 Task: Search one way flight ticket for 2 adults, 4 children and 1 infant on lap in business from Gunnison: Gunnison-crested Butte Regional Airport to Wilmington: Wilmington International Airport on 8-6-2023. Choice of flights is American. Price is upto 88000. Outbound departure time preference is 22:00.
Action: Mouse moved to (329, 390)
Screenshot: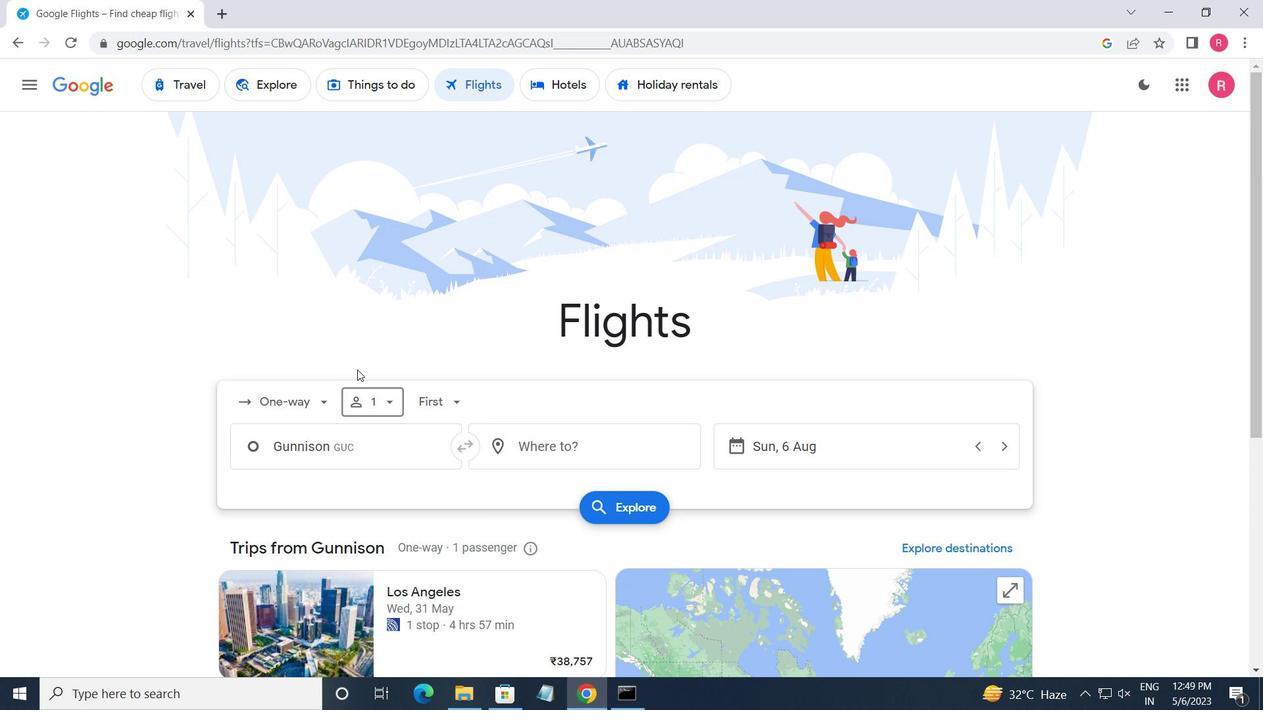 
Action: Mouse pressed left at (329, 390)
Screenshot: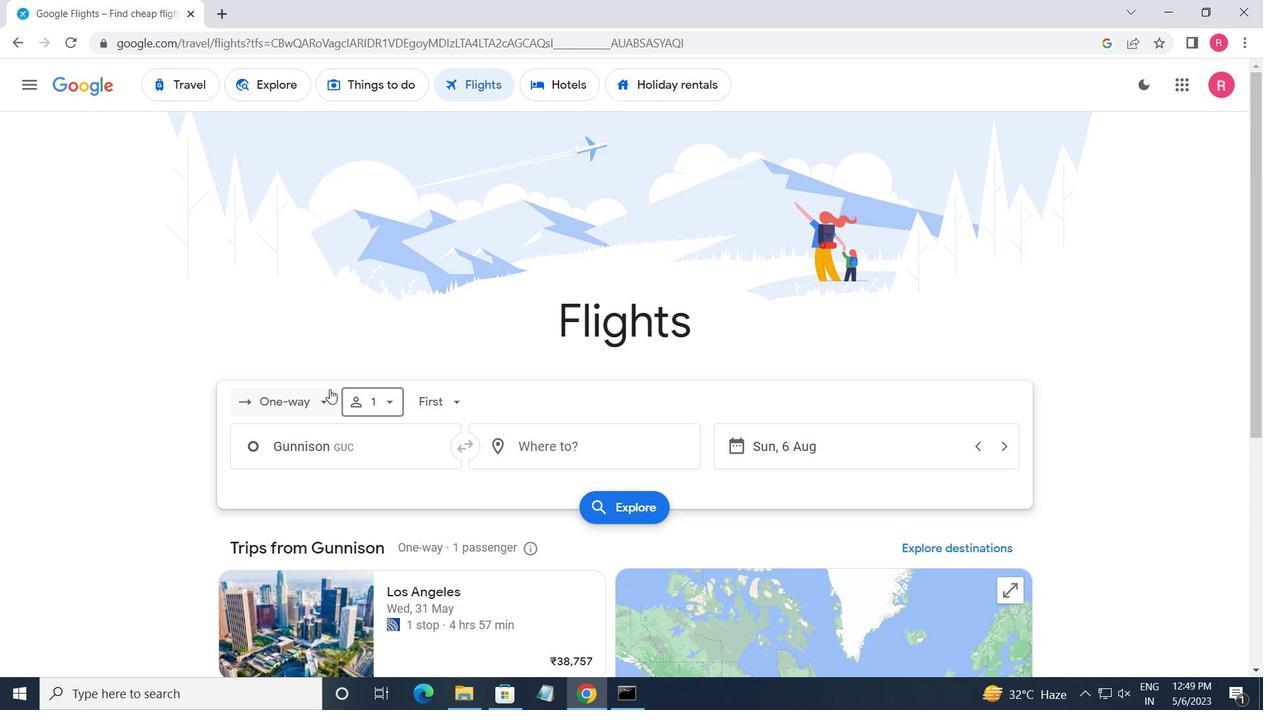 
Action: Mouse moved to (342, 483)
Screenshot: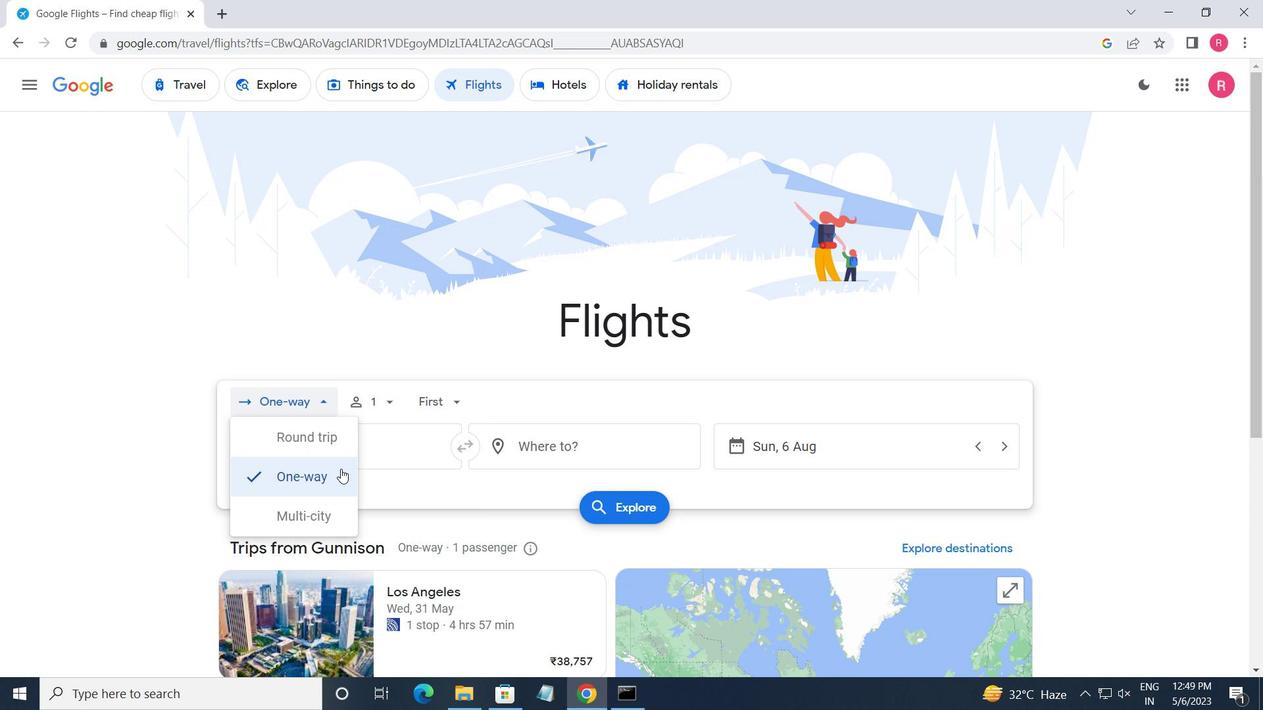 
Action: Mouse pressed left at (342, 483)
Screenshot: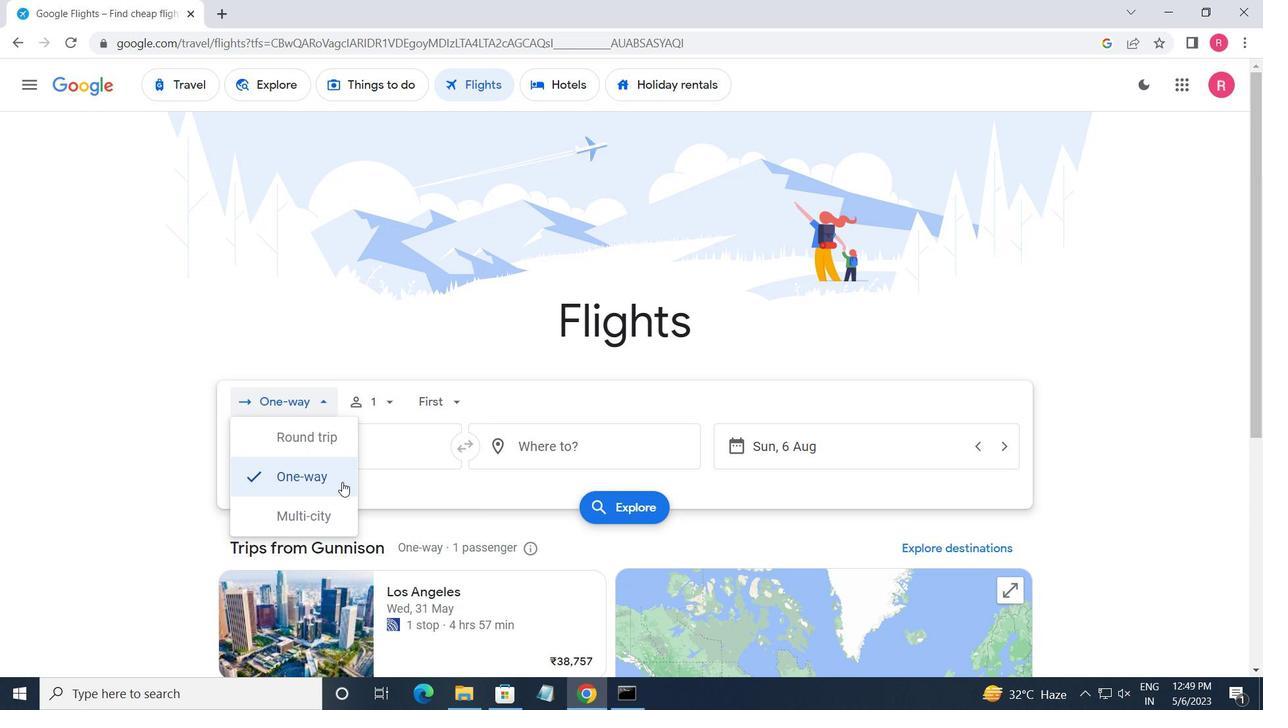 
Action: Mouse moved to (382, 412)
Screenshot: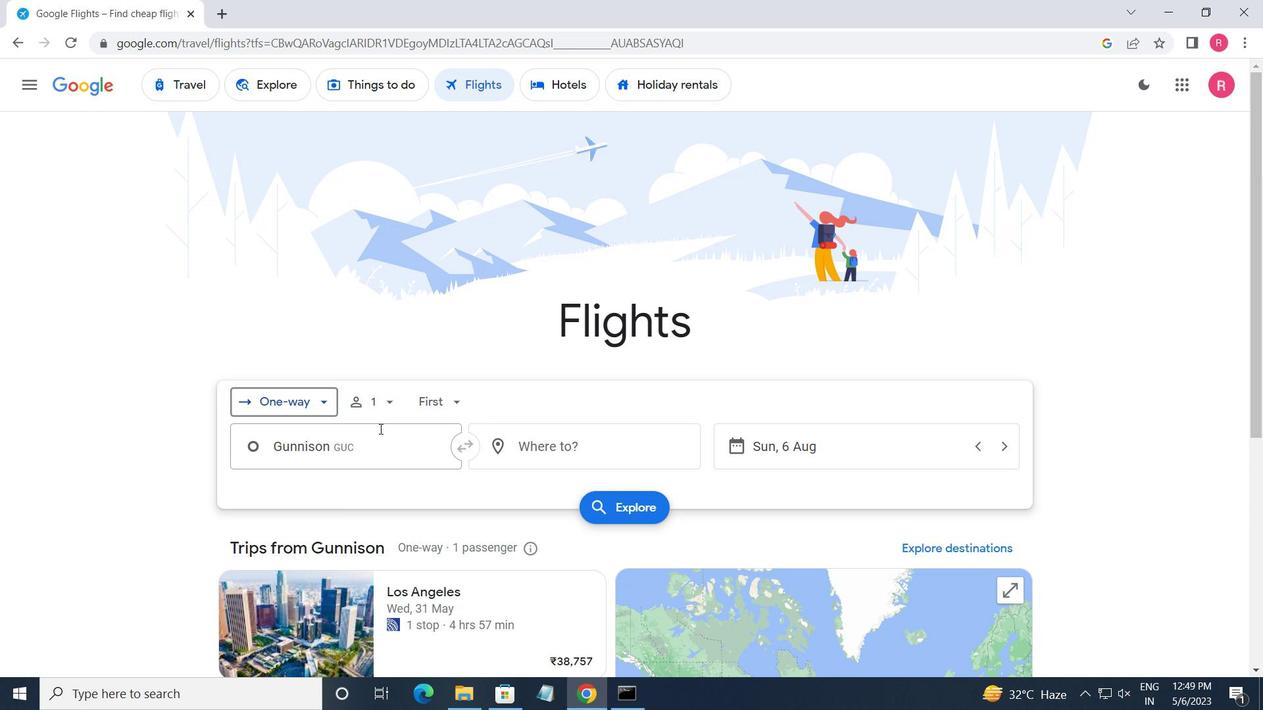 
Action: Mouse pressed left at (382, 412)
Screenshot: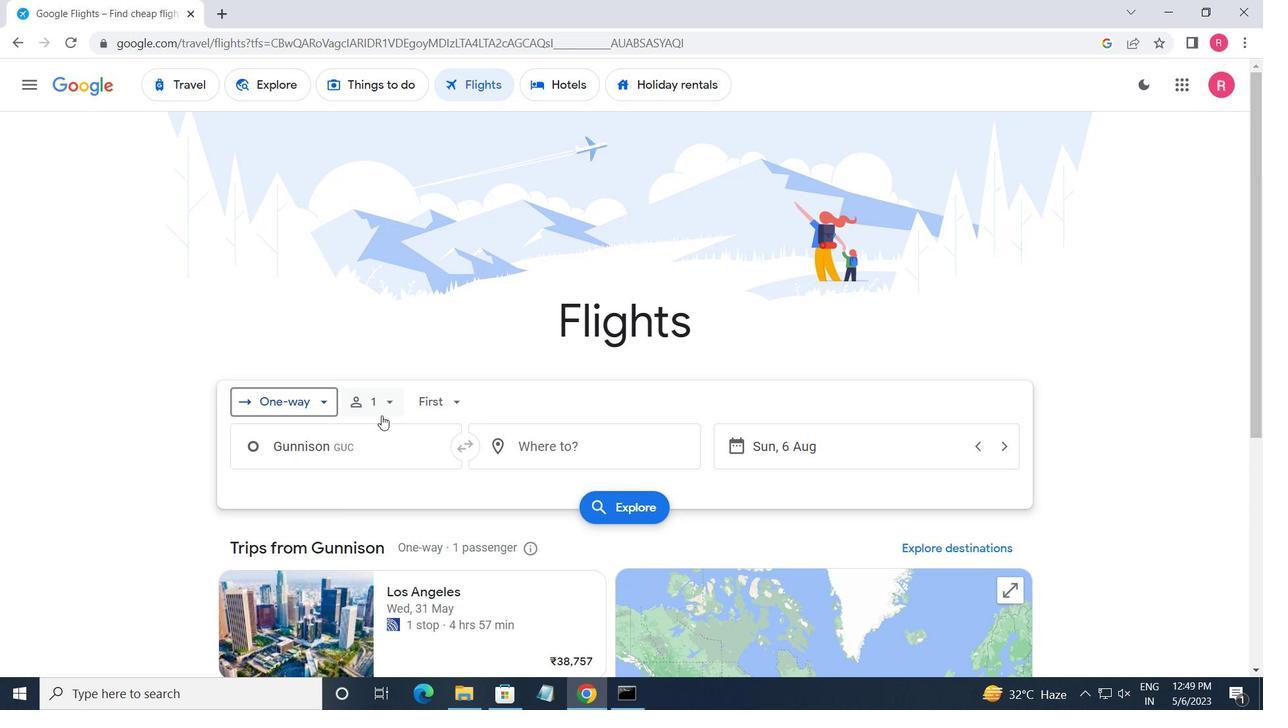 
Action: Mouse moved to (520, 444)
Screenshot: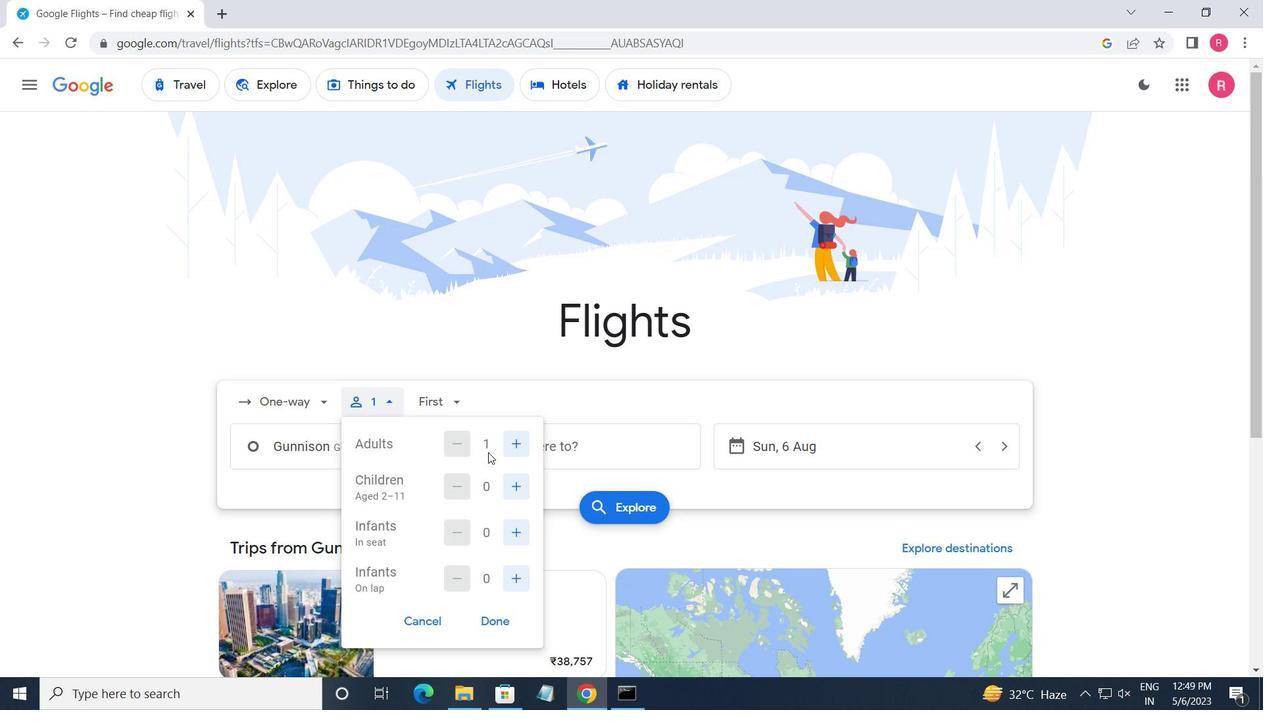 
Action: Mouse pressed left at (520, 444)
Screenshot: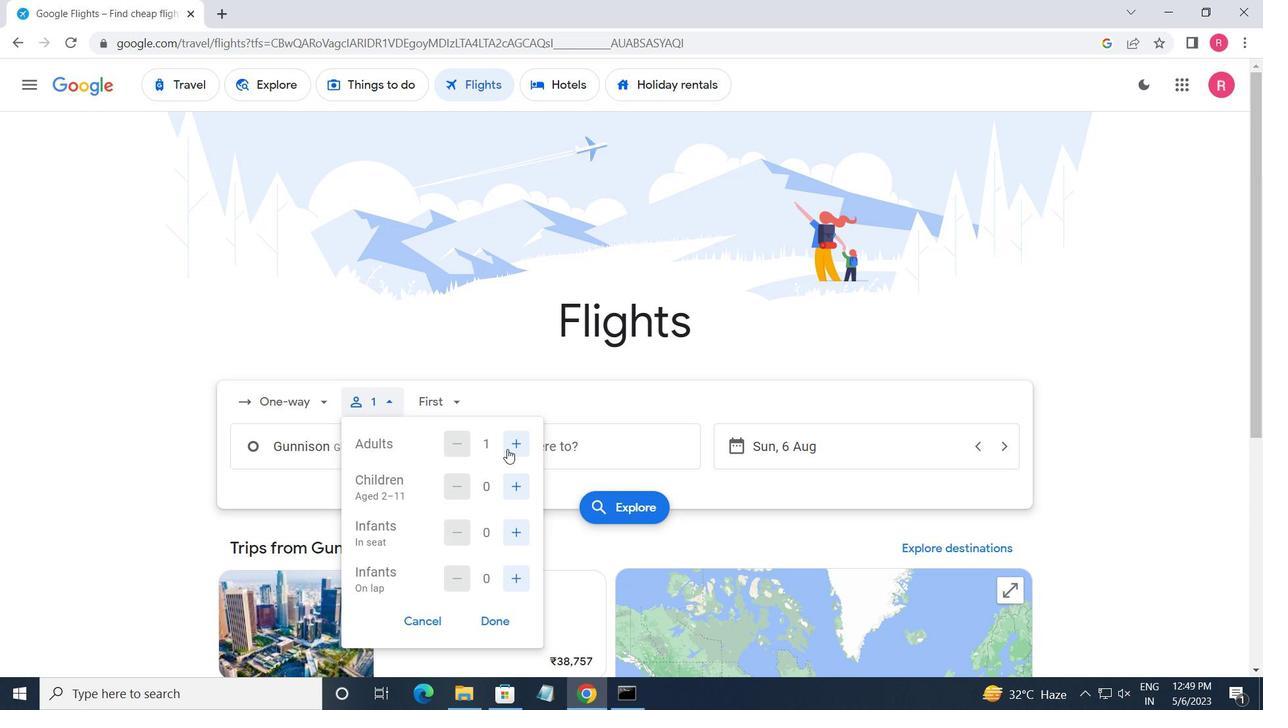 
Action: Mouse moved to (524, 486)
Screenshot: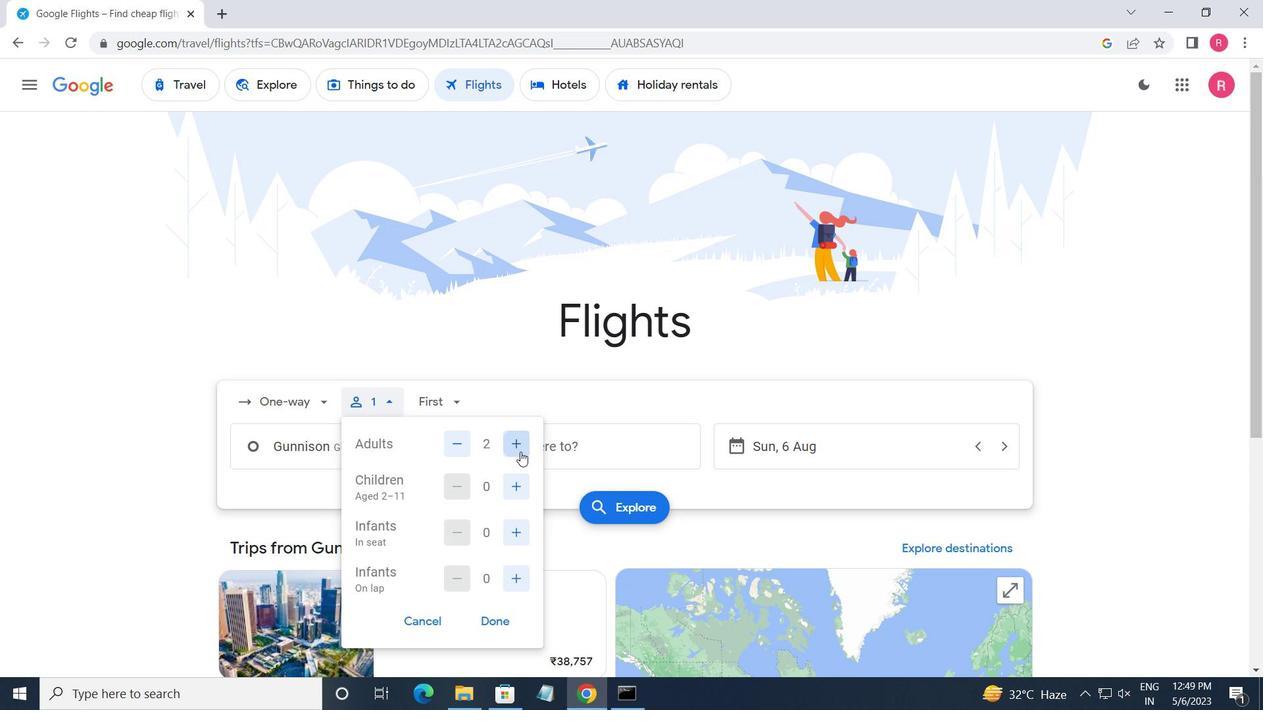 
Action: Mouse pressed left at (524, 486)
Screenshot: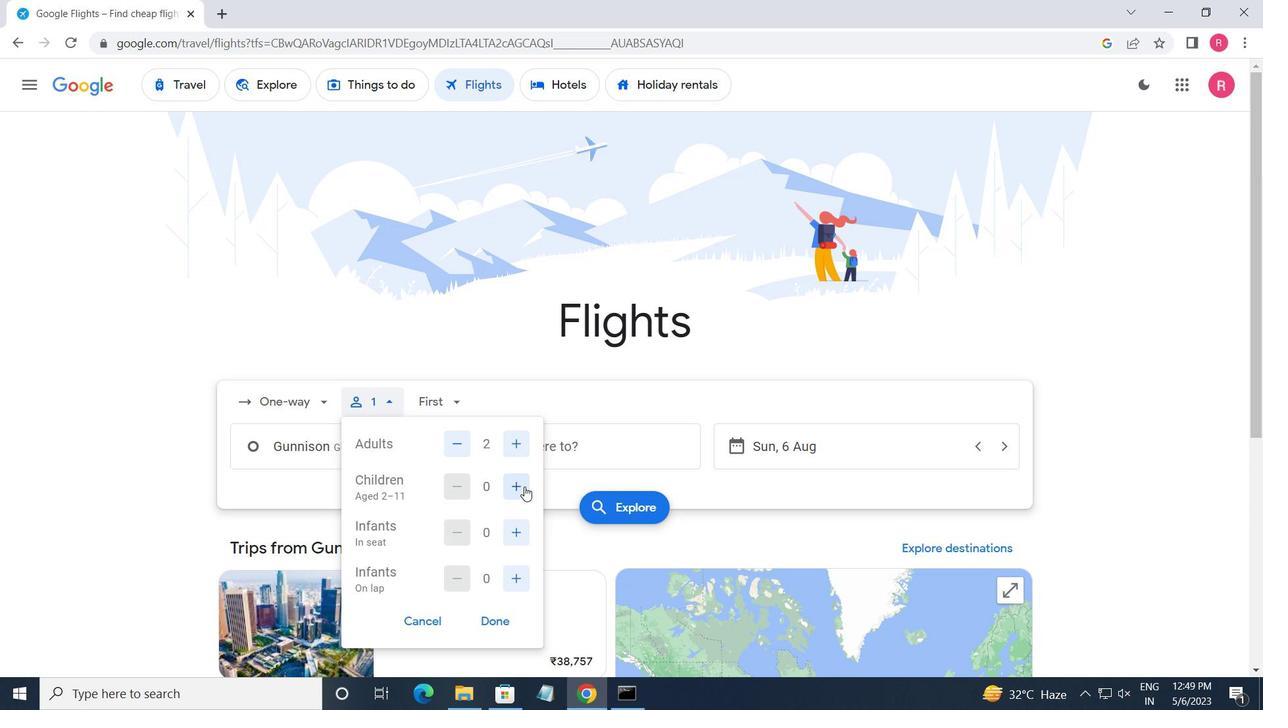 
Action: Mouse pressed left at (524, 486)
Screenshot: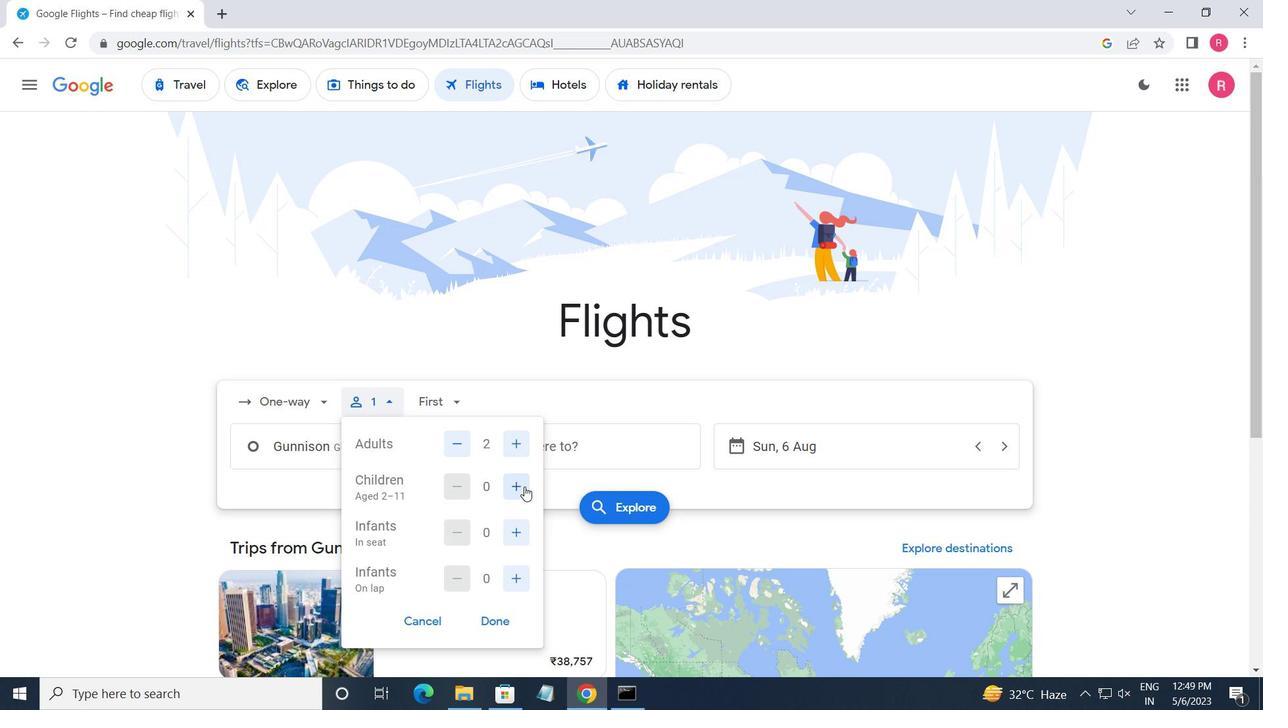 
Action: Mouse moved to (524, 486)
Screenshot: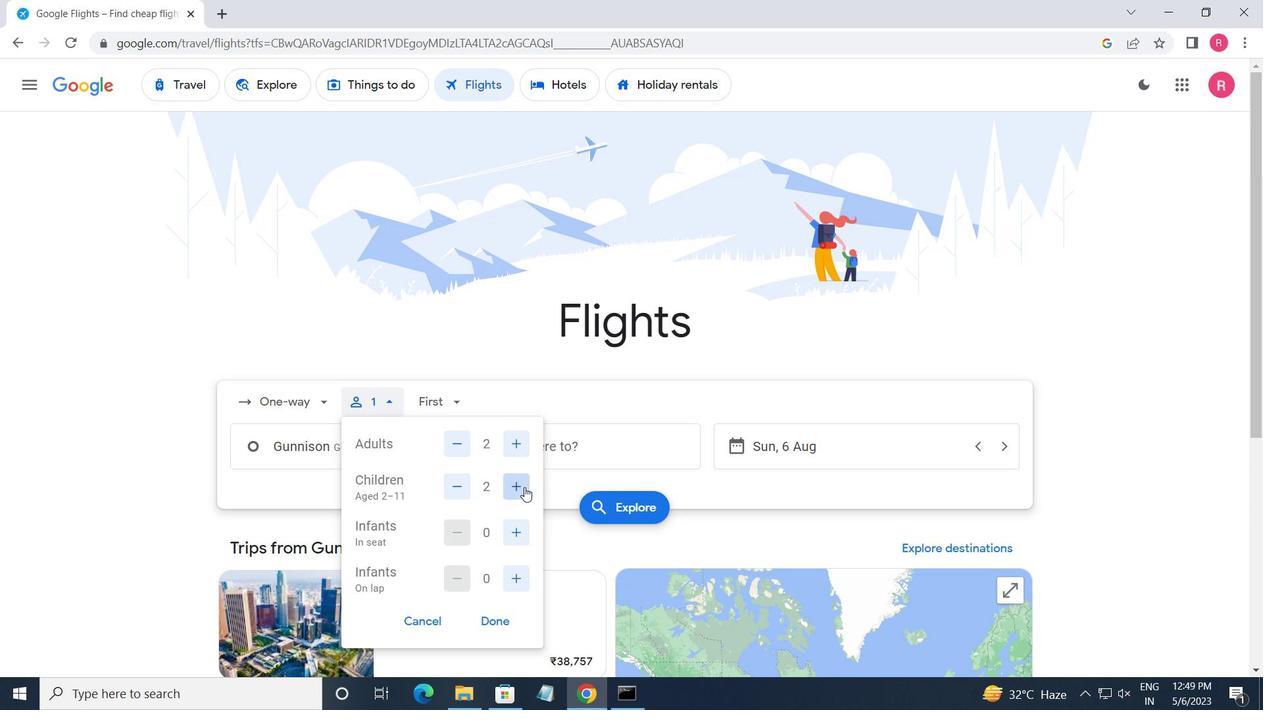 
Action: Mouse pressed left at (524, 486)
Screenshot: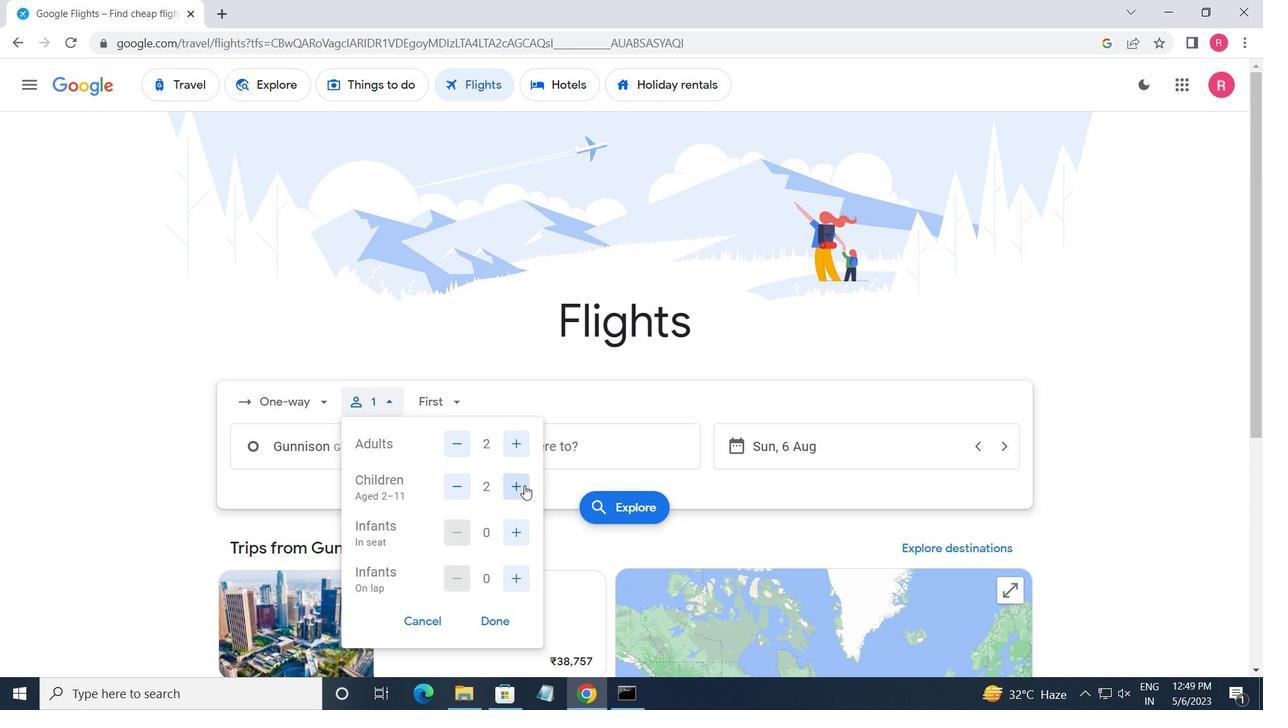 
Action: Mouse moved to (524, 484)
Screenshot: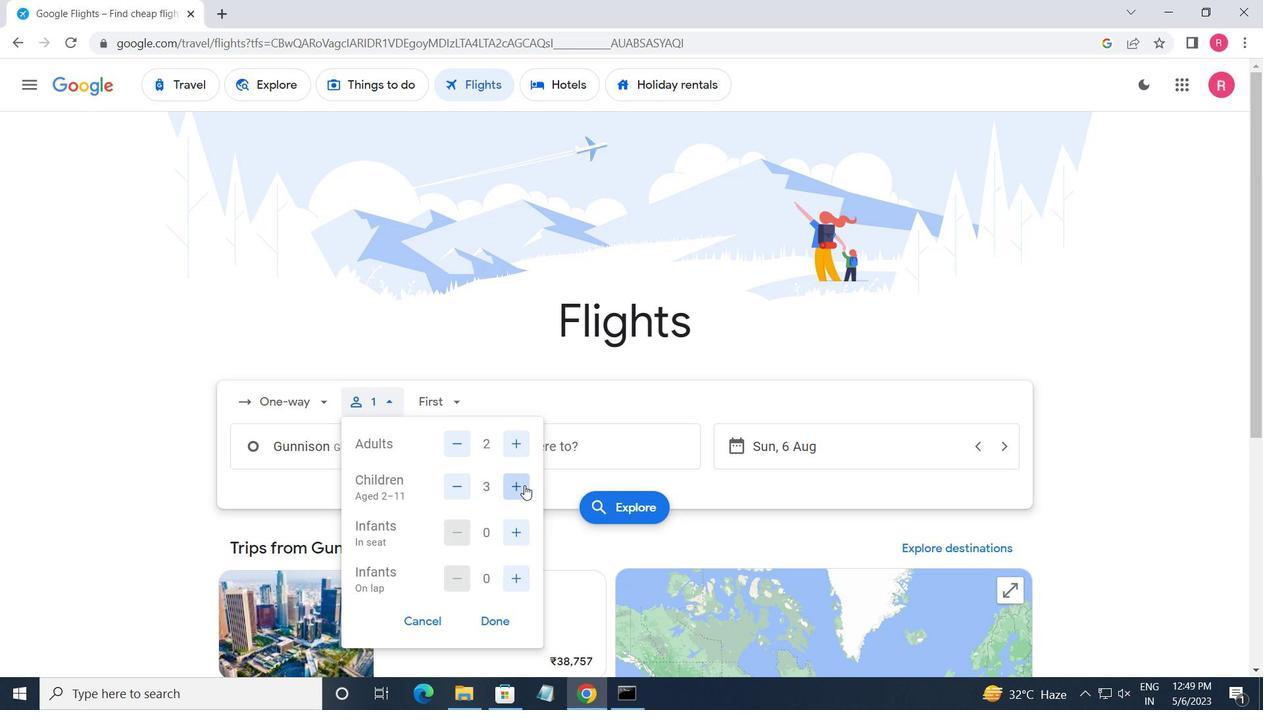 
Action: Mouse pressed left at (524, 484)
Screenshot: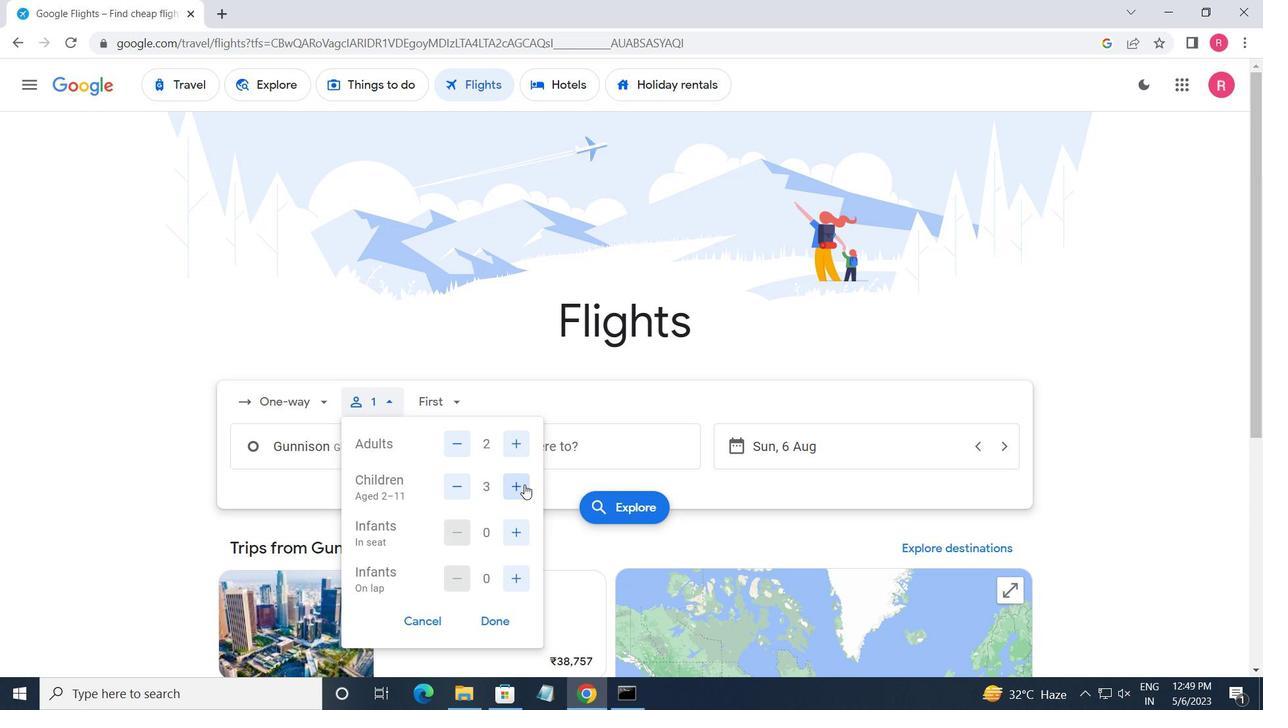 
Action: Mouse moved to (513, 527)
Screenshot: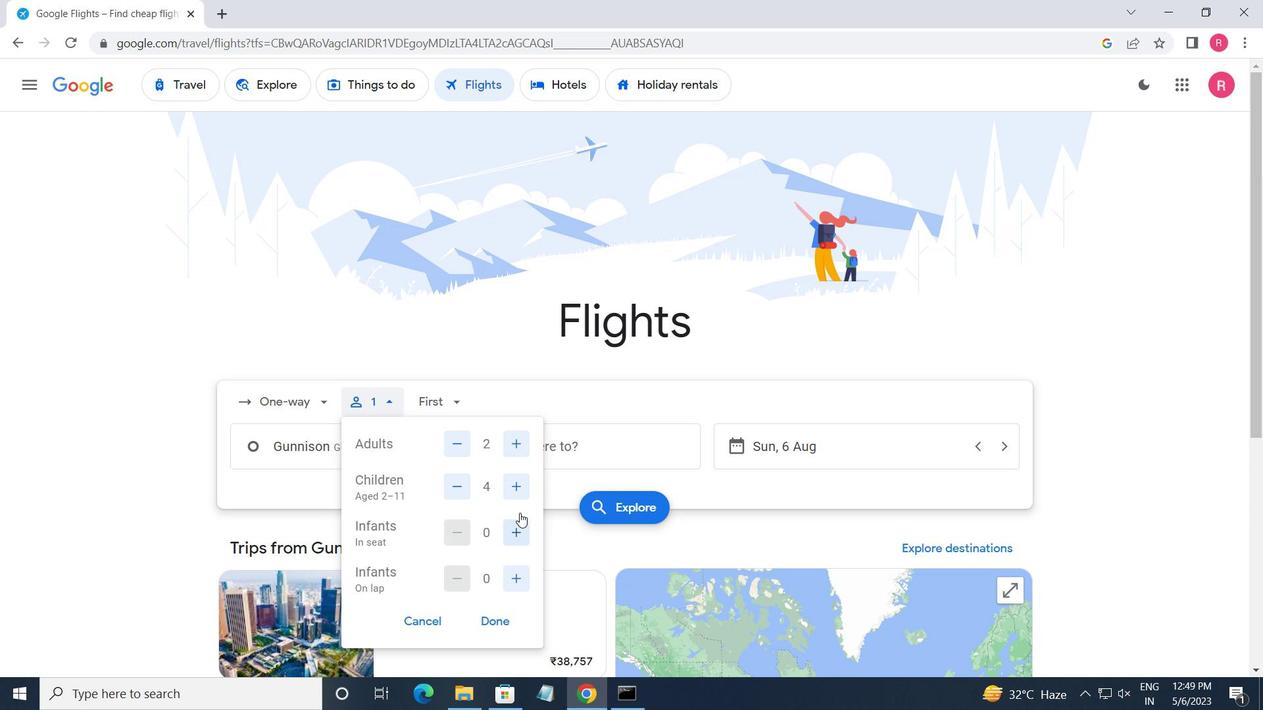
Action: Mouse pressed left at (513, 527)
Screenshot: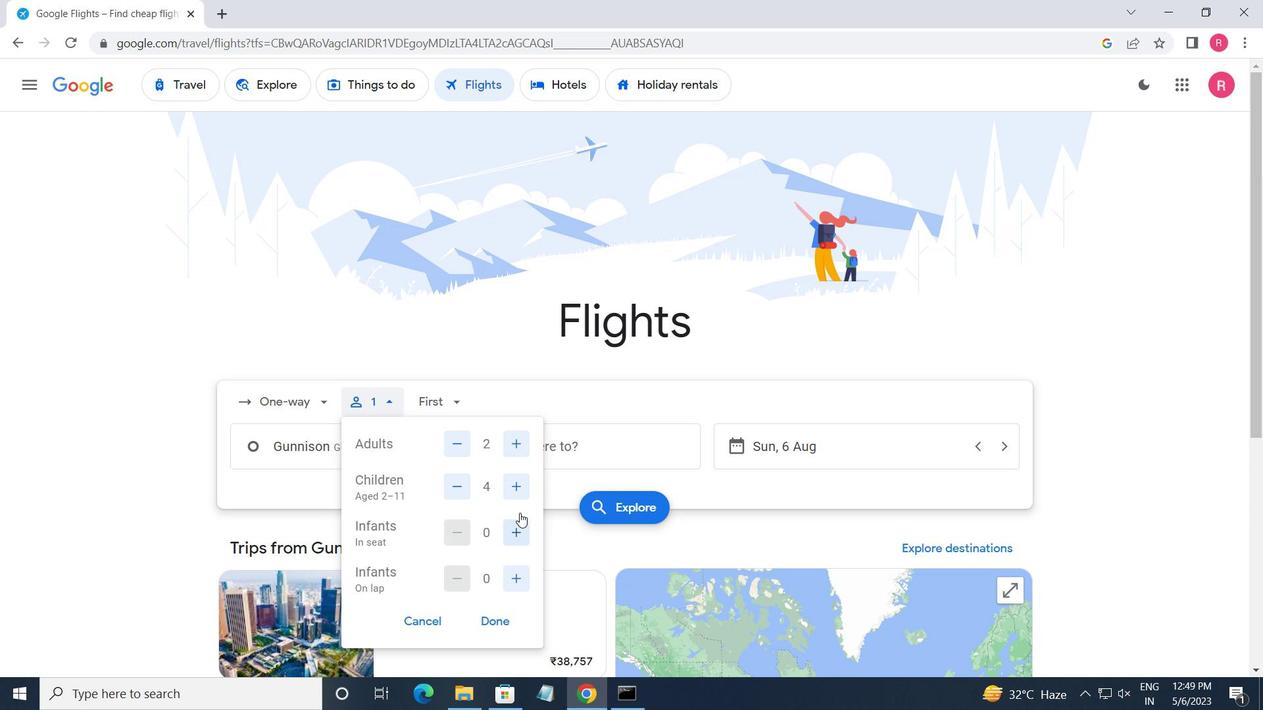 
Action: Mouse moved to (499, 626)
Screenshot: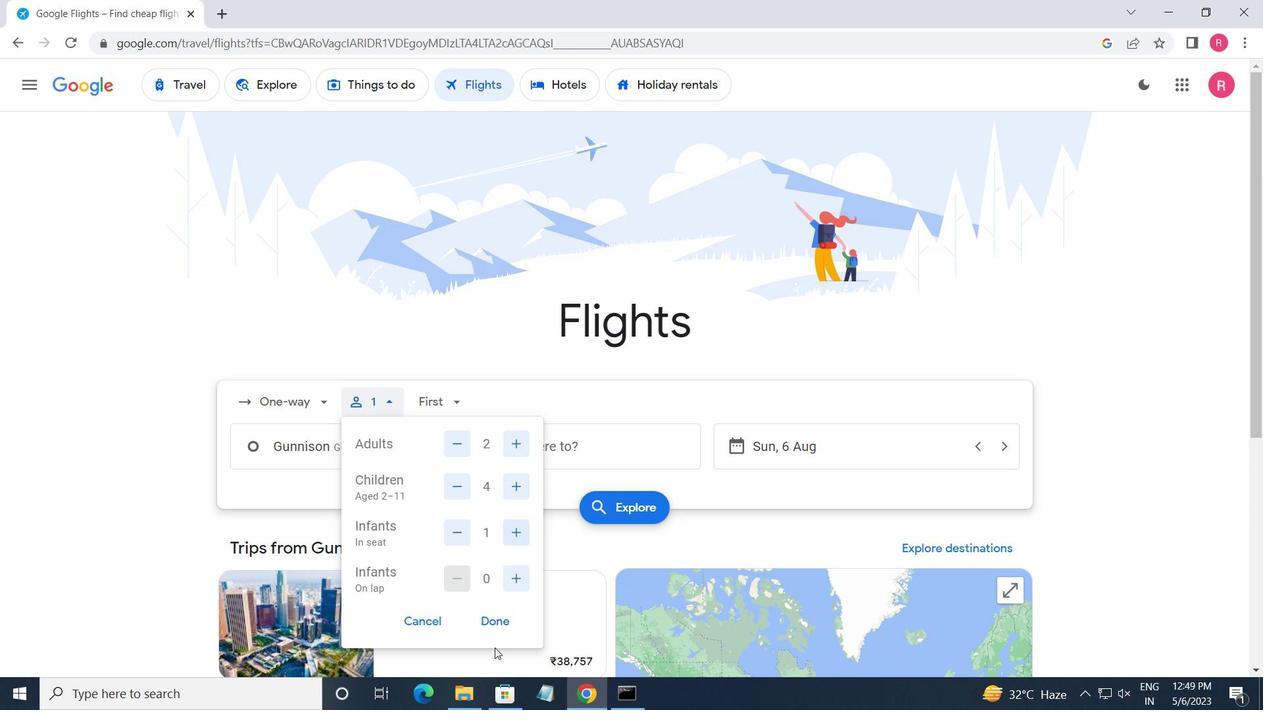 
Action: Mouse pressed left at (499, 626)
Screenshot: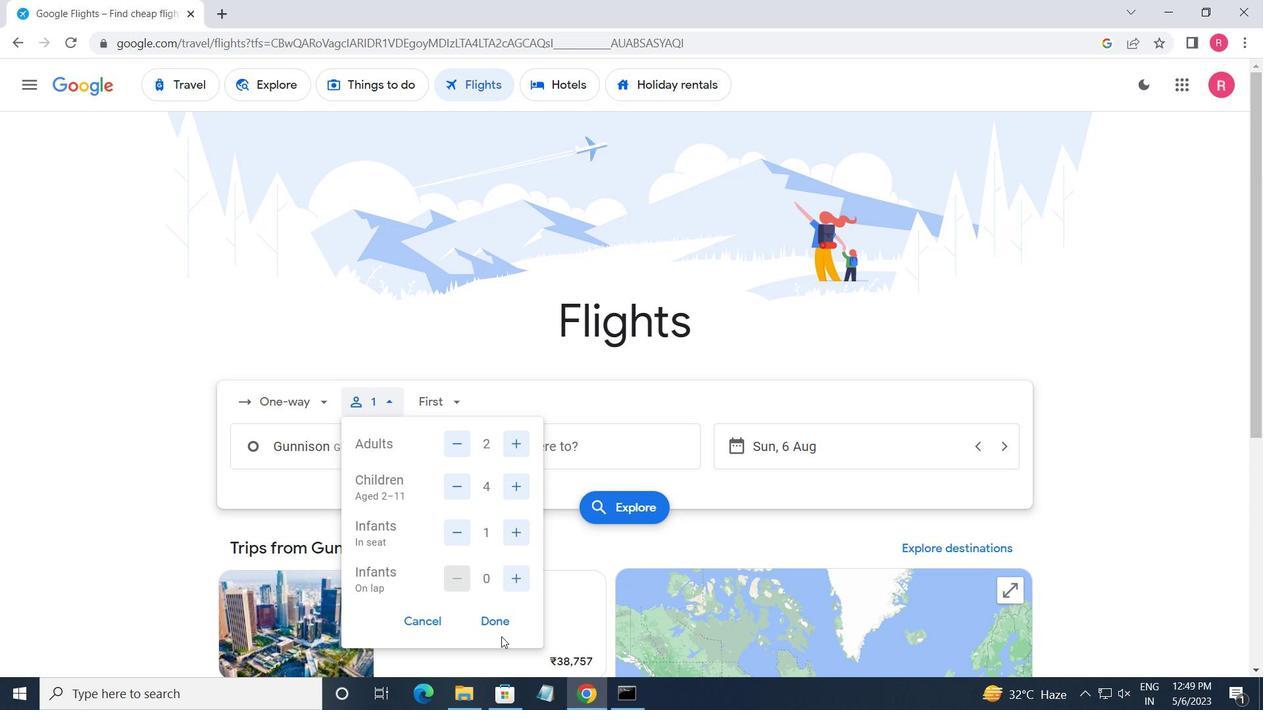 
Action: Mouse moved to (428, 400)
Screenshot: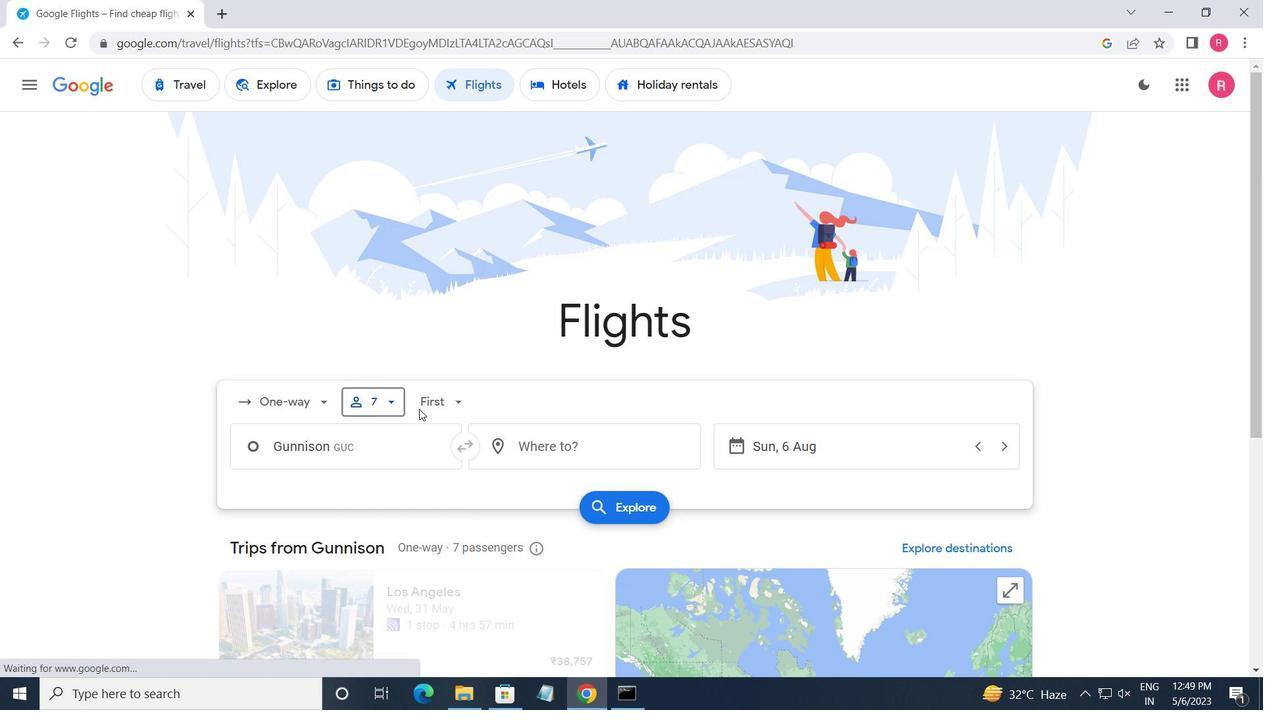 
Action: Mouse pressed left at (428, 400)
Screenshot: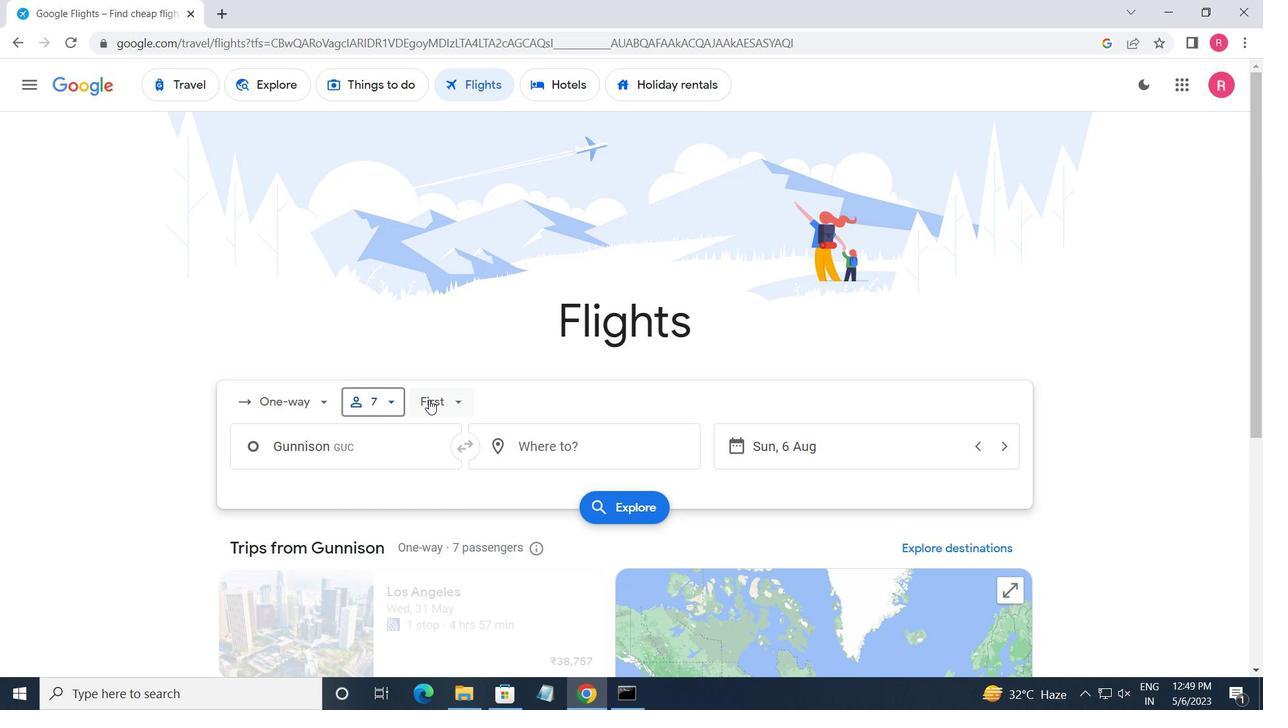 
Action: Mouse moved to (476, 517)
Screenshot: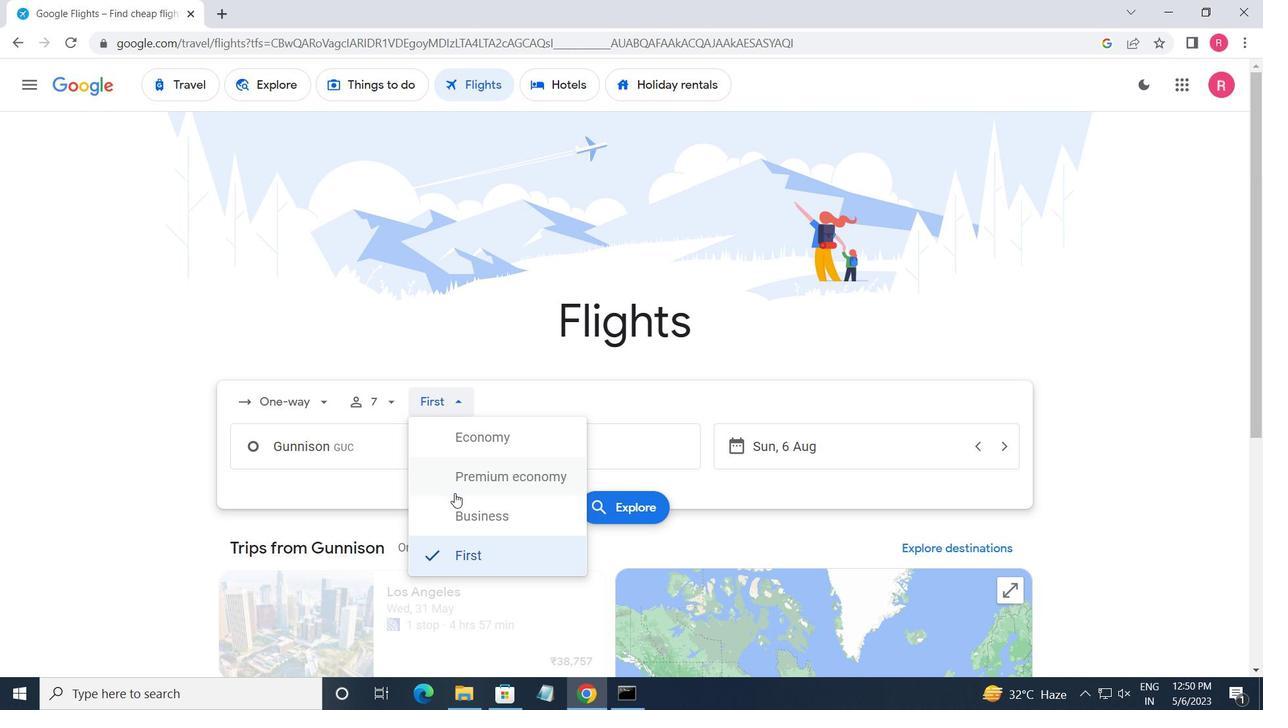 
Action: Mouse pressed left at (476, 517)
Screenshot: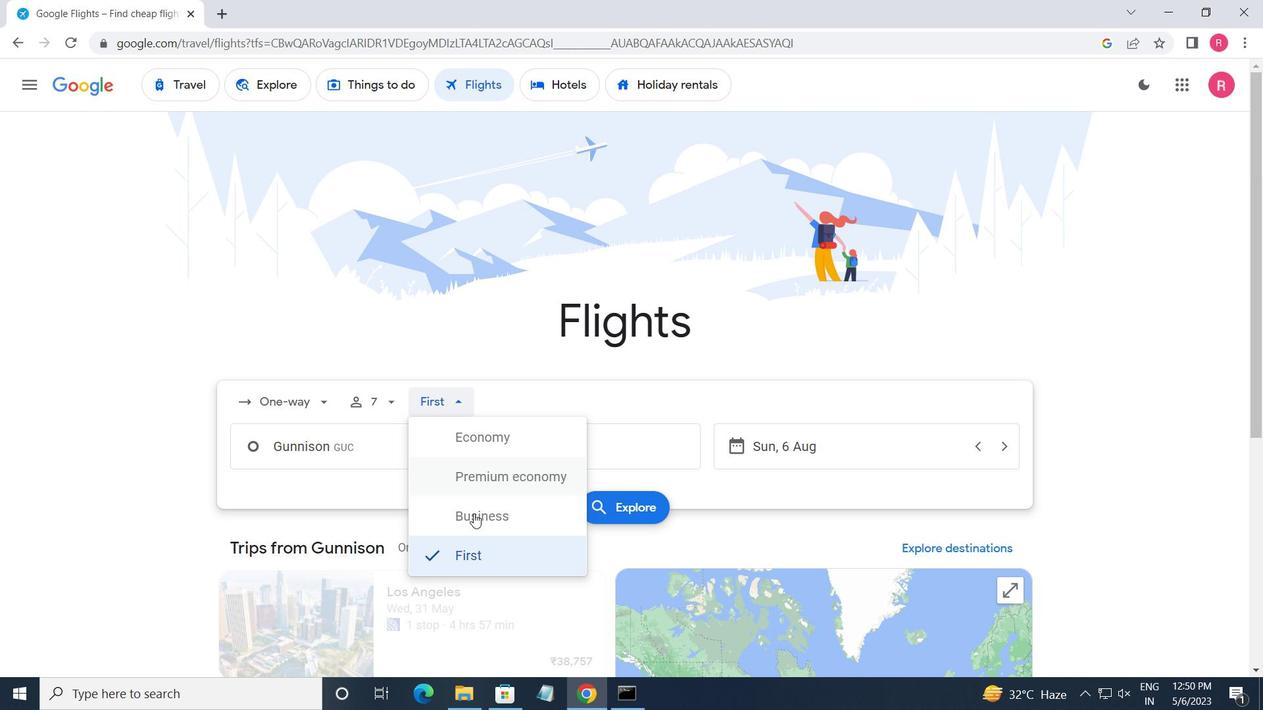 
Action: Mouse moved to (407, 458)
Screenshot: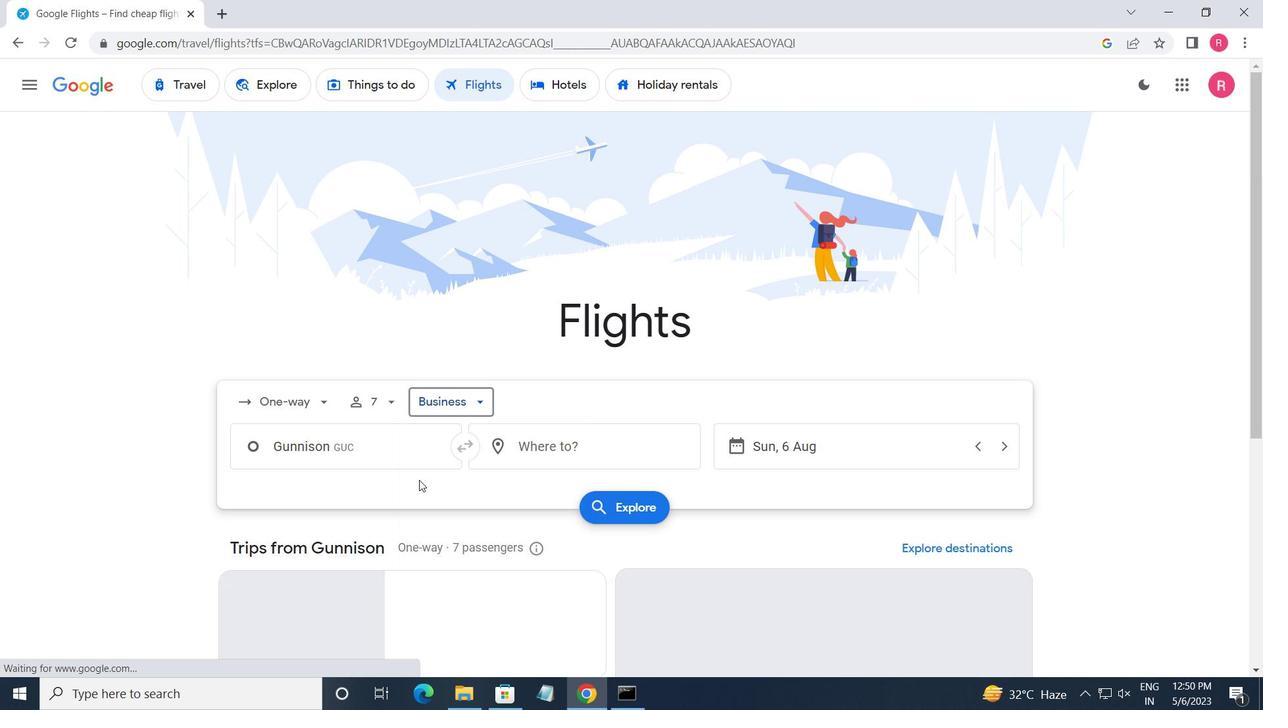
Action: Mouse pressed left at (407, 458)
Screenshot: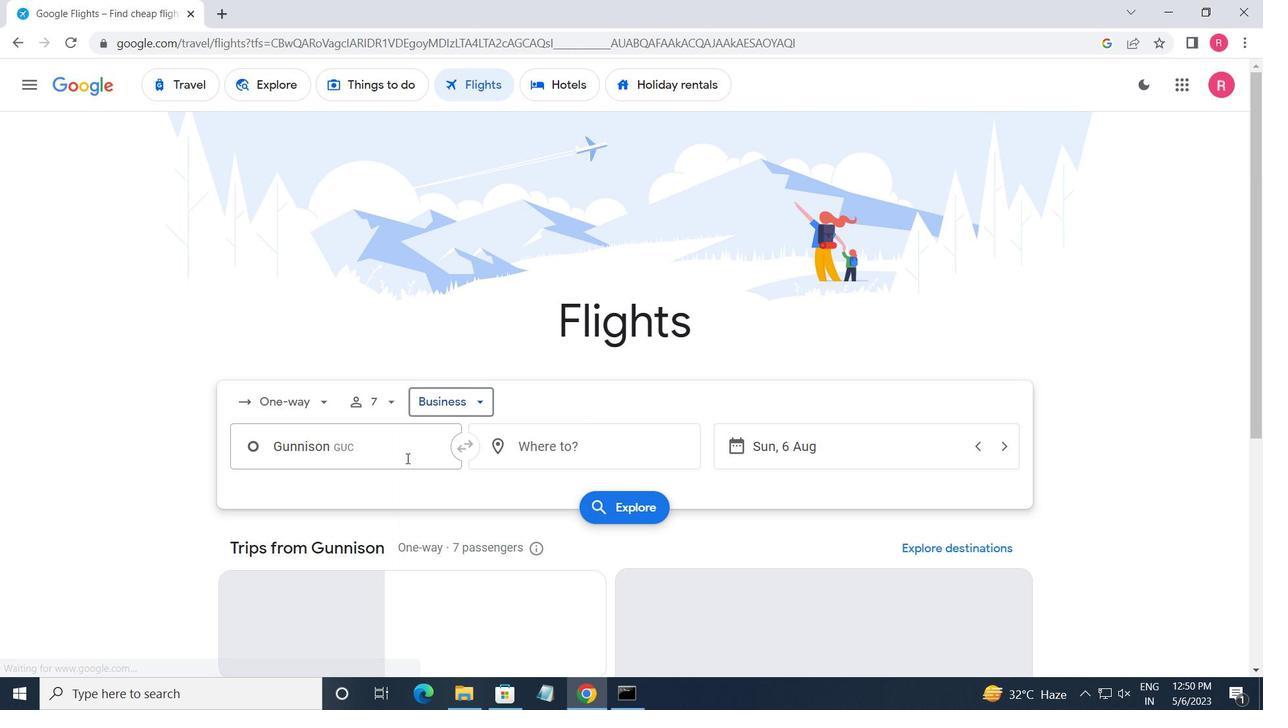 
Action: Mouse moved to (407, 457)
Screenshot: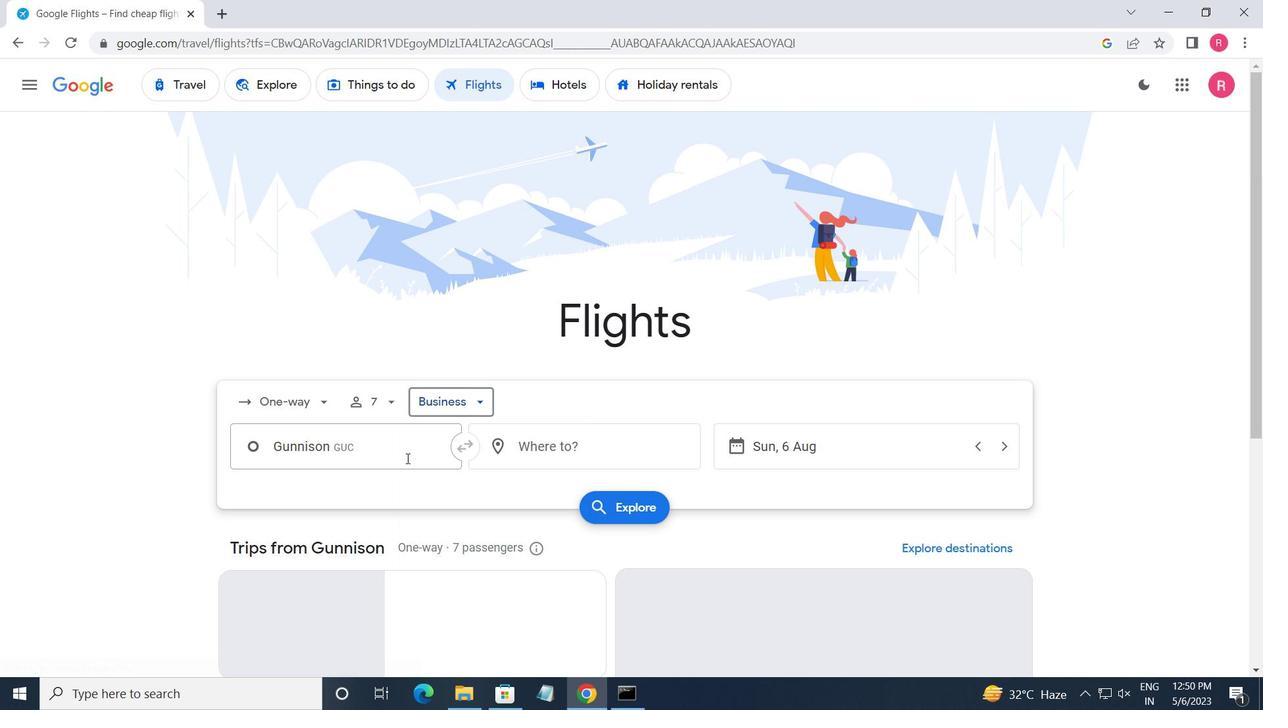 
Action: Key pressed <Key.shift>GUNNU<Key.backspace>ISON
Screenshot: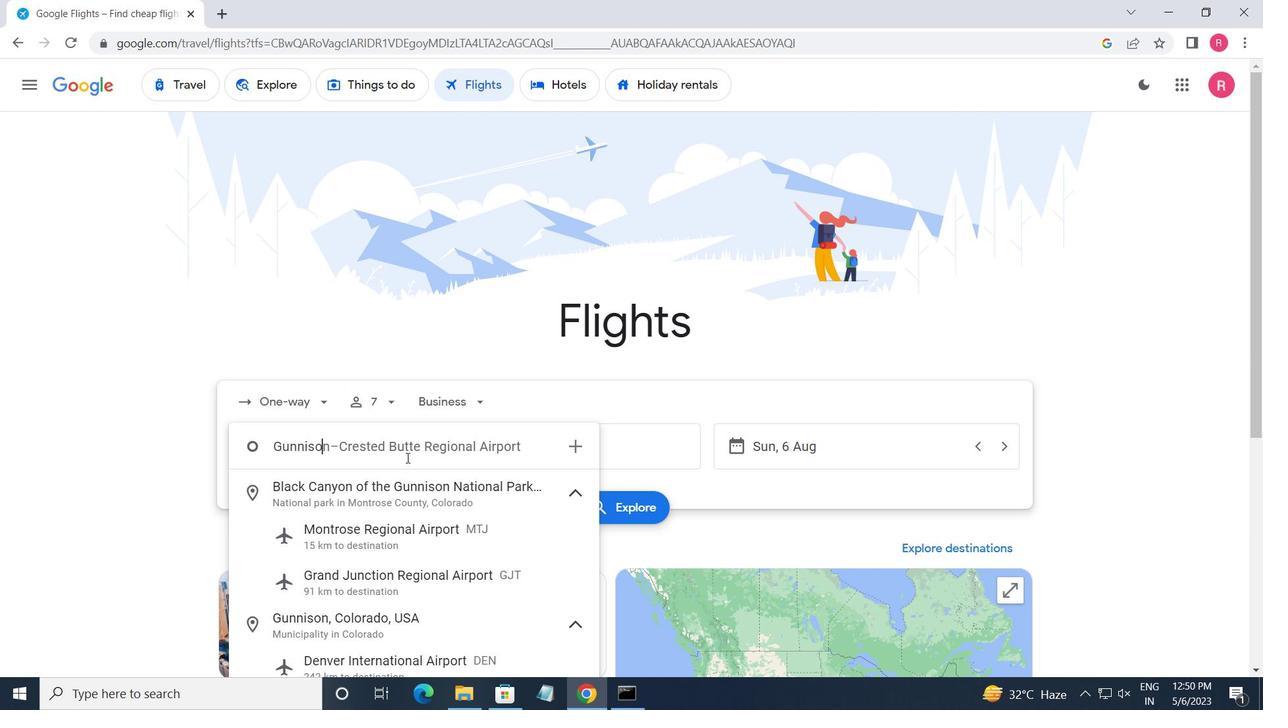
Action: Mouse moved to (417, 534)
Screenshot: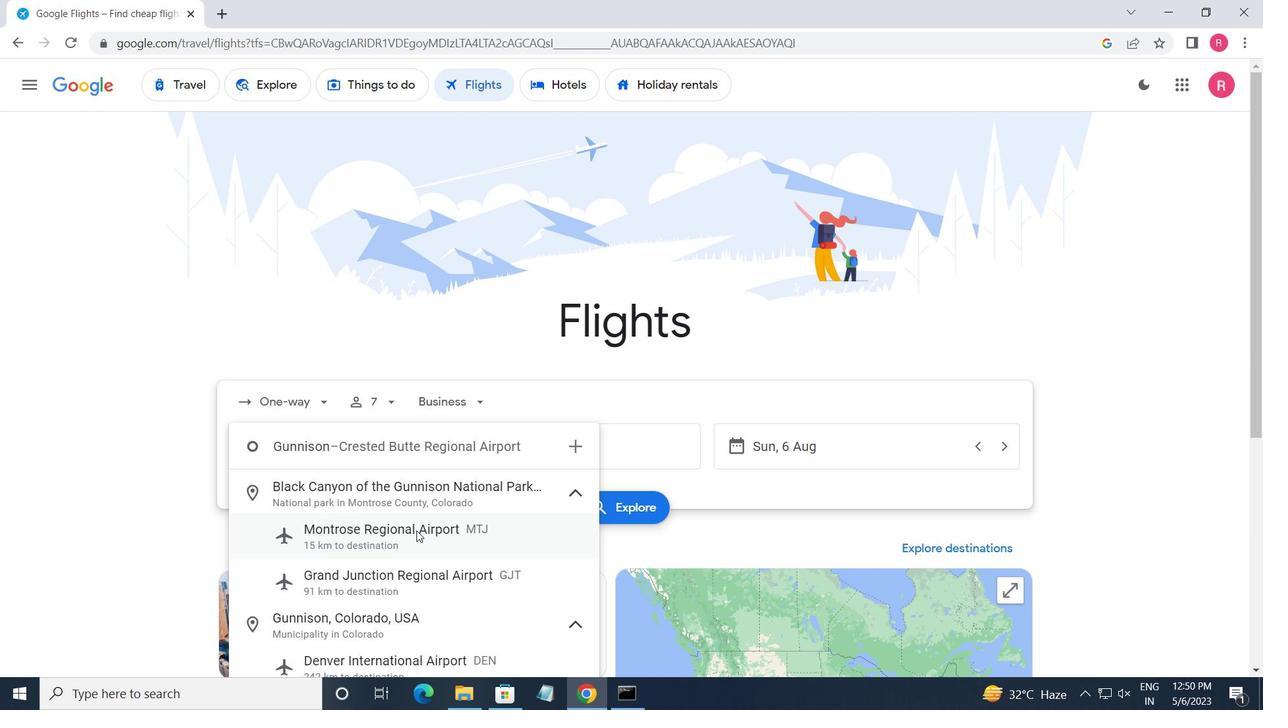 
Action: Mouse scrolled (417, 533) with delta (0, 0)
Screenshot: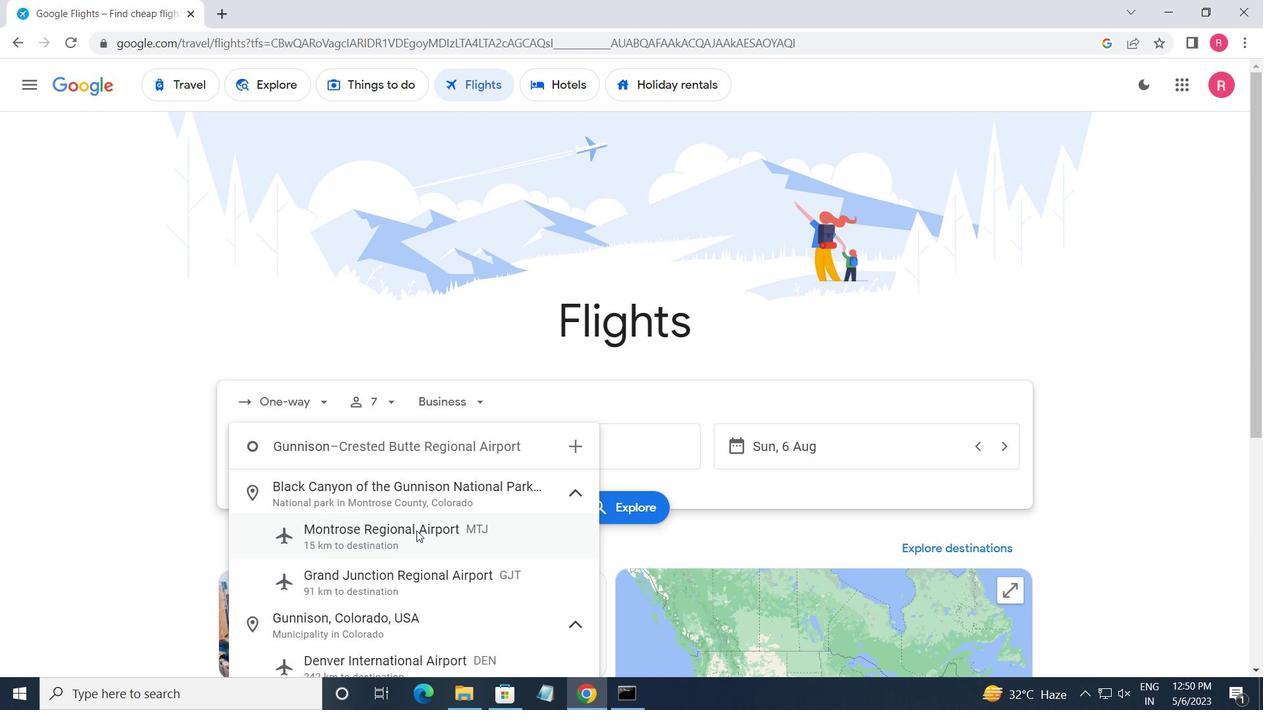 
Action: Mouse moved to (425, 667)
Screenshot: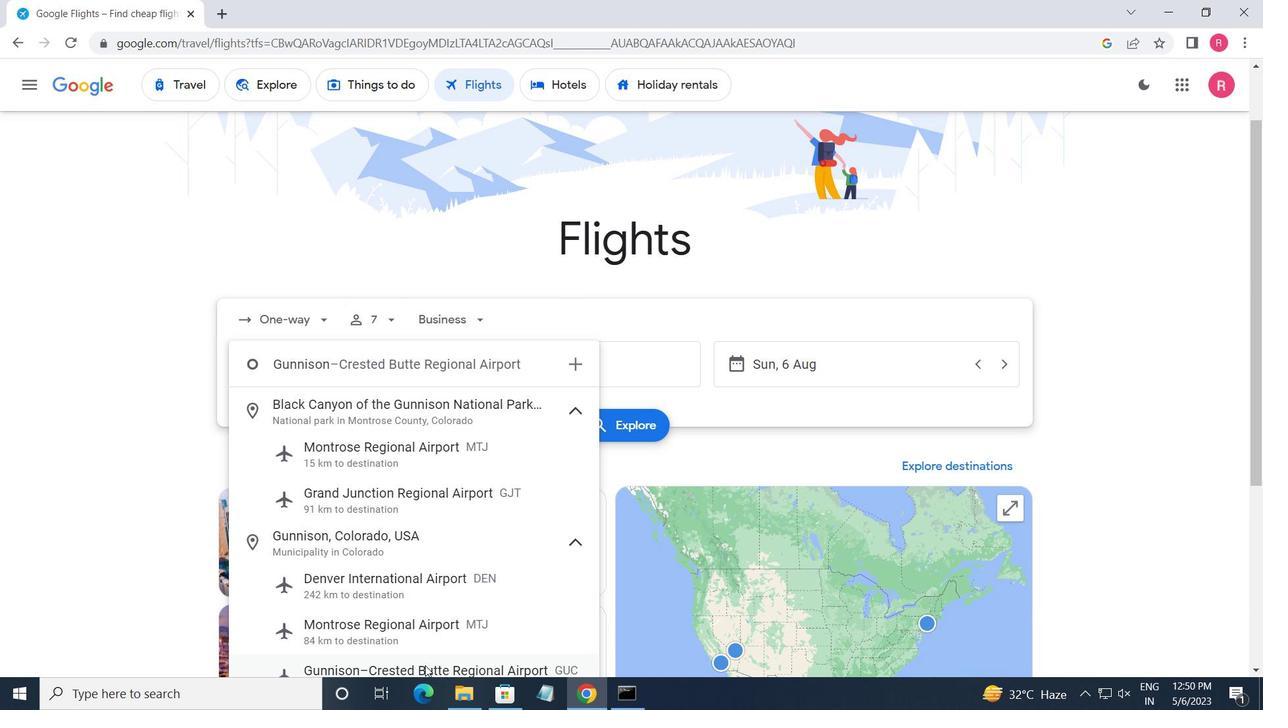 
Action: Mouse pressed left at (425, 667)
Screenshot: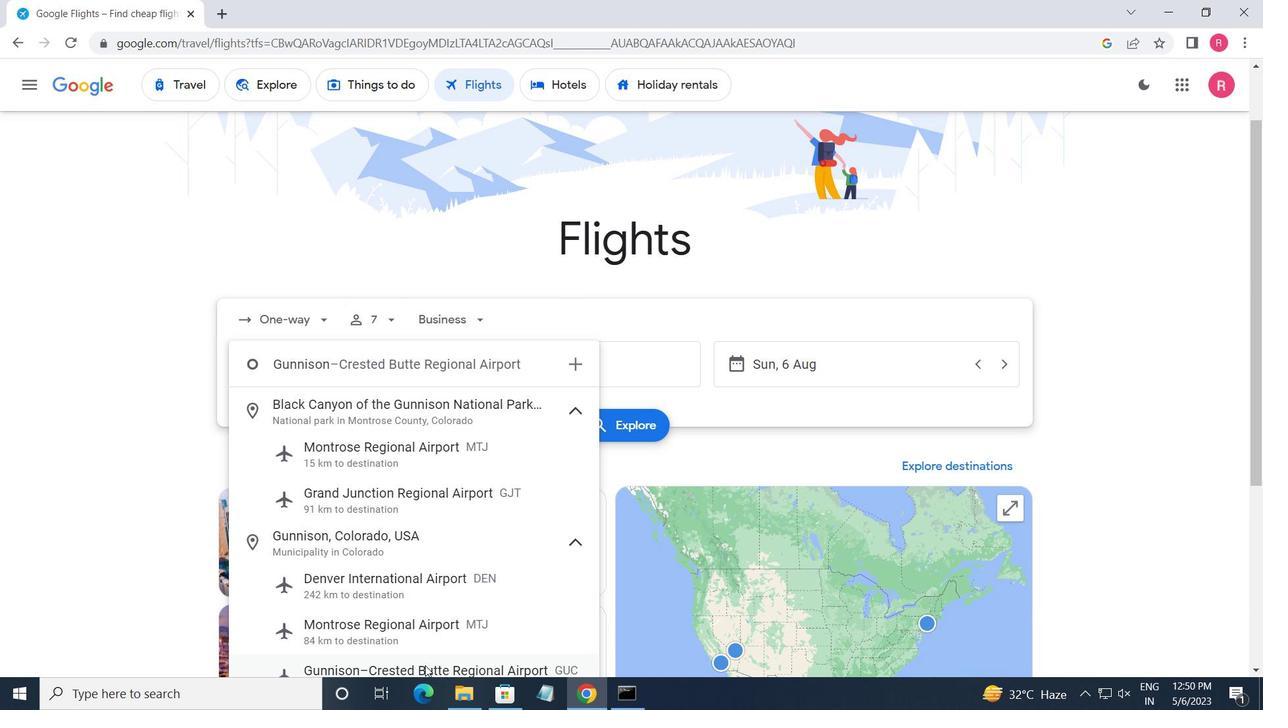 
Action: Mouse moved to (547, 378)
Screenshot: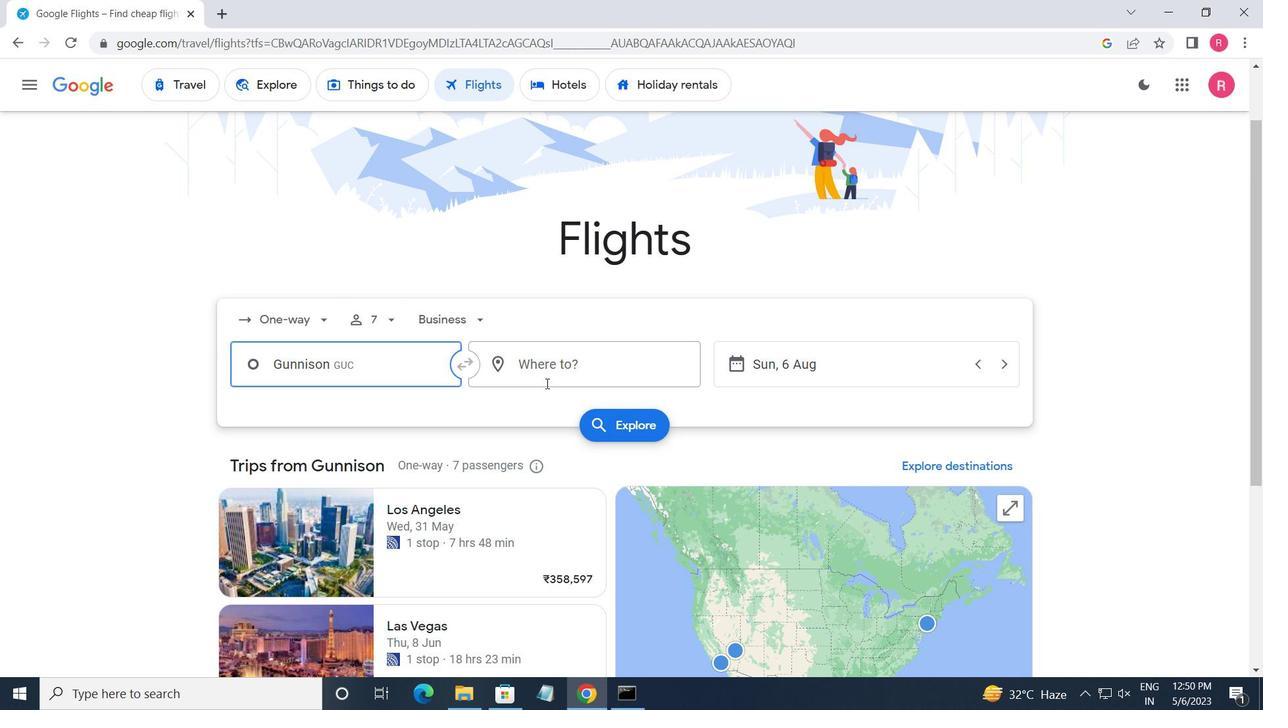 
Action: Mouse pressed left at (547, 378)
Screenshot: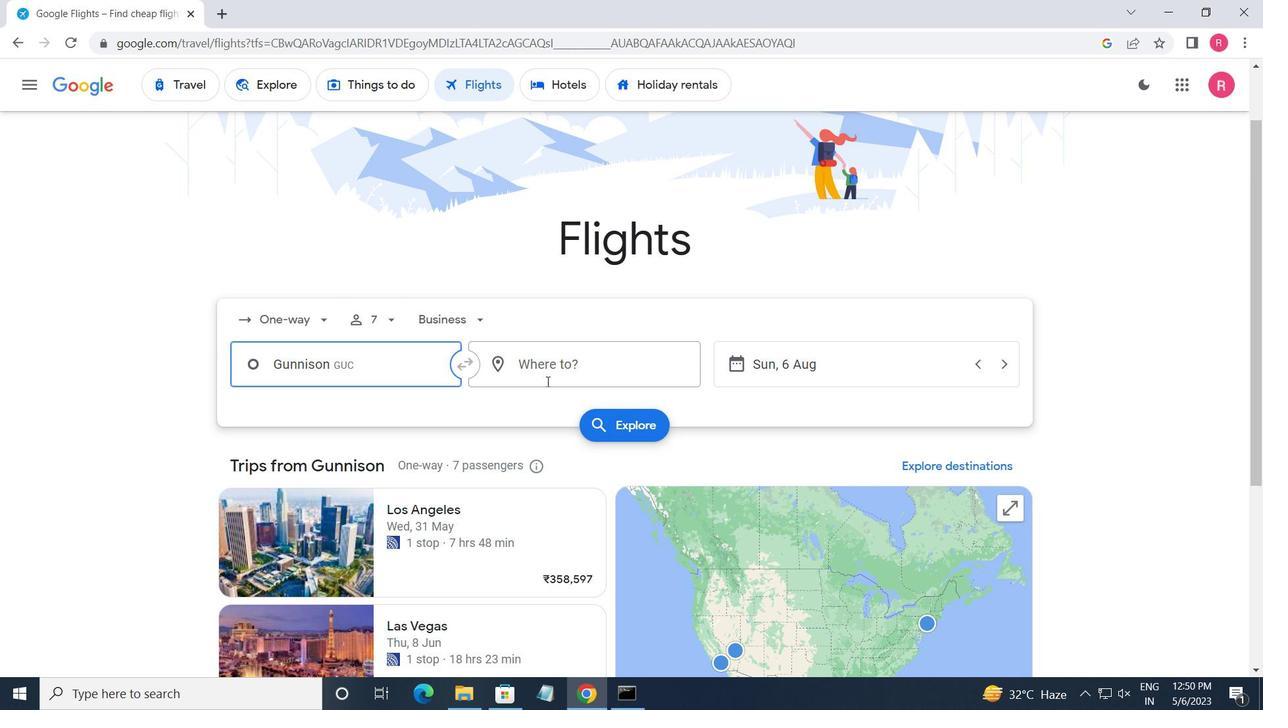 
Action: Mouse moved to (548, 376)
Screenshot: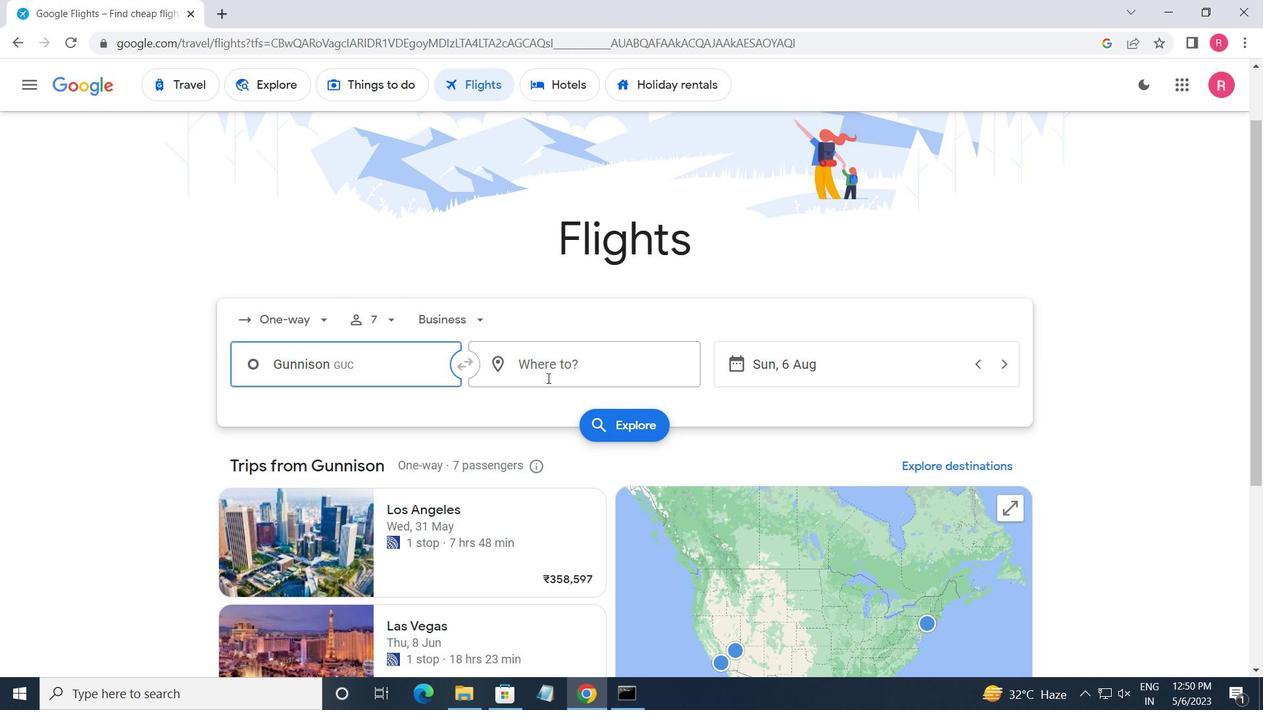
Action: Key pressed <Key.shift>WILMINGTON
Screenshot: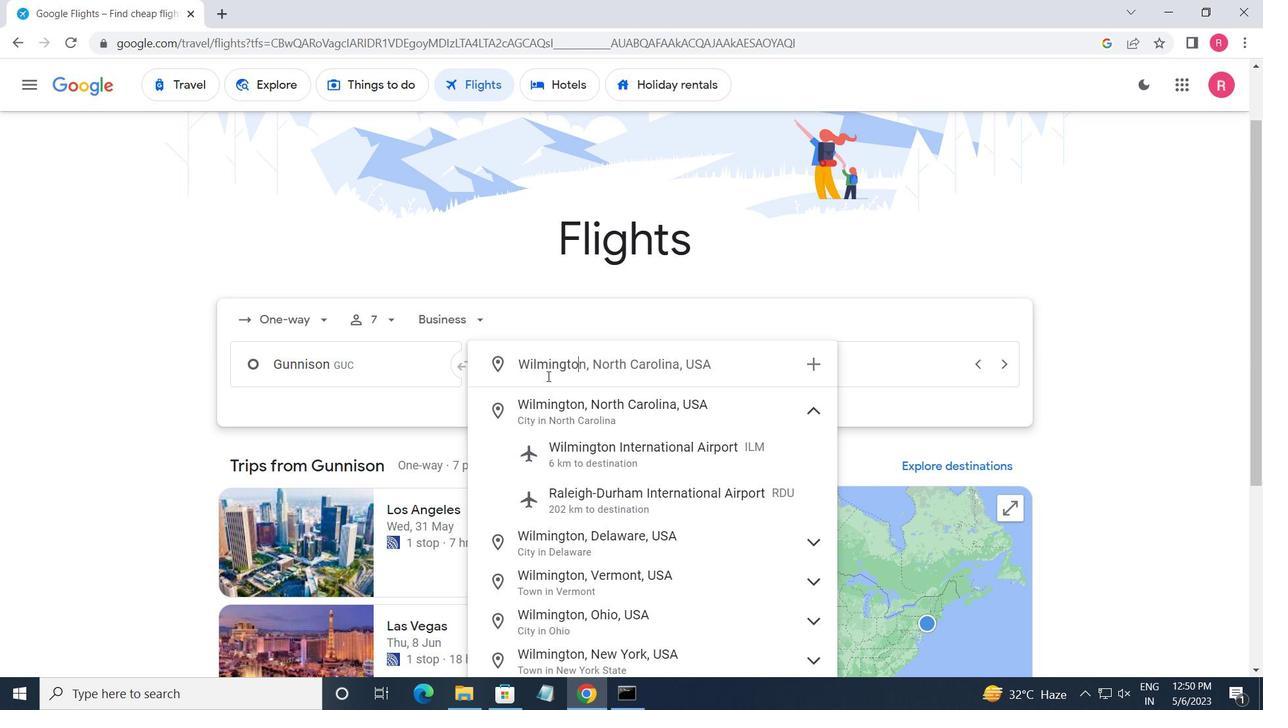 
Action: Mouse moved to (626, 463)
Screenshot: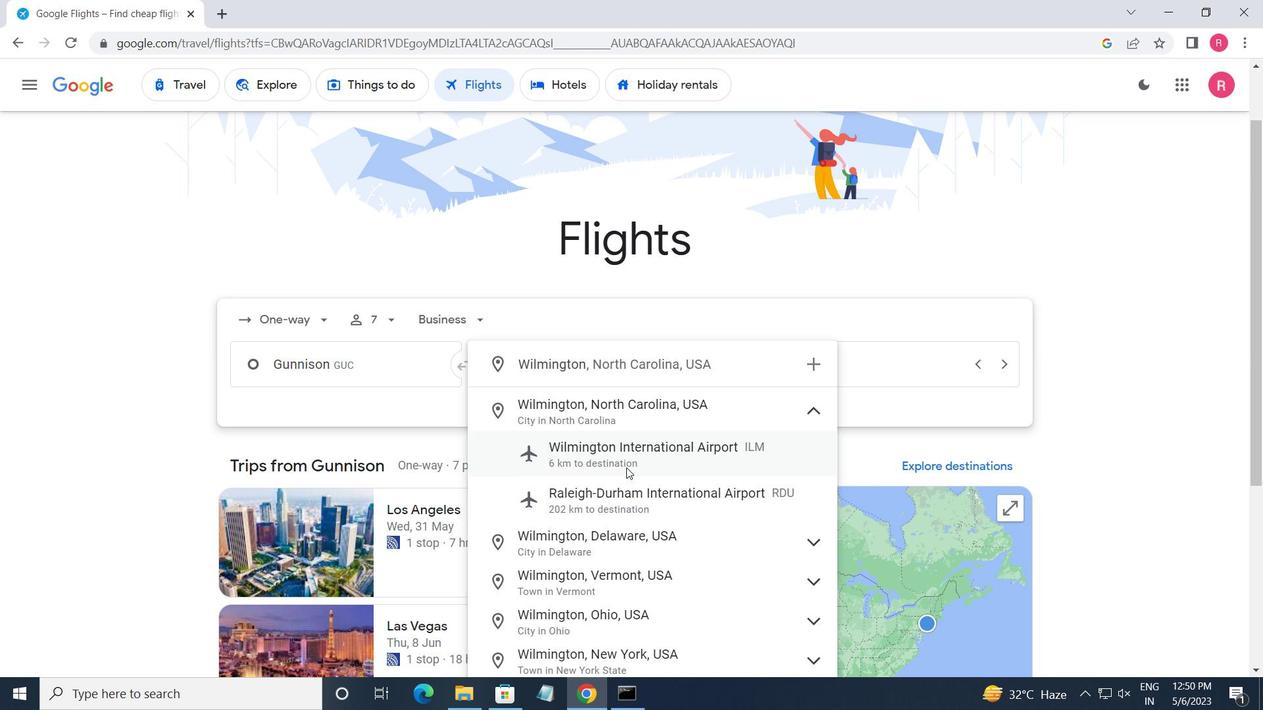 
Action: Mouse pressed left at (626, 463)
Screenshot: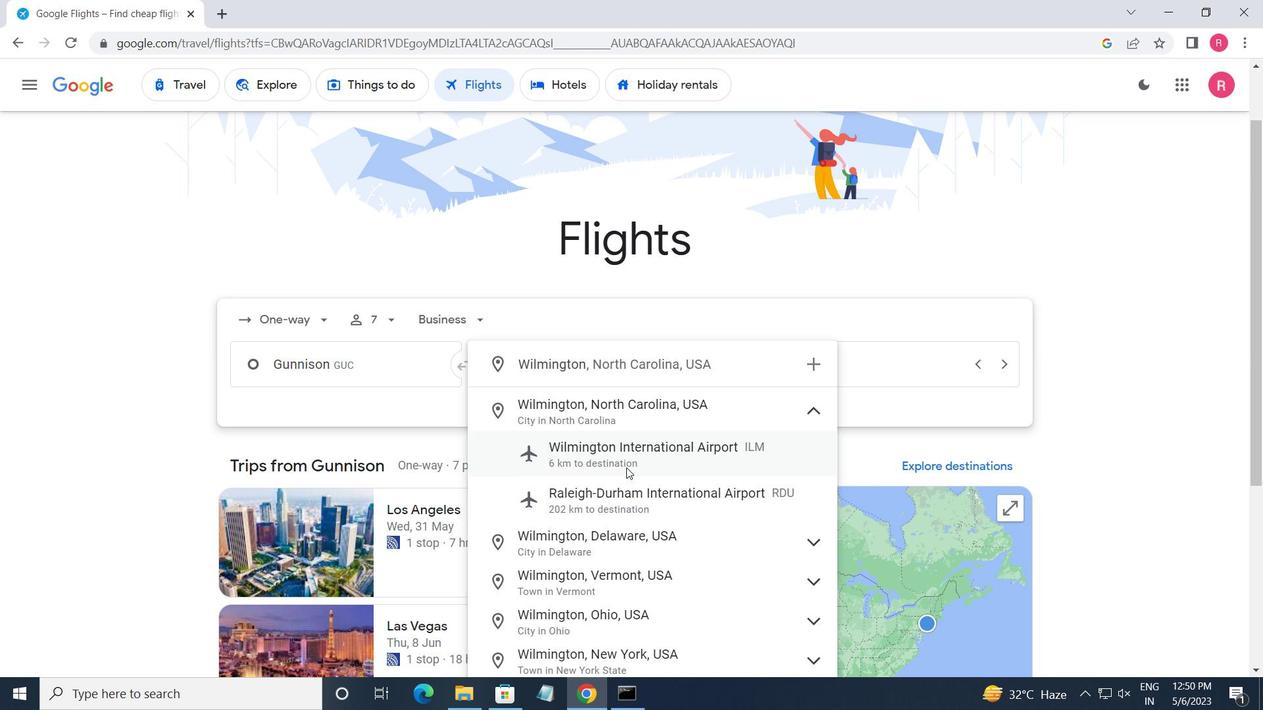 
Action: Mouse moved to (882, 369)
Screenshot: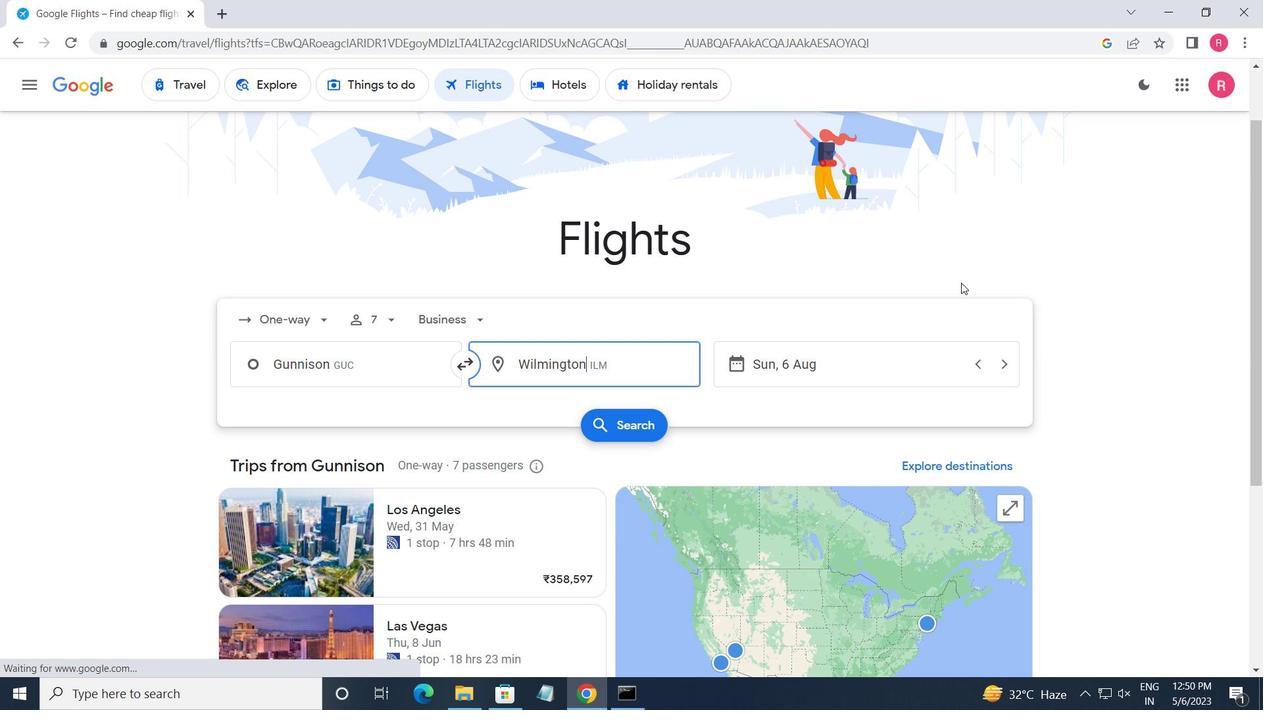 
Action: Mouse pressed left at (882, 369)
Screenshot: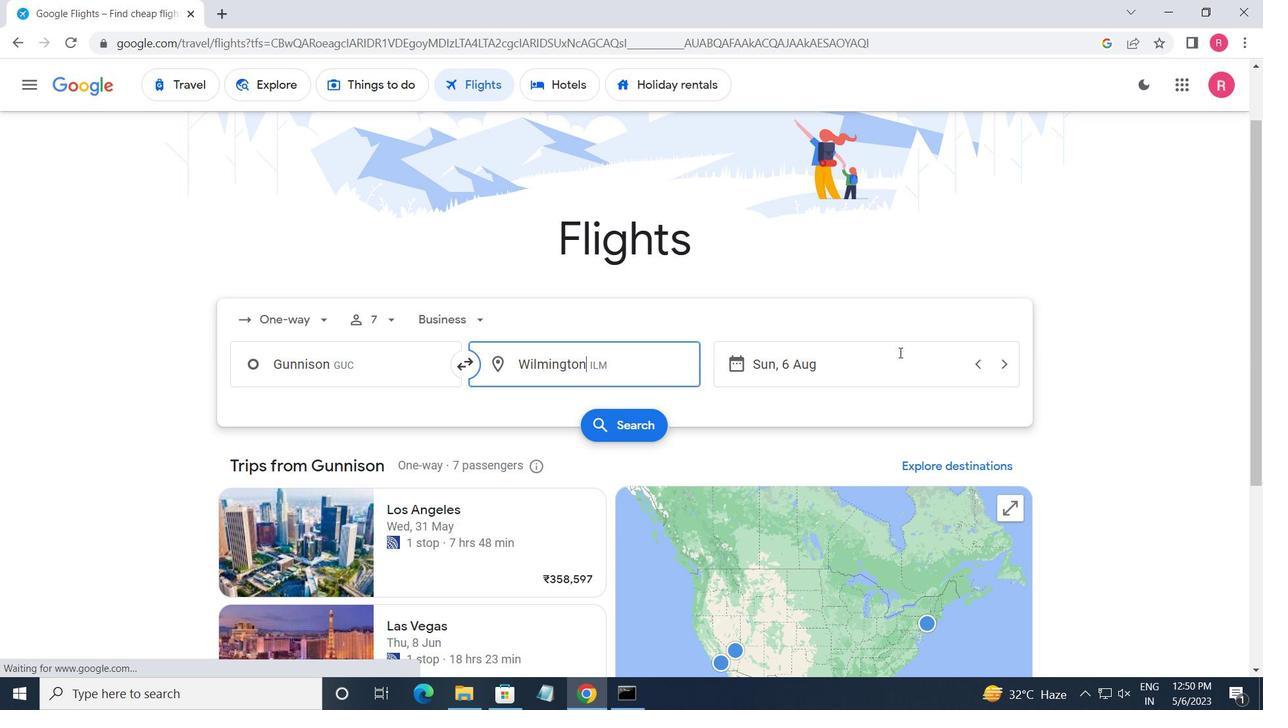 
Action: Mouse moved to (426, 432)
Screenshot: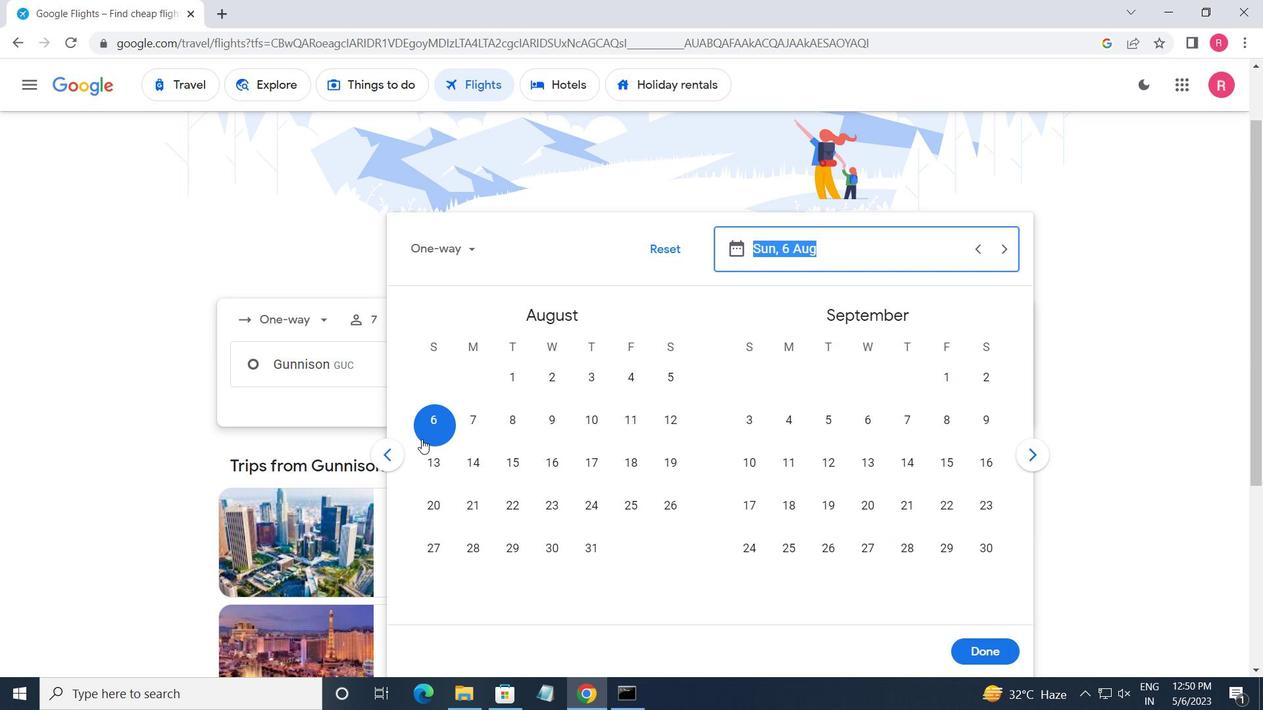 
Action: Mouse pressed left at (426, 432)
Screenshot: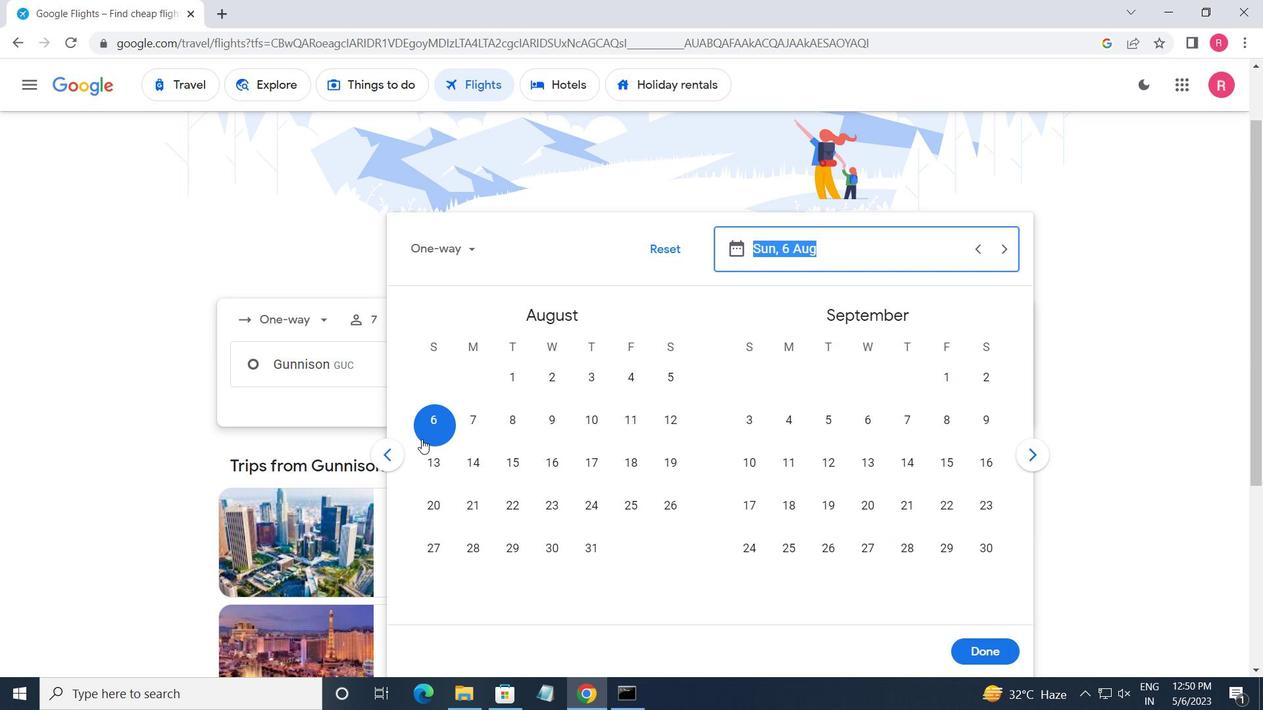 
Action: Mouse moved to (988, 644)
Screenshot: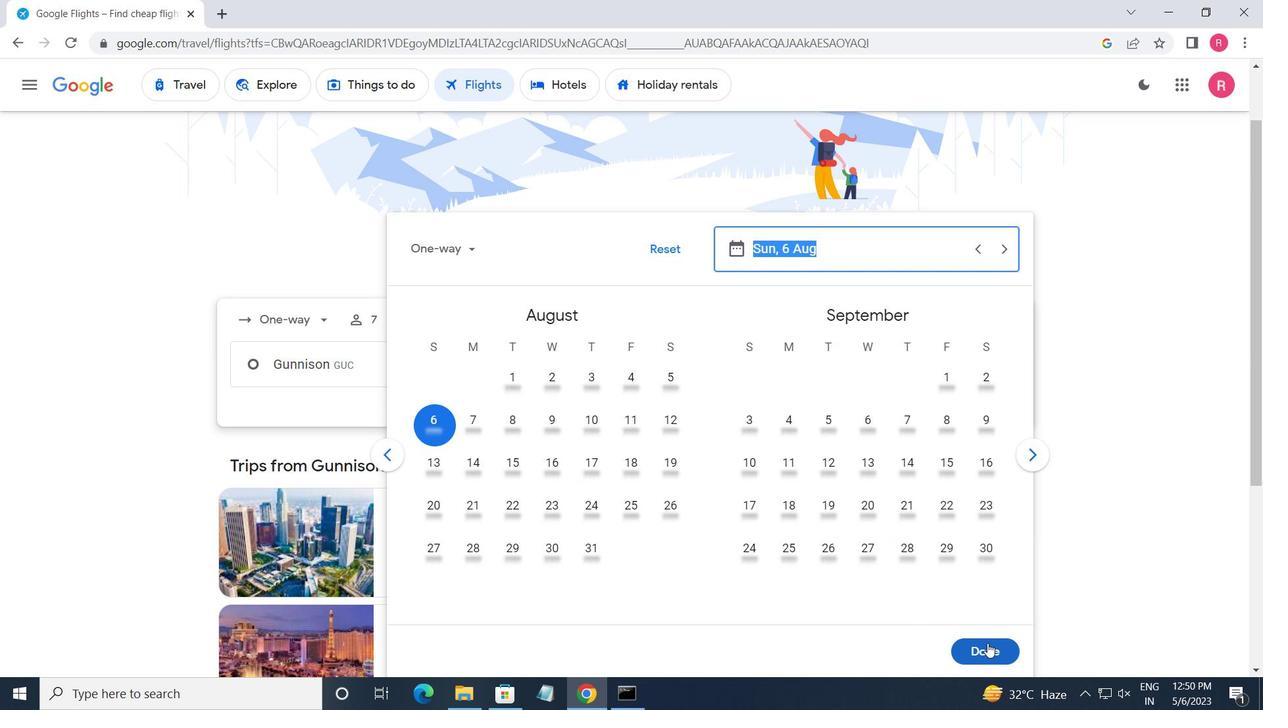 
Action: Mouse pressed left at (988, 644)
Screenshot: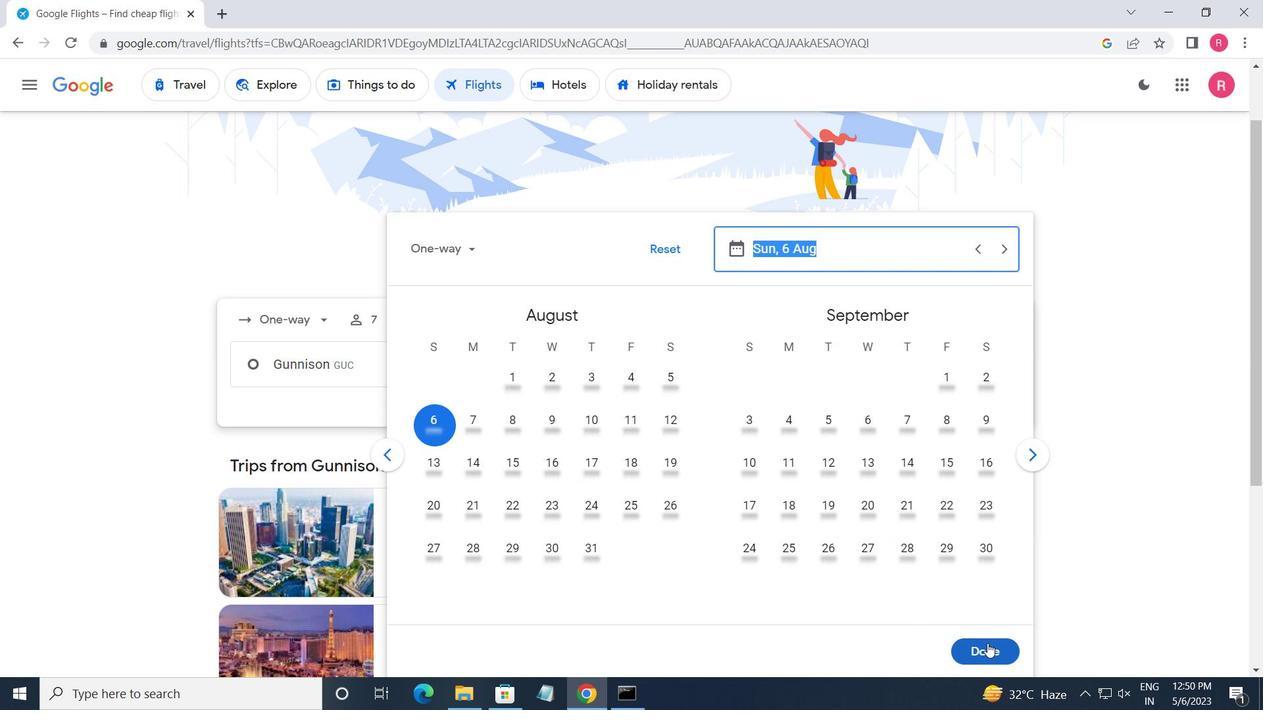 
Action: Mouse moved to (633, 429)
Screenshot: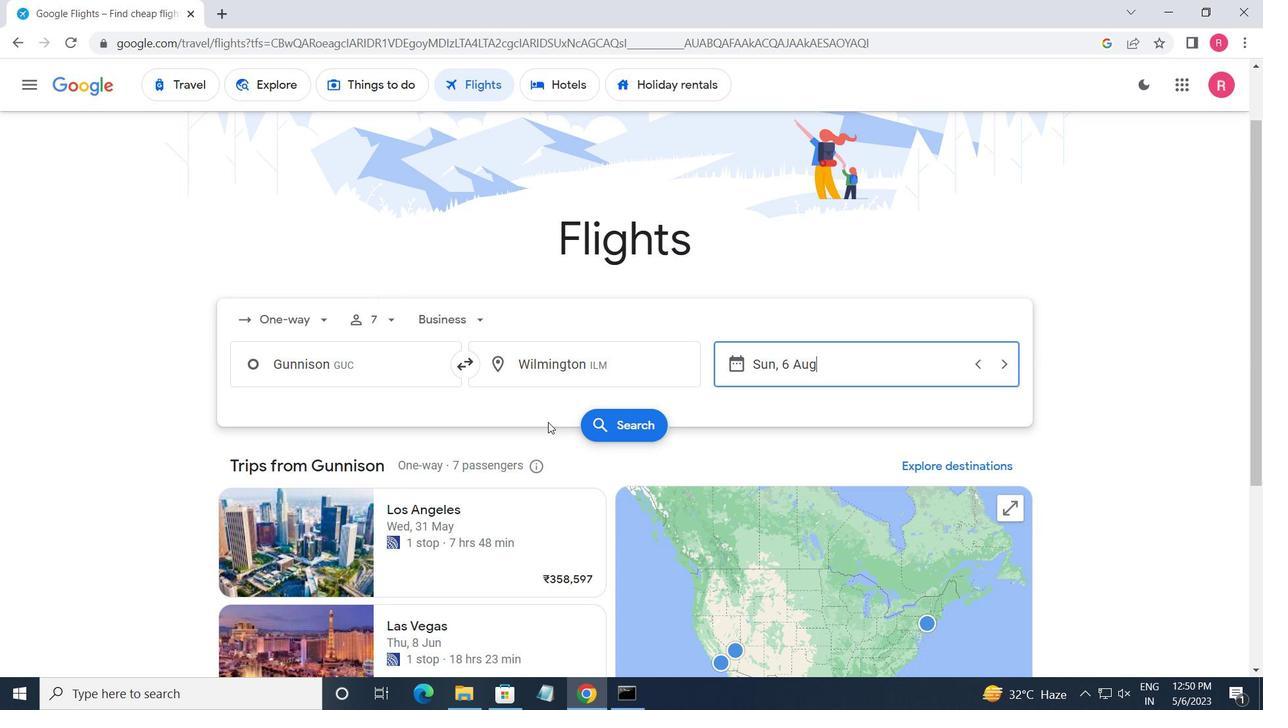
Action: Mouse pressed left at (633, 429)
Screenshot: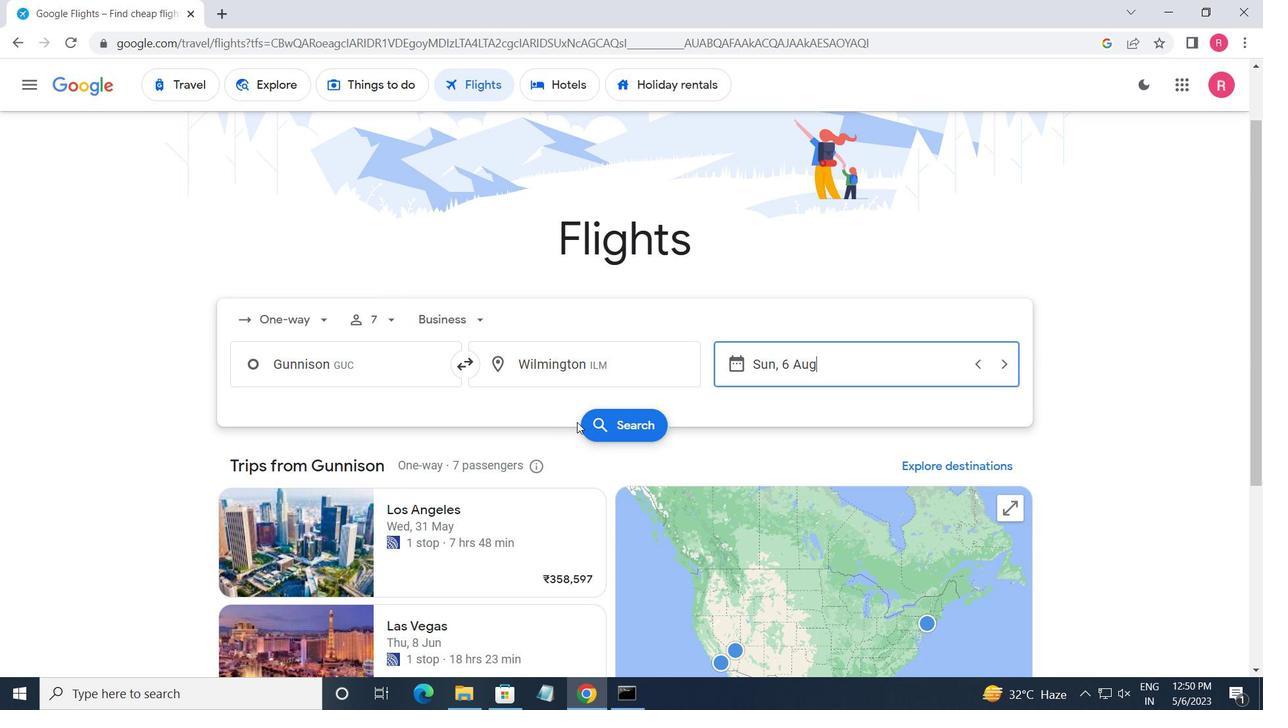 
Action: Mouse moved to (240, 249)
Screenshot: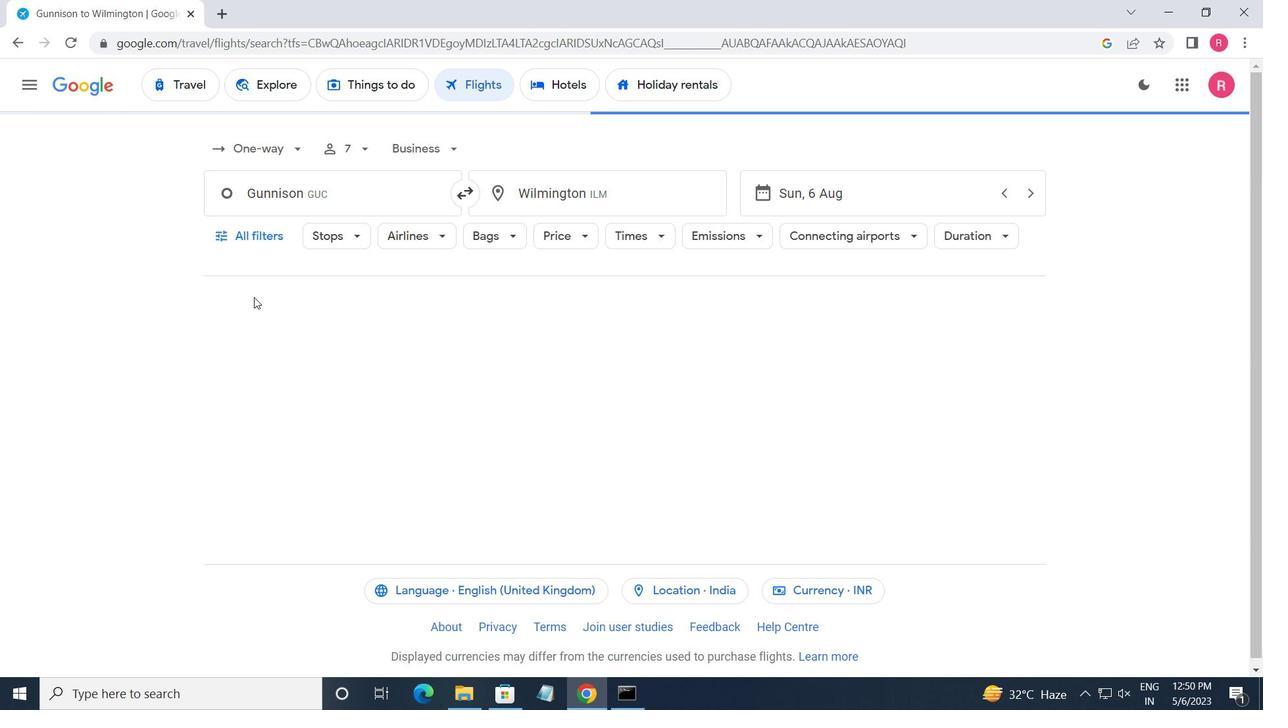 
Action: Mouse pressed left at (240, 249)
Screenshot: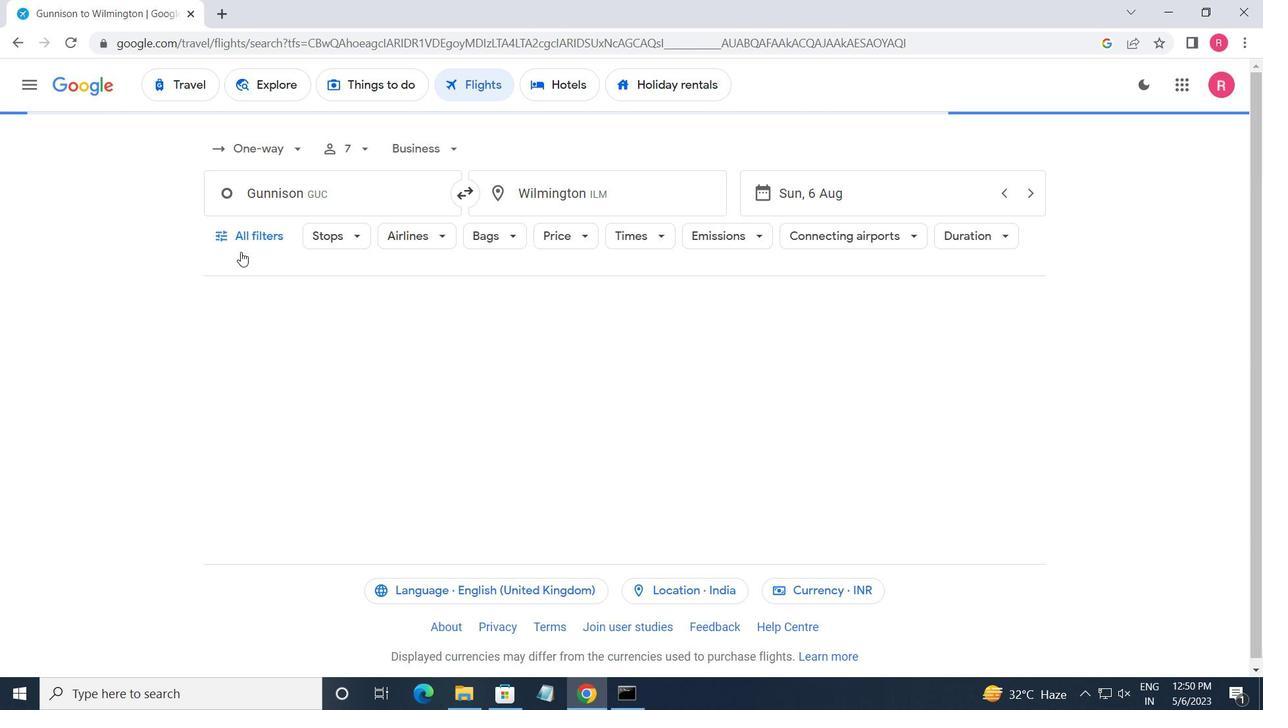 
Action: Mouse moved to (865, 199)
Screenshot: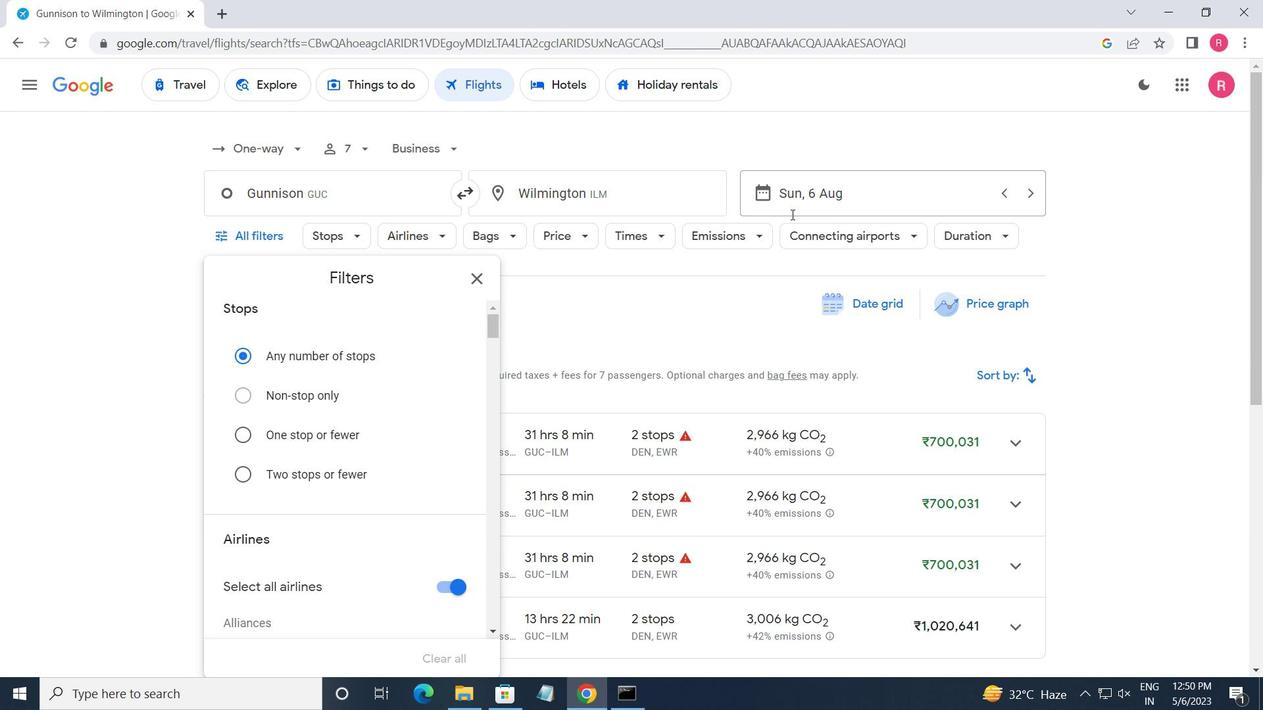 
Action: Mouse pressed left at (865, 199)
Screenshot: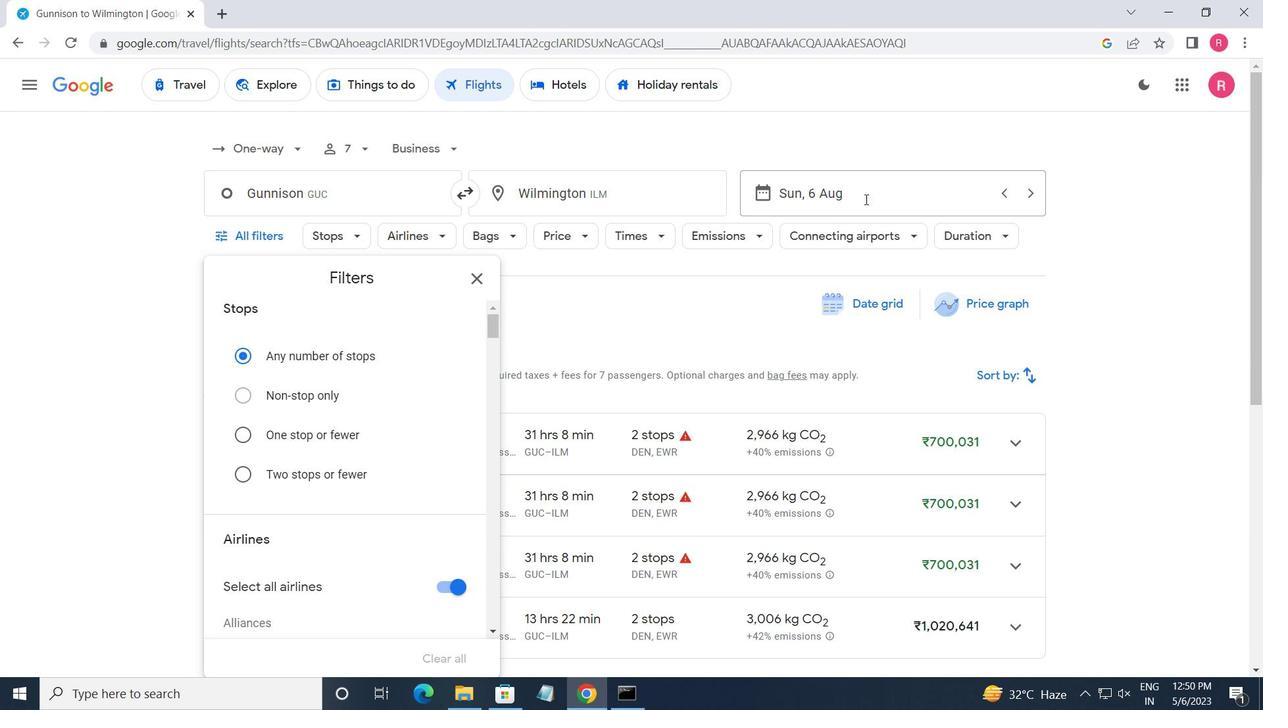 
Action: Mouse moved to (467, 374)
Screenshot: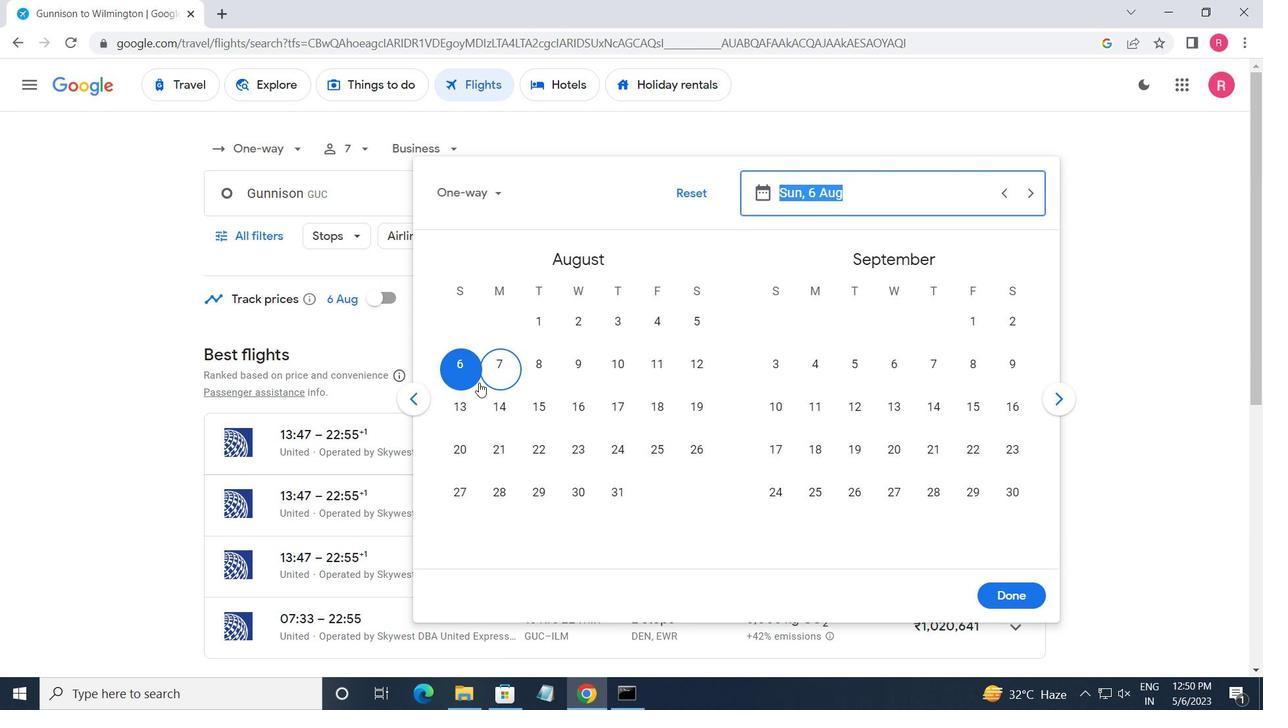 
Action: Mouse pressed left at (467, 374)
Screenshot: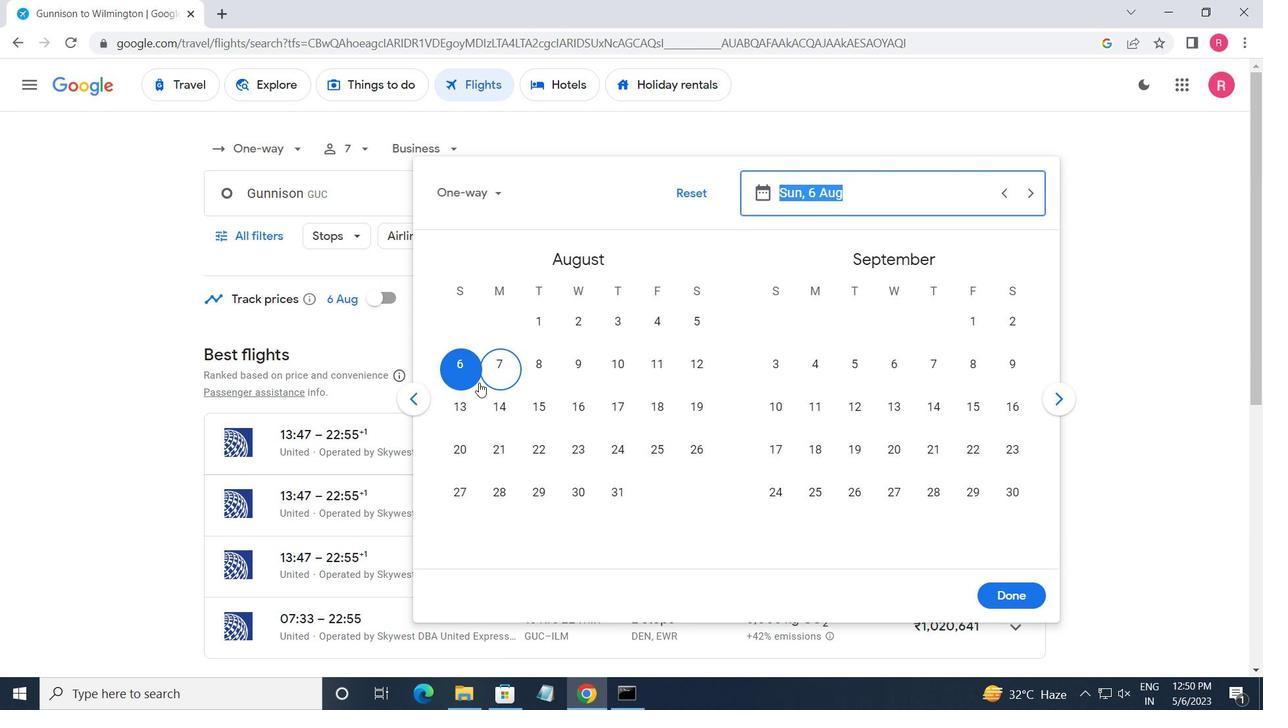 
Action: Mouse moved to (994, 603)
Screenshot: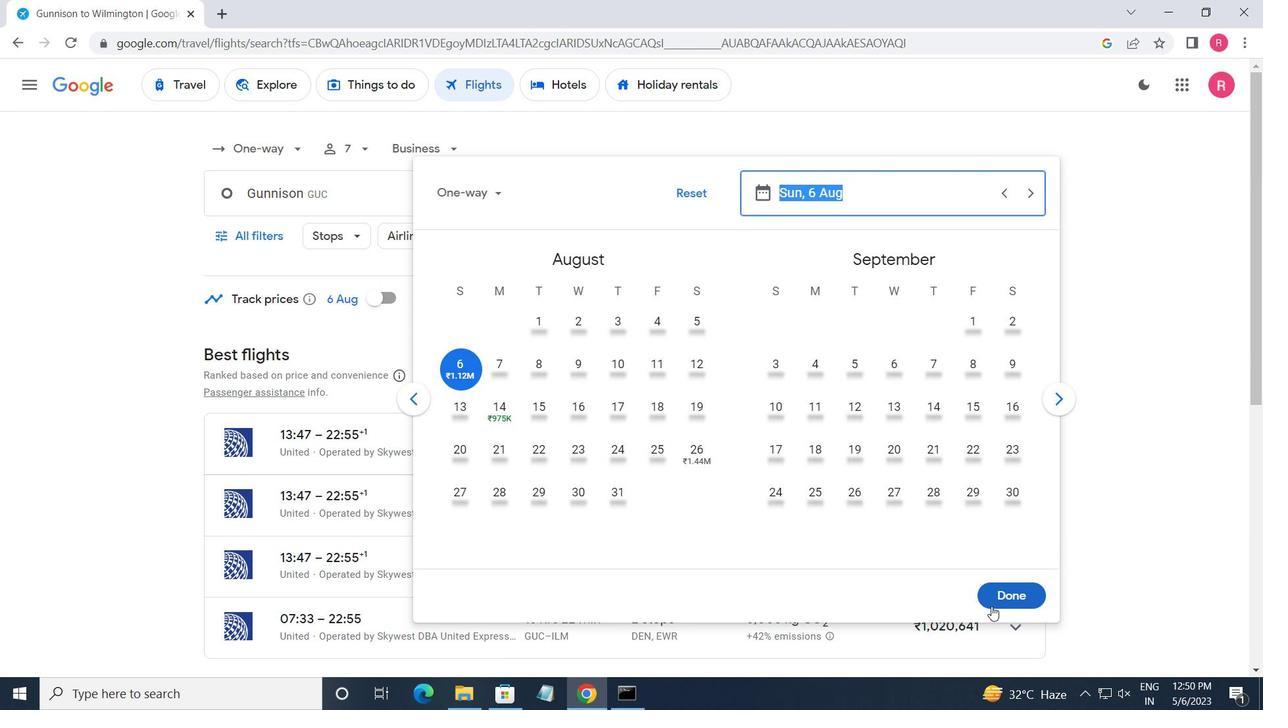 
Action: Mouse pressed left at (994, 603)
Screenshot: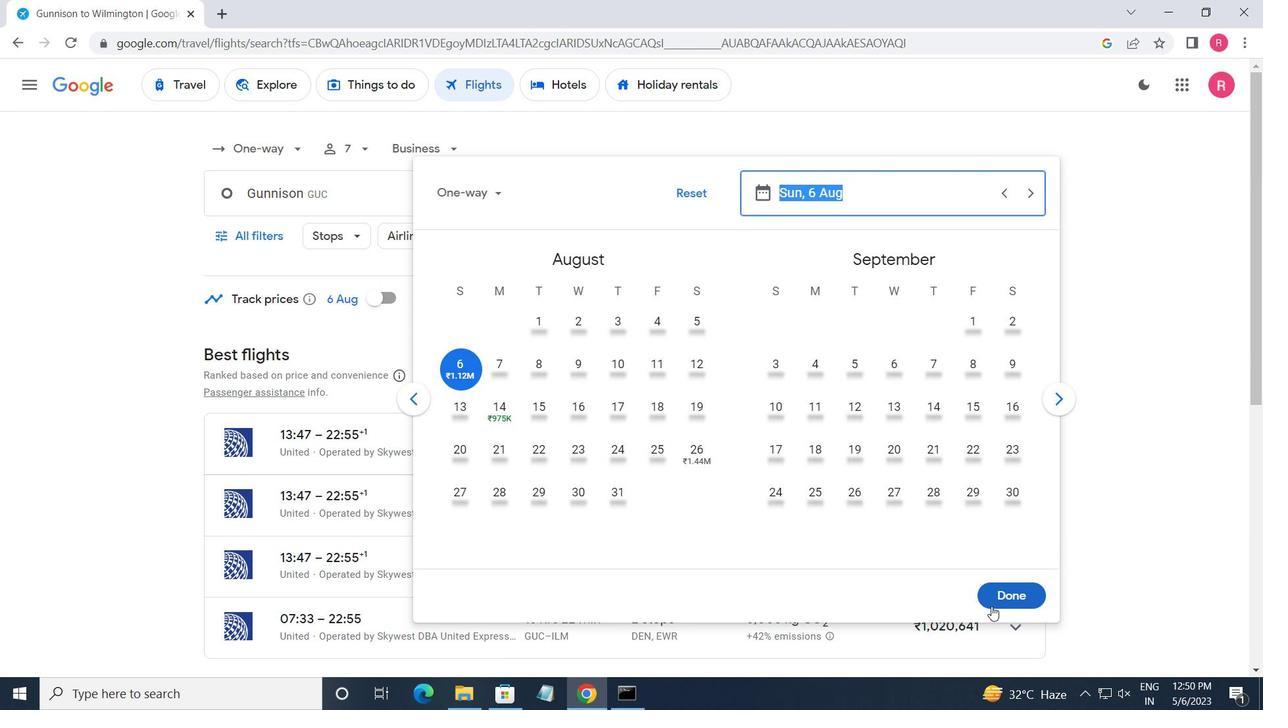 
Action: Mouse moved to (1011, 600)
Screenshot: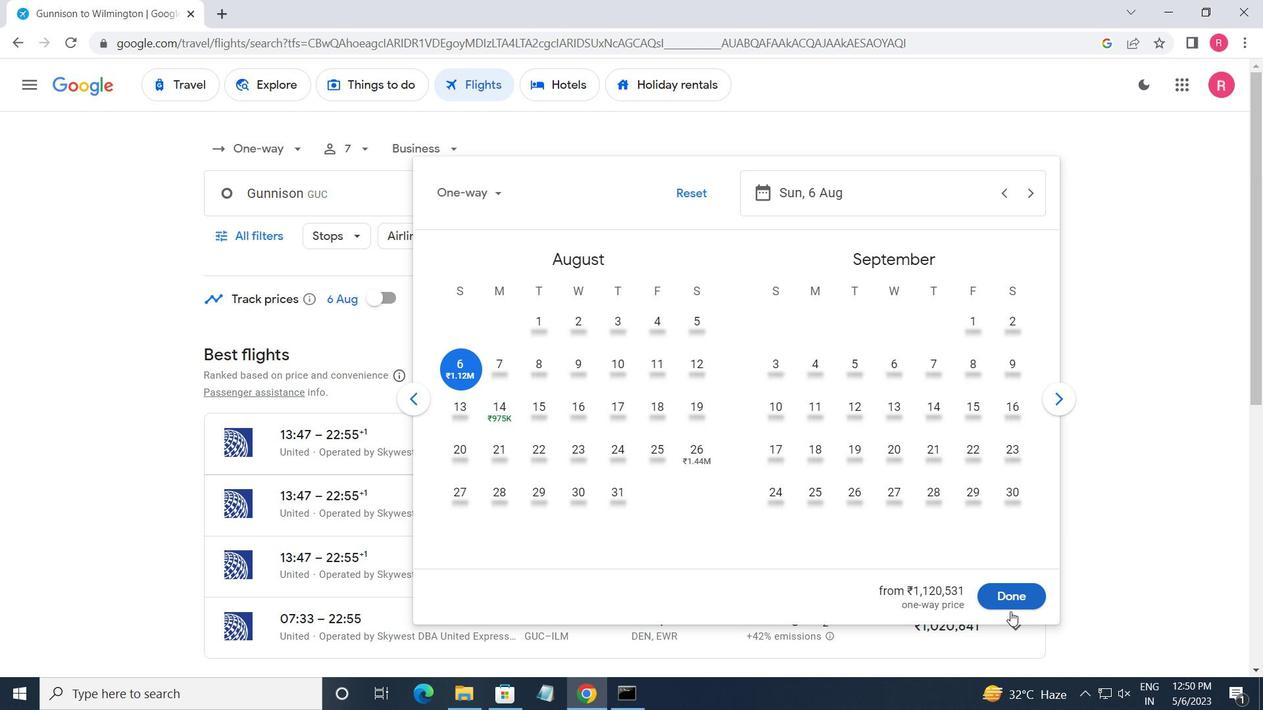 
Action: Mouse pressed left at (1011, 600)
Screenshot: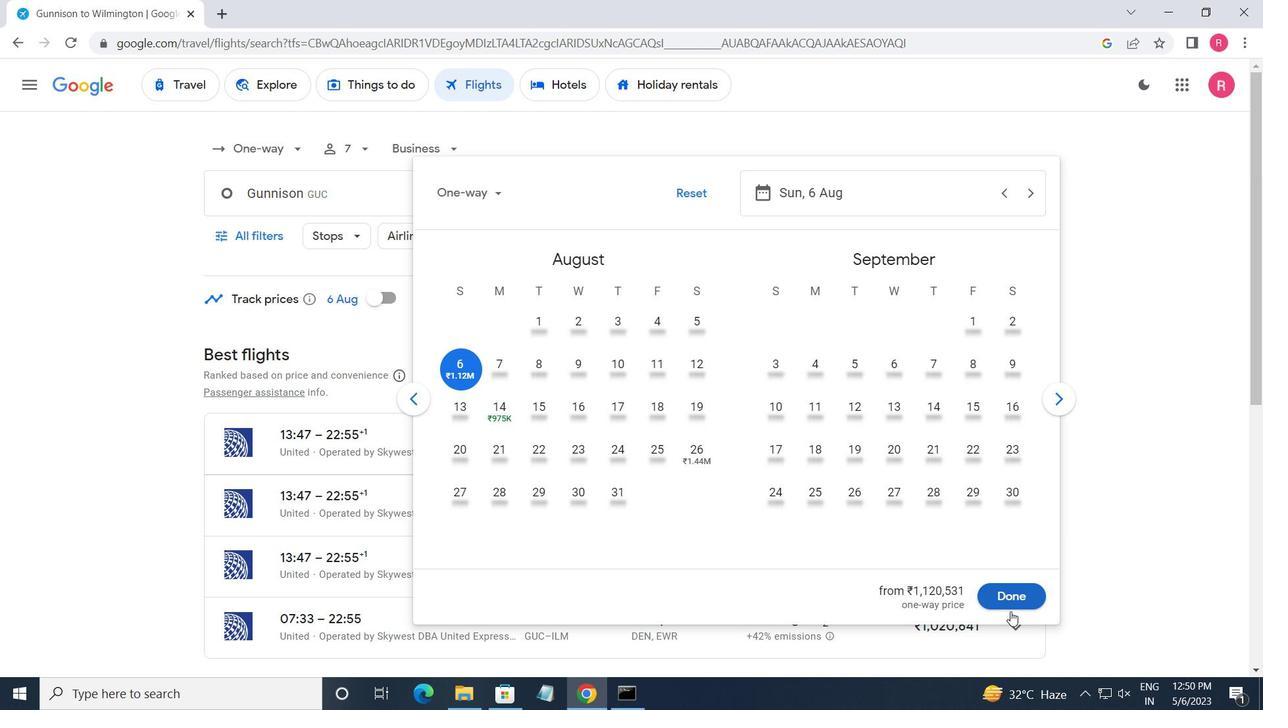 
Action: Mouse moved to (273, 236)
Screenshot: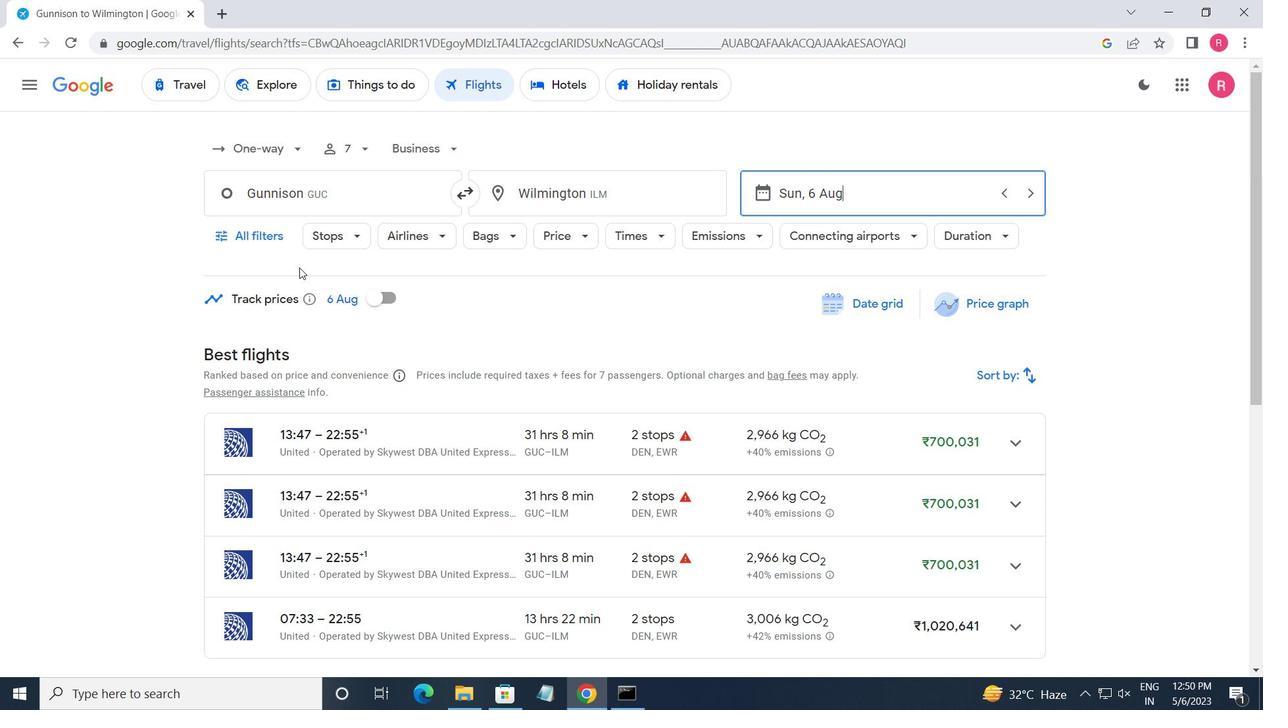 
Action: Mouse pressed left at (273, 236)
Screenshot: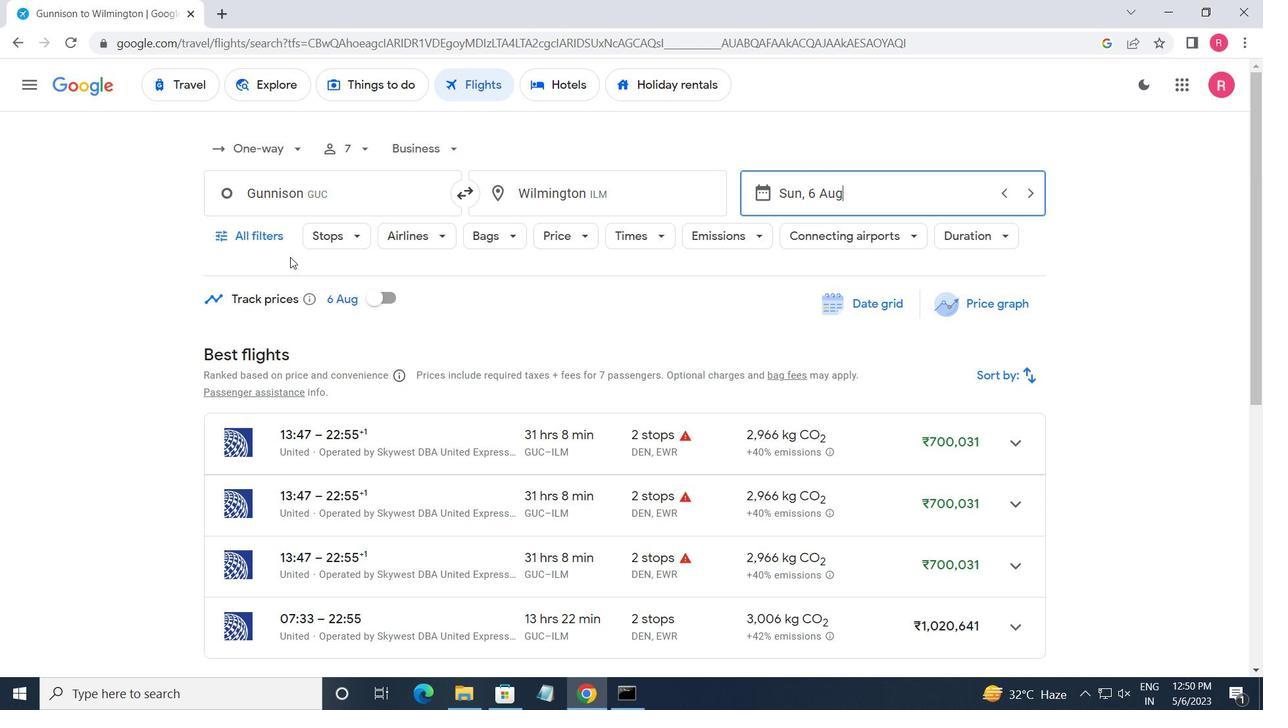 
Action: Mouse moved to (359, 404)
Screenshot: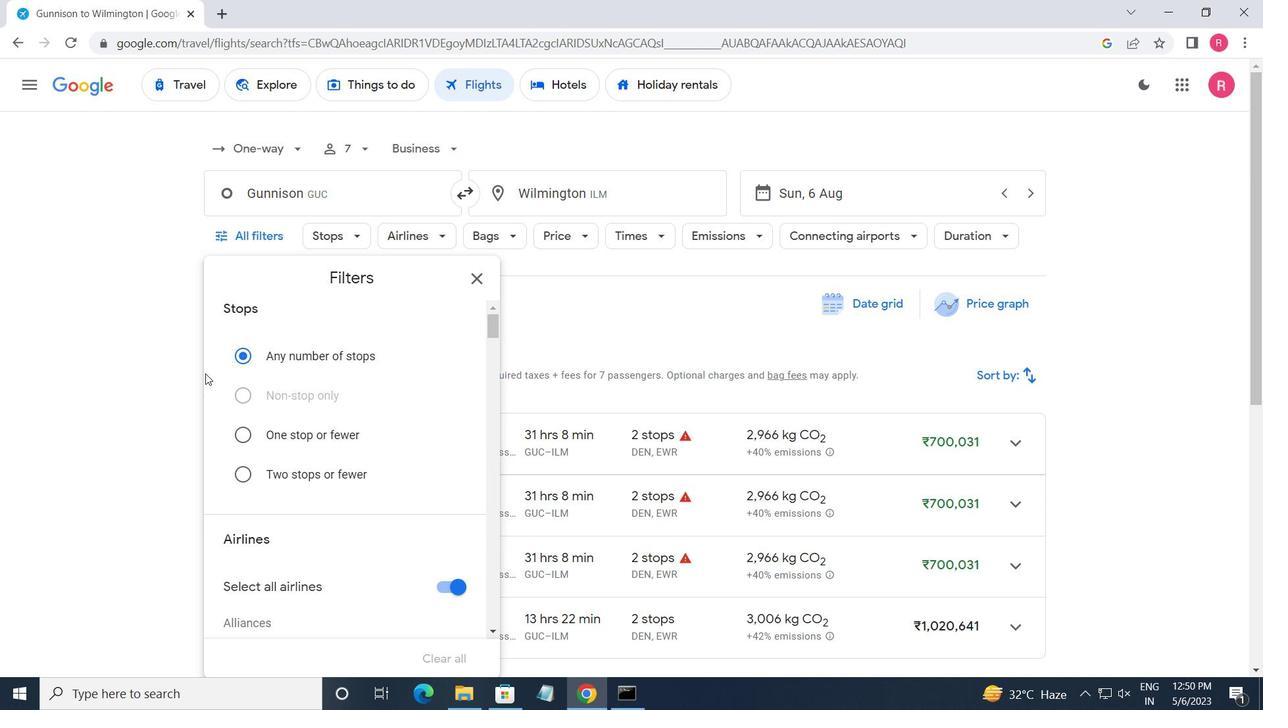 
Action: Mouse scrolled (359, 403) with delta (0, 0)
Screenshot: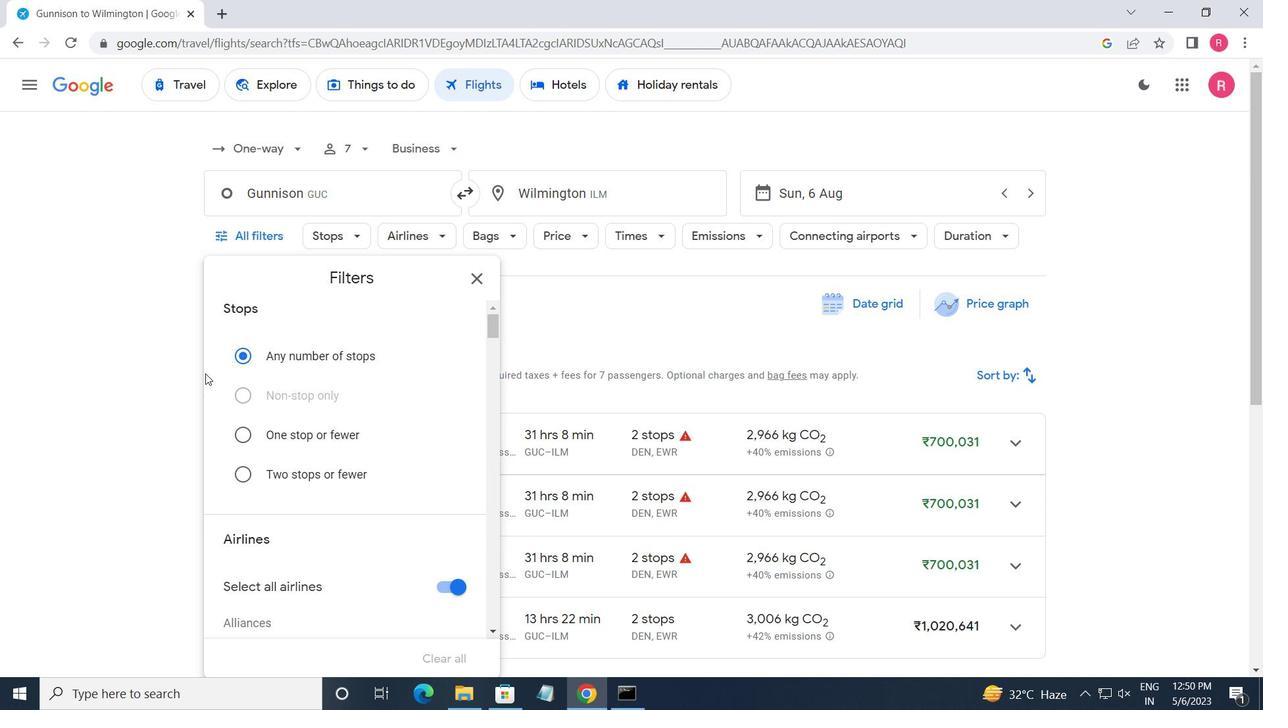 
Action: Mouse scrolled (359, 403) with delta (0, 0)
Screenshot: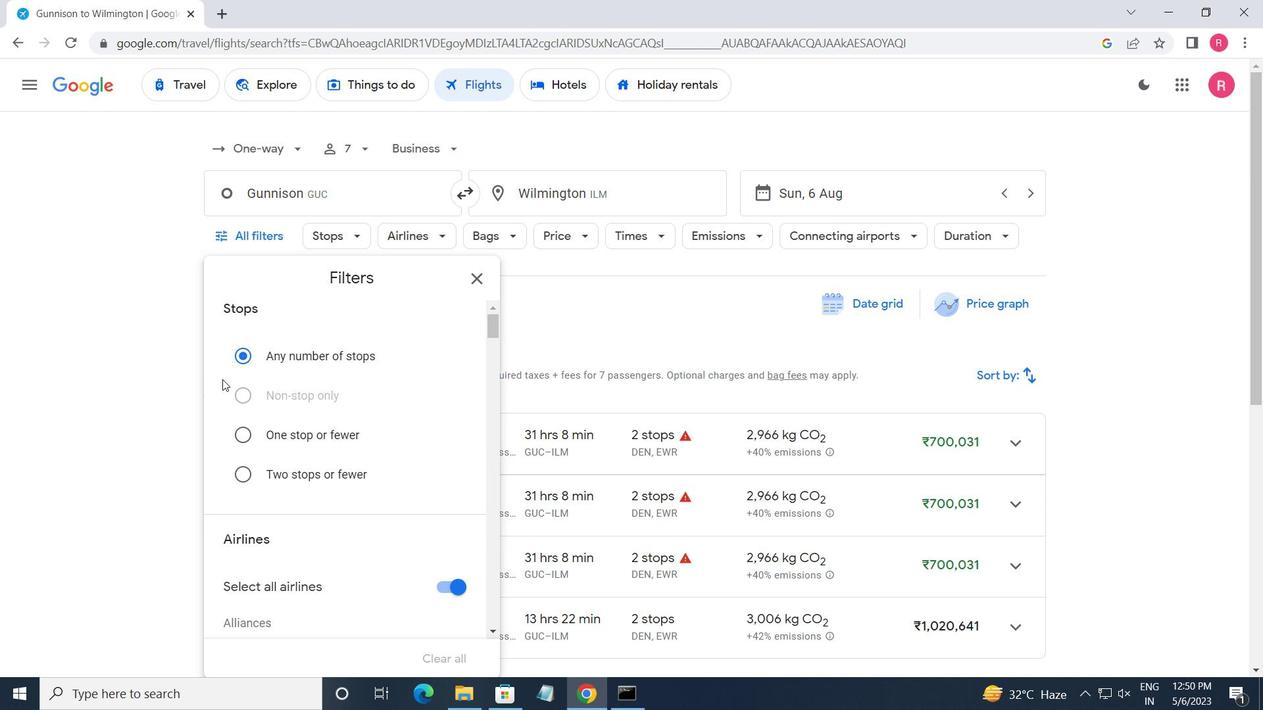 
Action: Mouse moved to (361, 405)
Screenshot: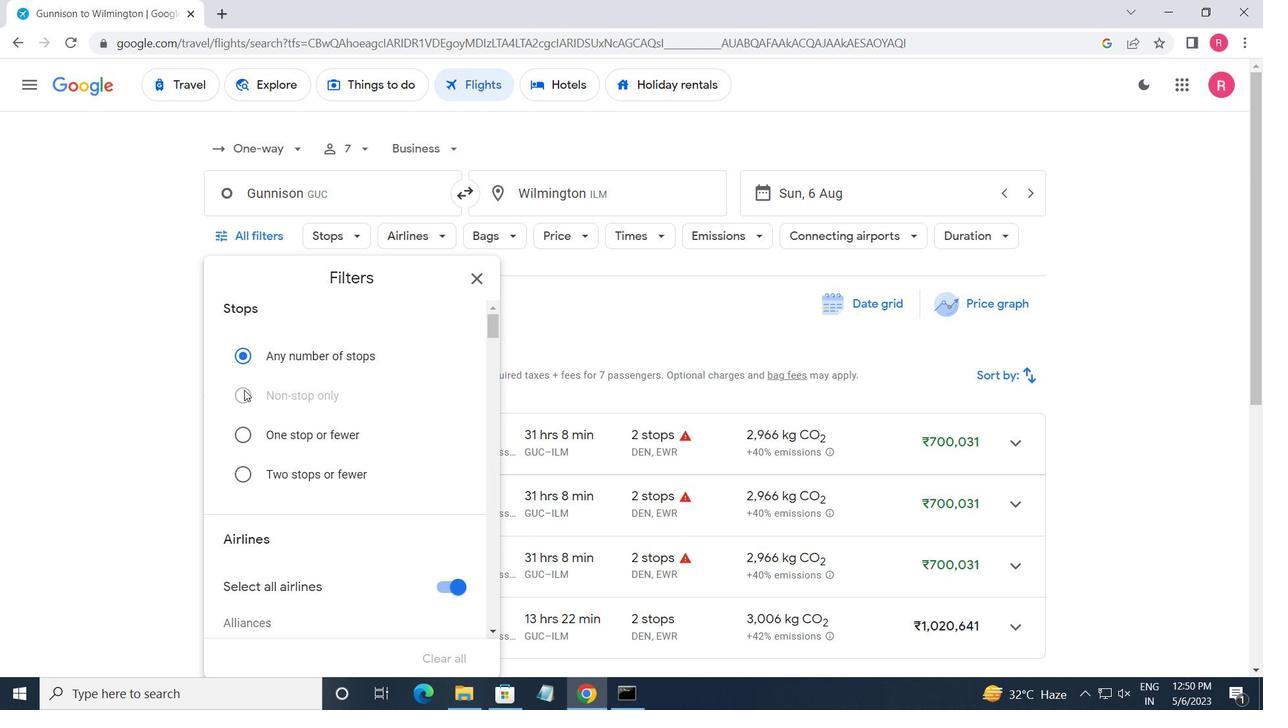 
Action: Mouse scrolled (361, 404) with delta (0, 0)
Screenshot: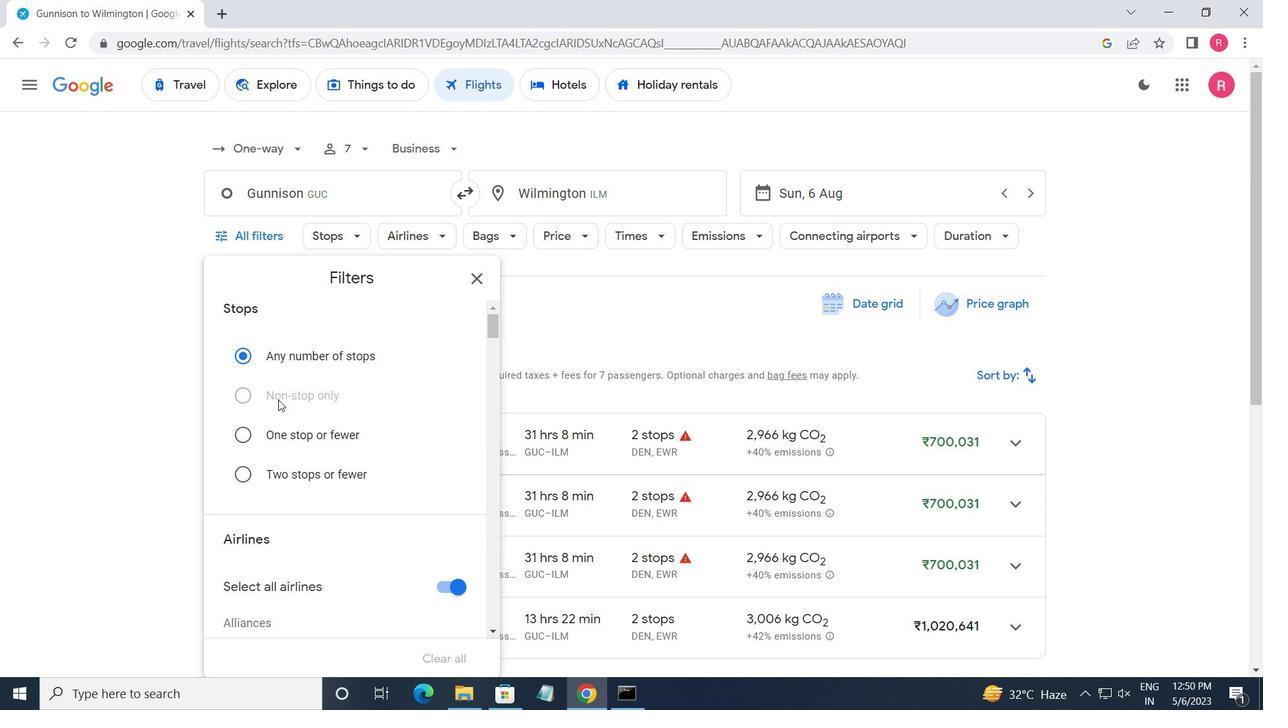 
Action: Mouse moved to (361, 405)
Screenshot: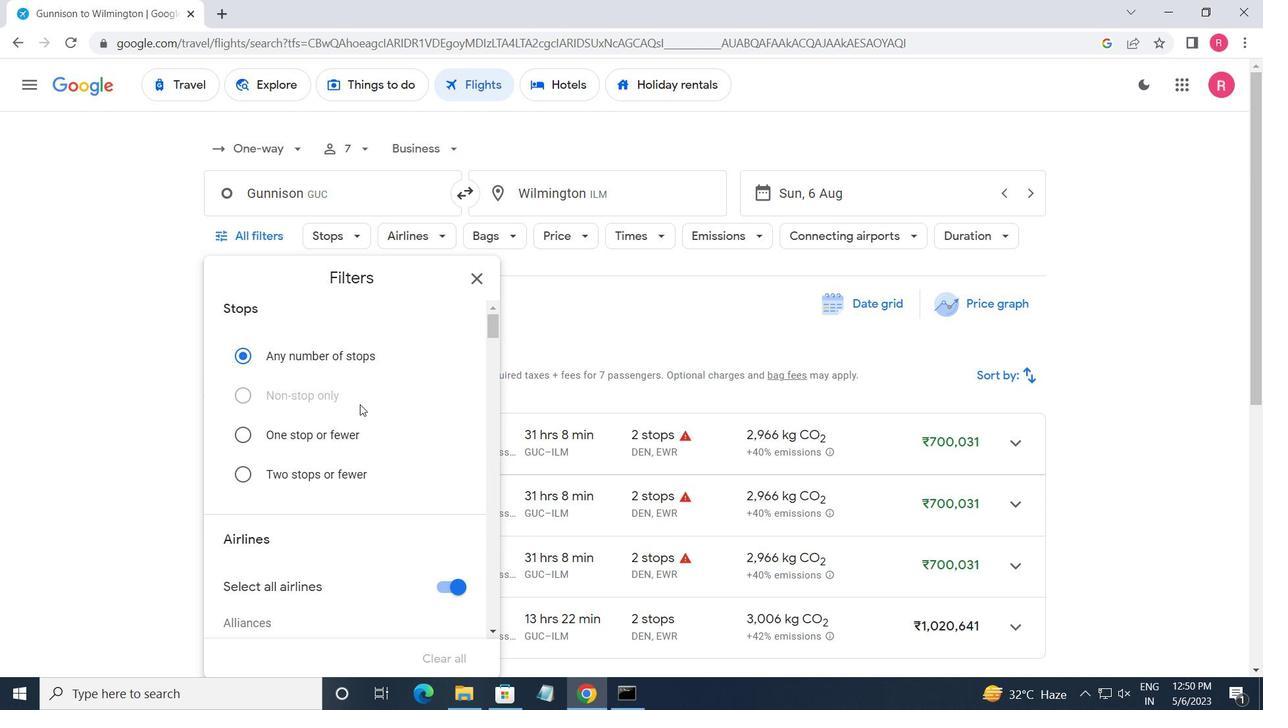 
Action: Mouse scrolled (361, 404) with delta (0, 0)
Screenshot: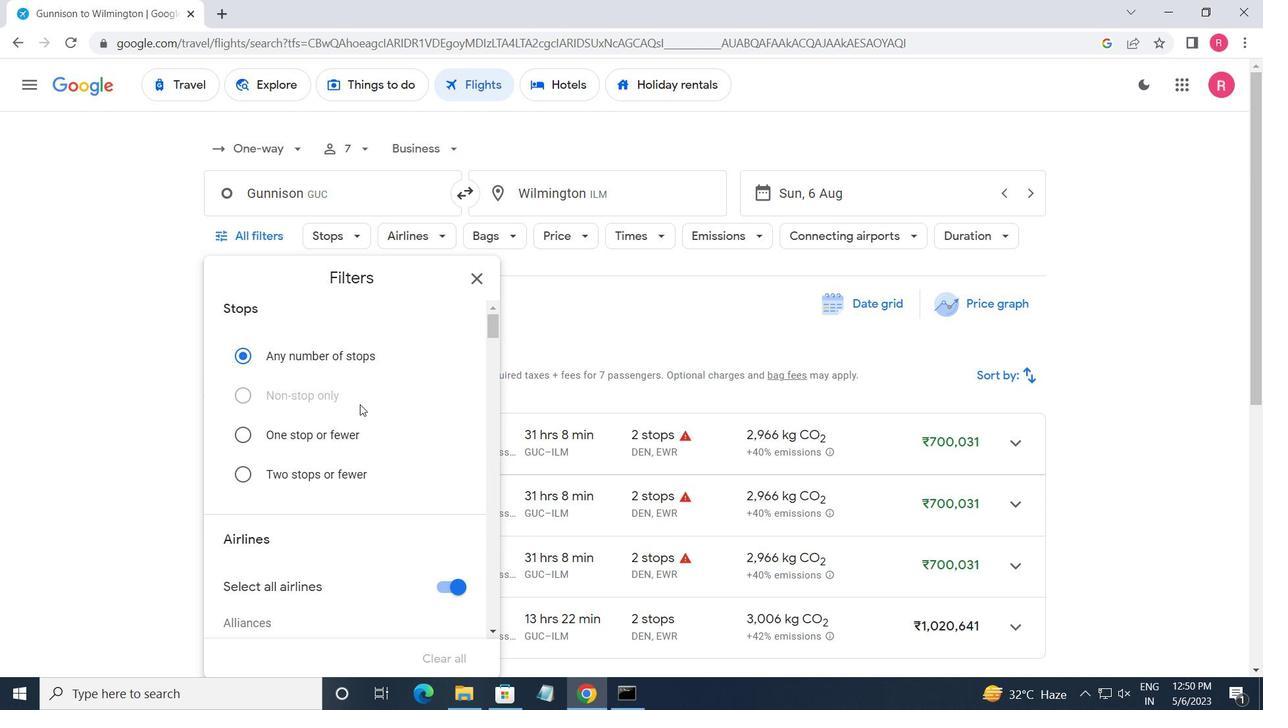 
Action: Mouse scrolled (361, 404) with delta (0, 0)
Screenshot: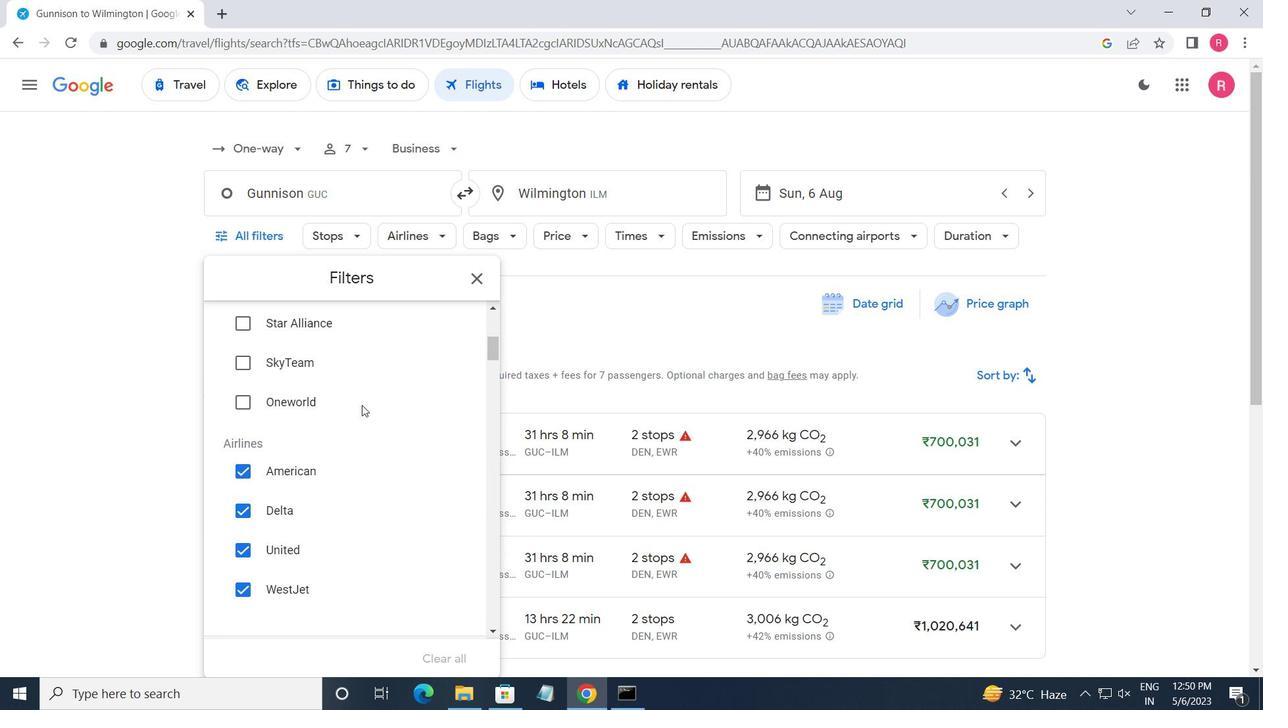 
Action: Mouse moved to (437, 392)
Screenshot: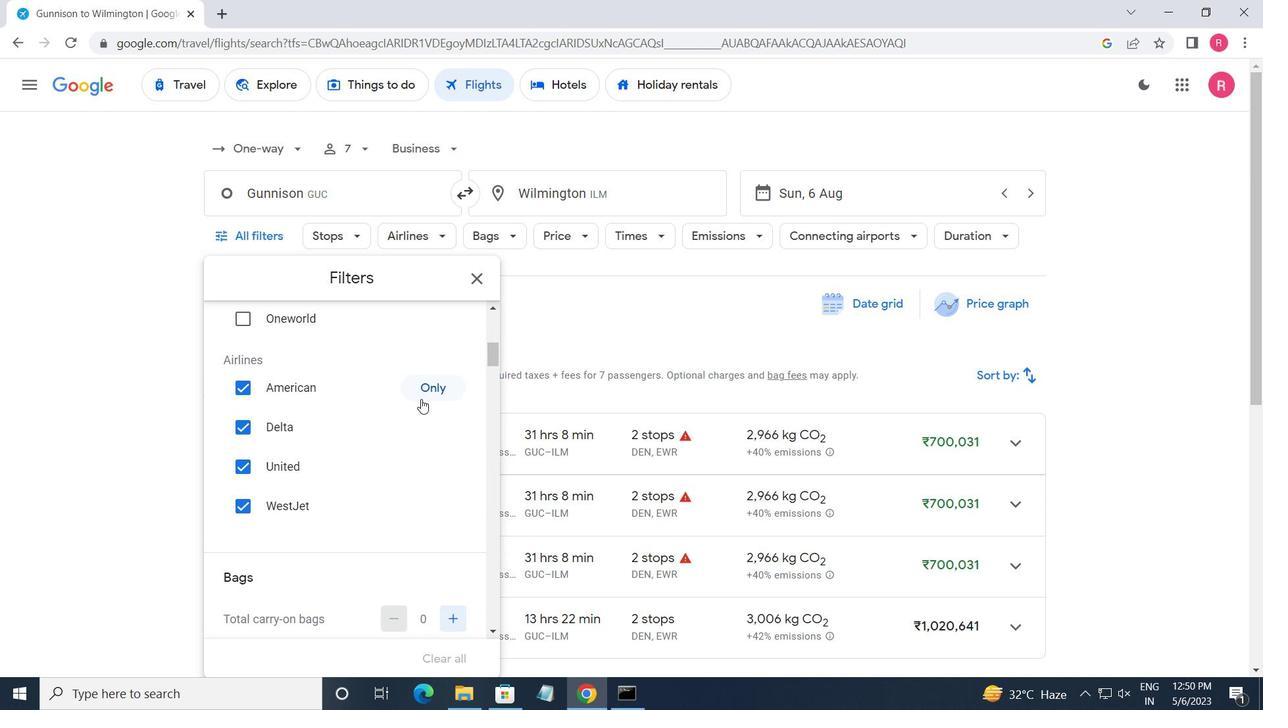 
Action: Mouse pressed left at (437, 392)
Screenshot: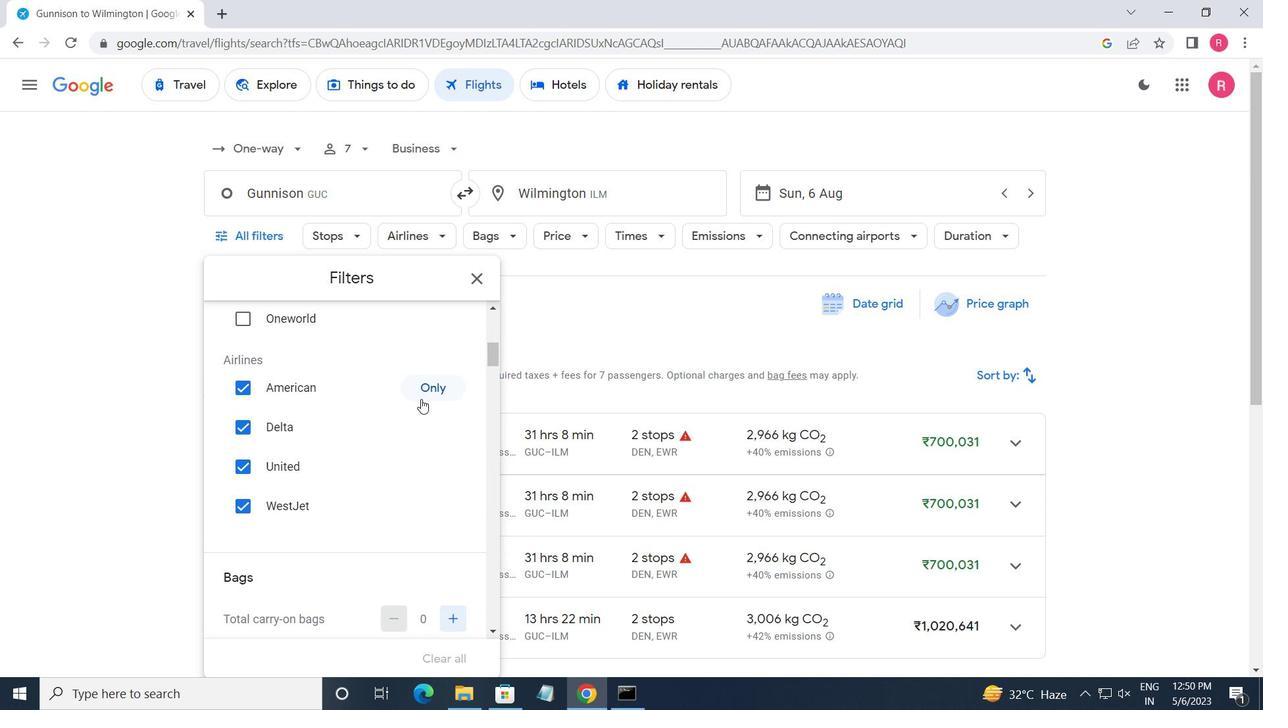 
Action: Mouse moved to (442, 416)
Screenshot: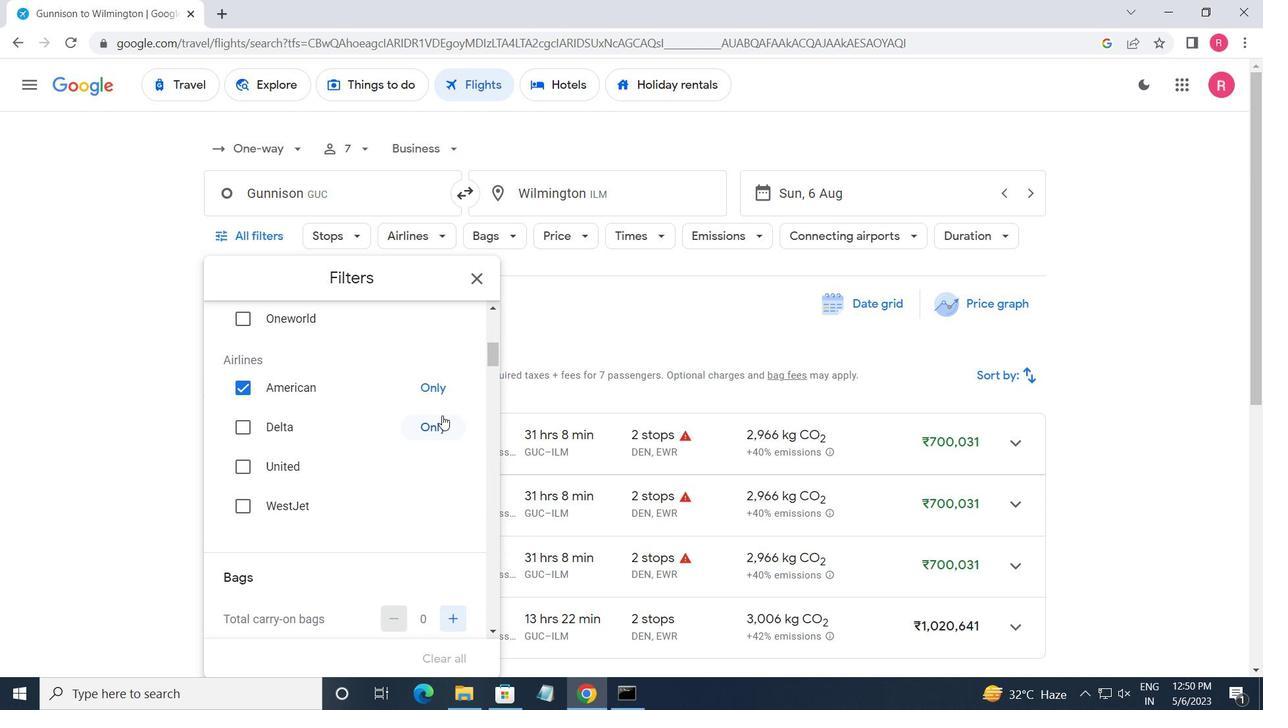 
Action: Mouse scrolled (442, 415) with delta (0, 0)
Screenshot: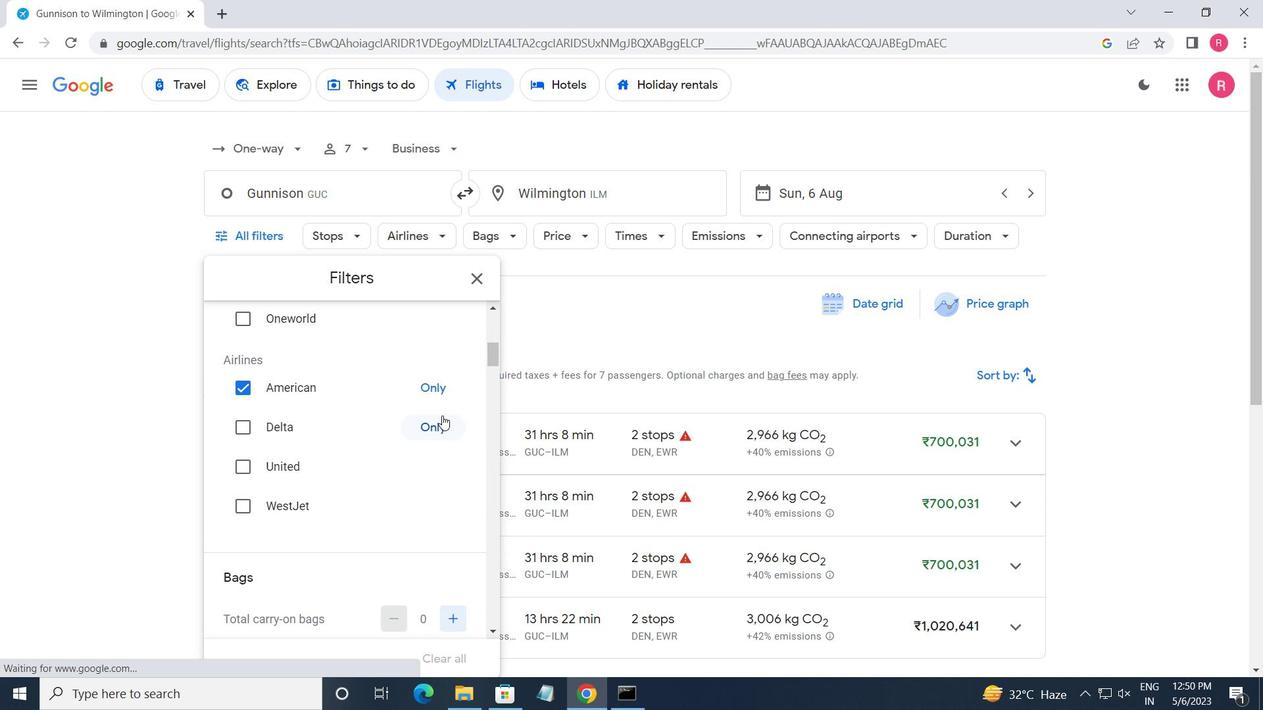 
Action: Mouse moved to (440, 417)
Screenshot: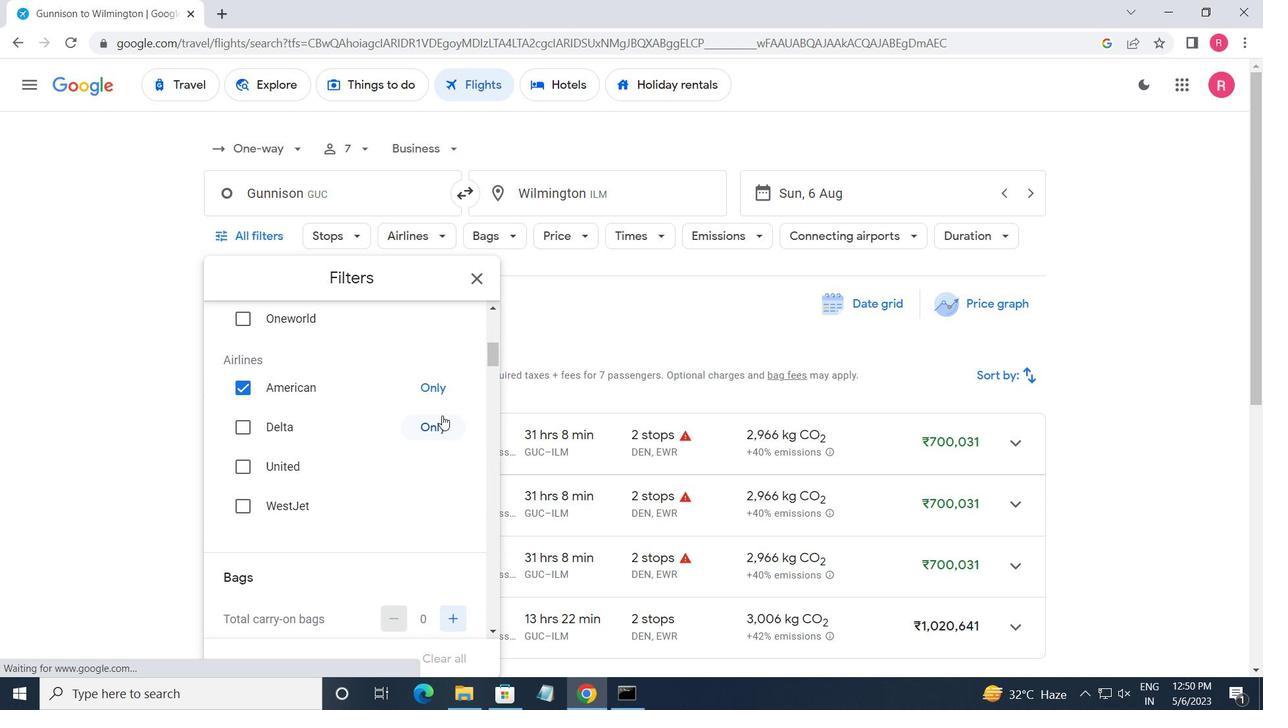 
Action: Mouse scrolled (440, 416) with delta (0, 0)
Screenshot: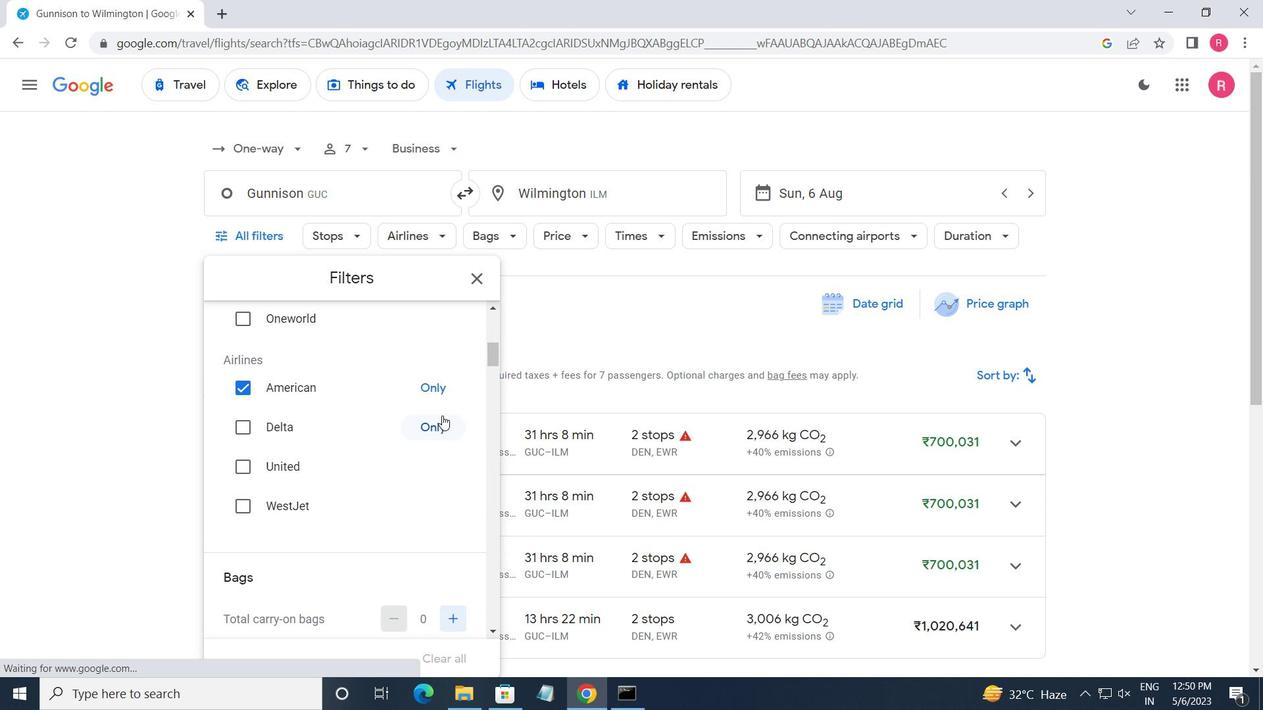 
Action: Mouse moved to (446, 463)
Screenshot: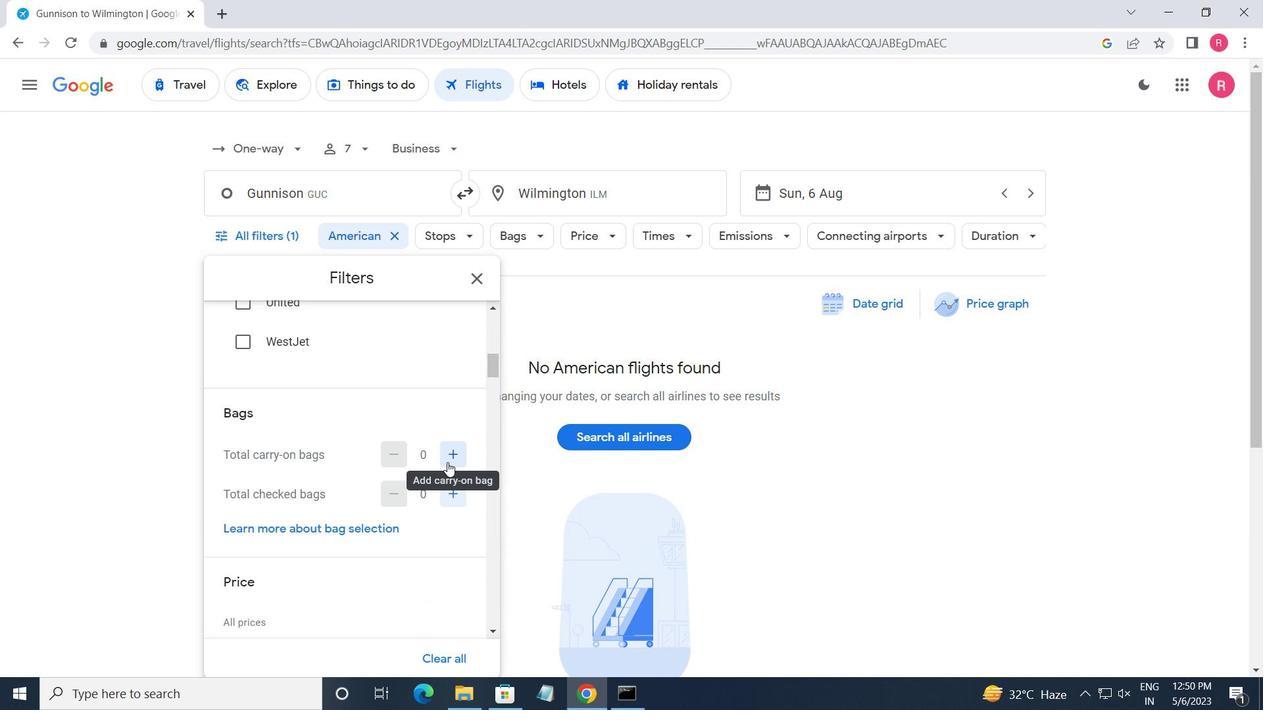 
Action: Mouse scrolled (446, 462) with delta (0, 0)
Screenshot: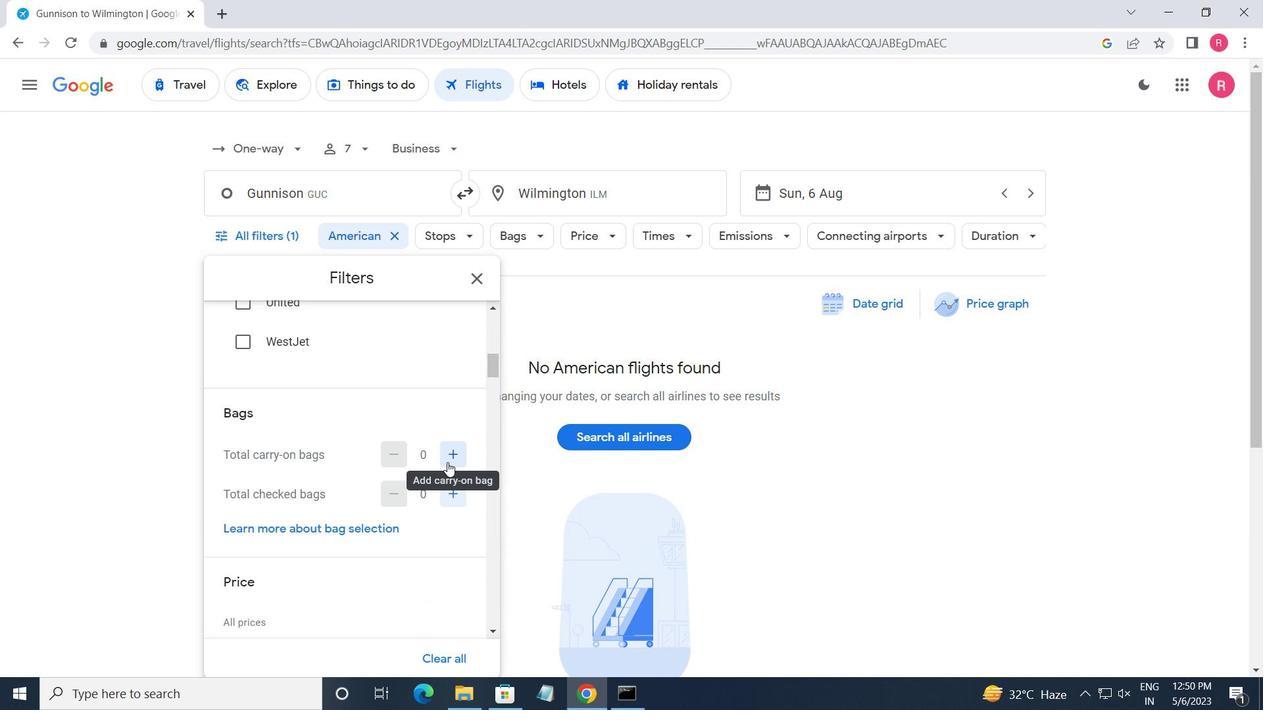 
Action: Mouse scrolled (446, 462) with delta (0, 0)
Screenshot: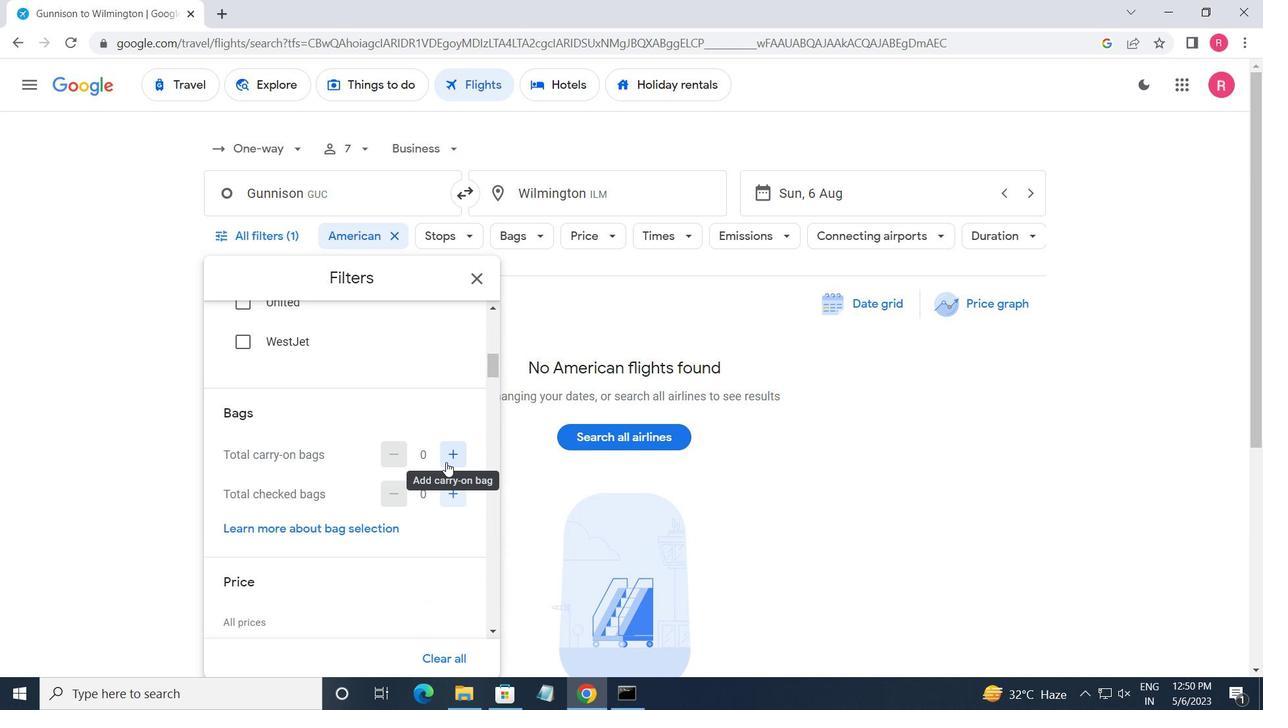 
Action: Mouse moved to (463, 491)
Screenshot: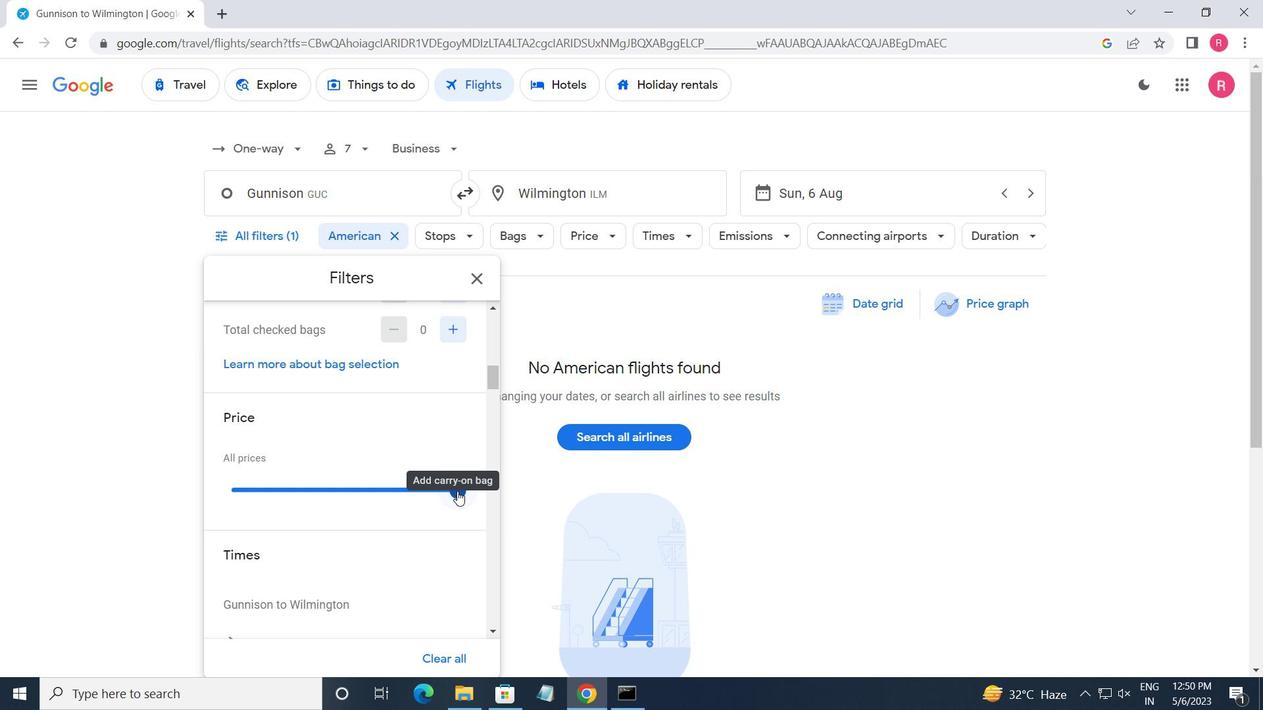 
Action: Mouse pressed left at (463, 491)
Screenshot: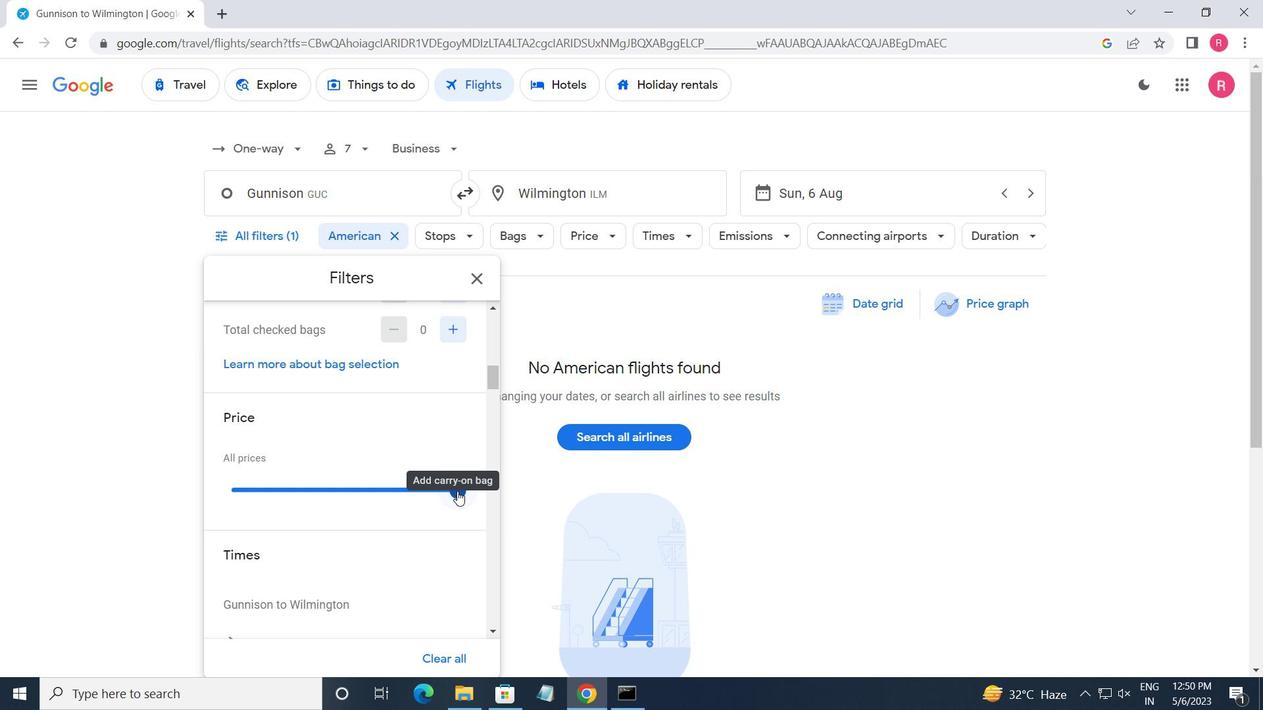 
Action: Mouse moved to (271, 486)
Screenshot: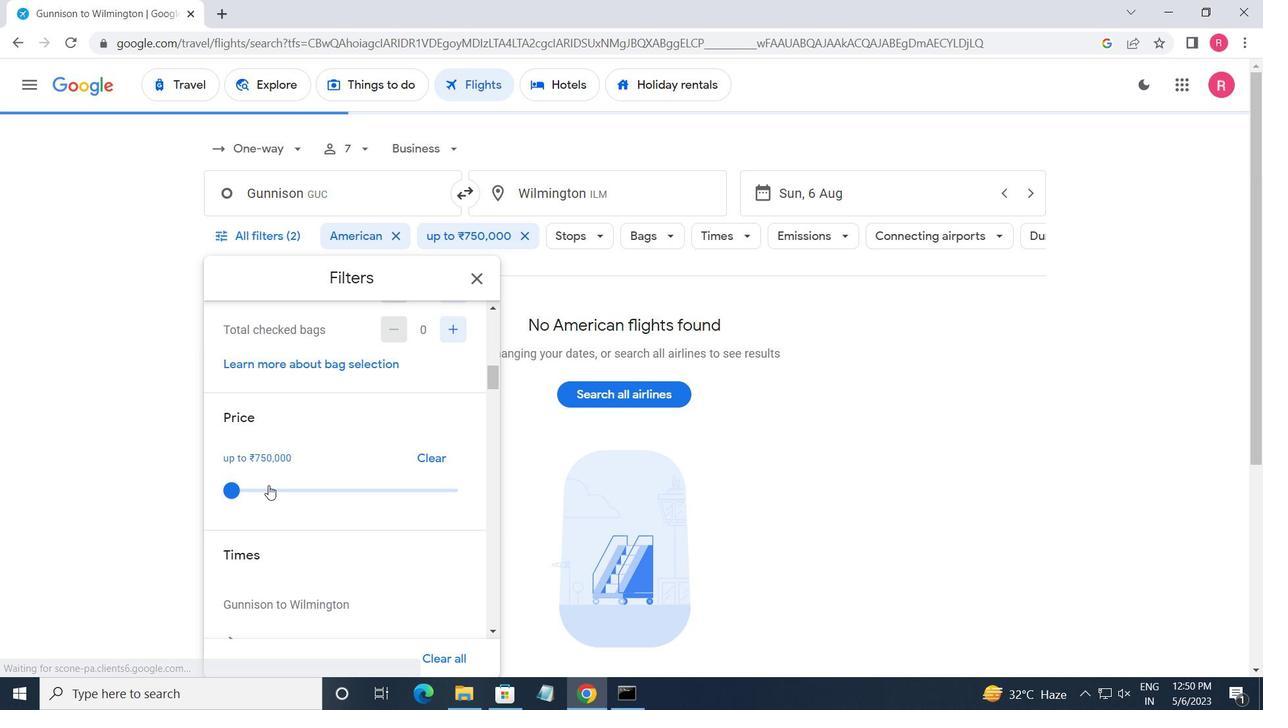 
Action: Mouse scrolled (271, 485) with delta (0, 0)
Screenshot: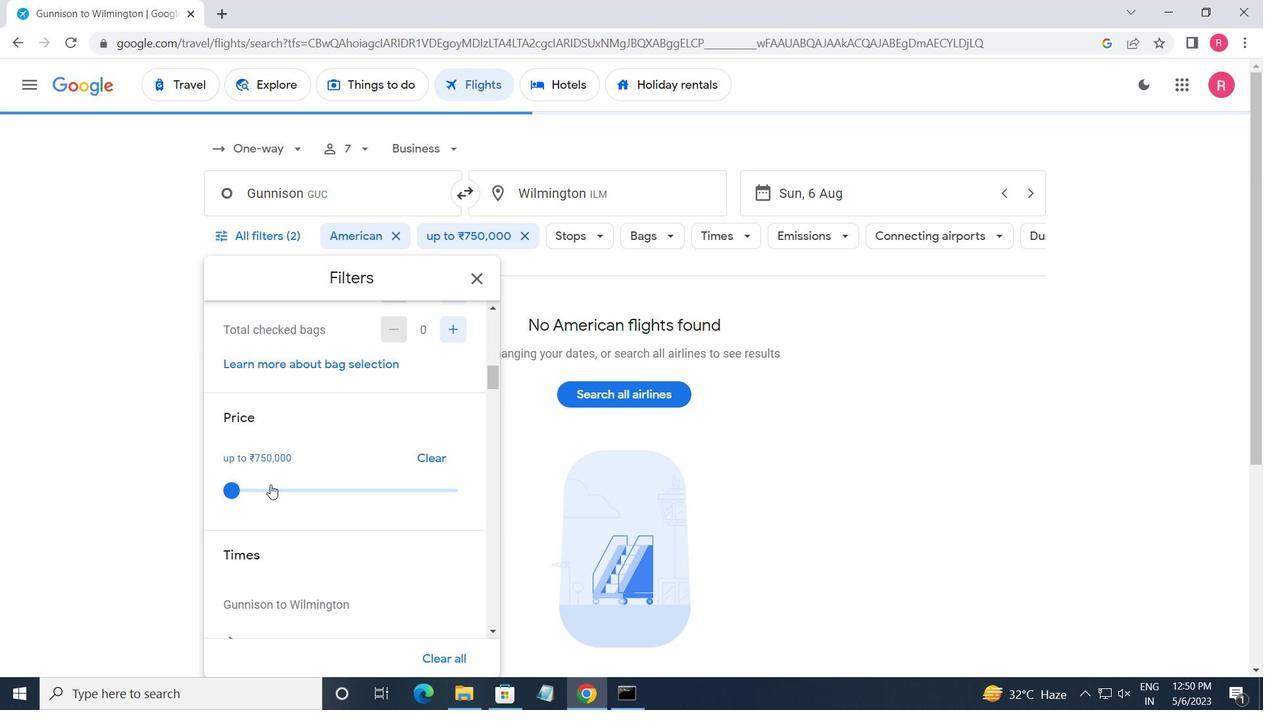 
Action: Mouse scrolled (271, 485) with delta (0, 0)
Screenshot: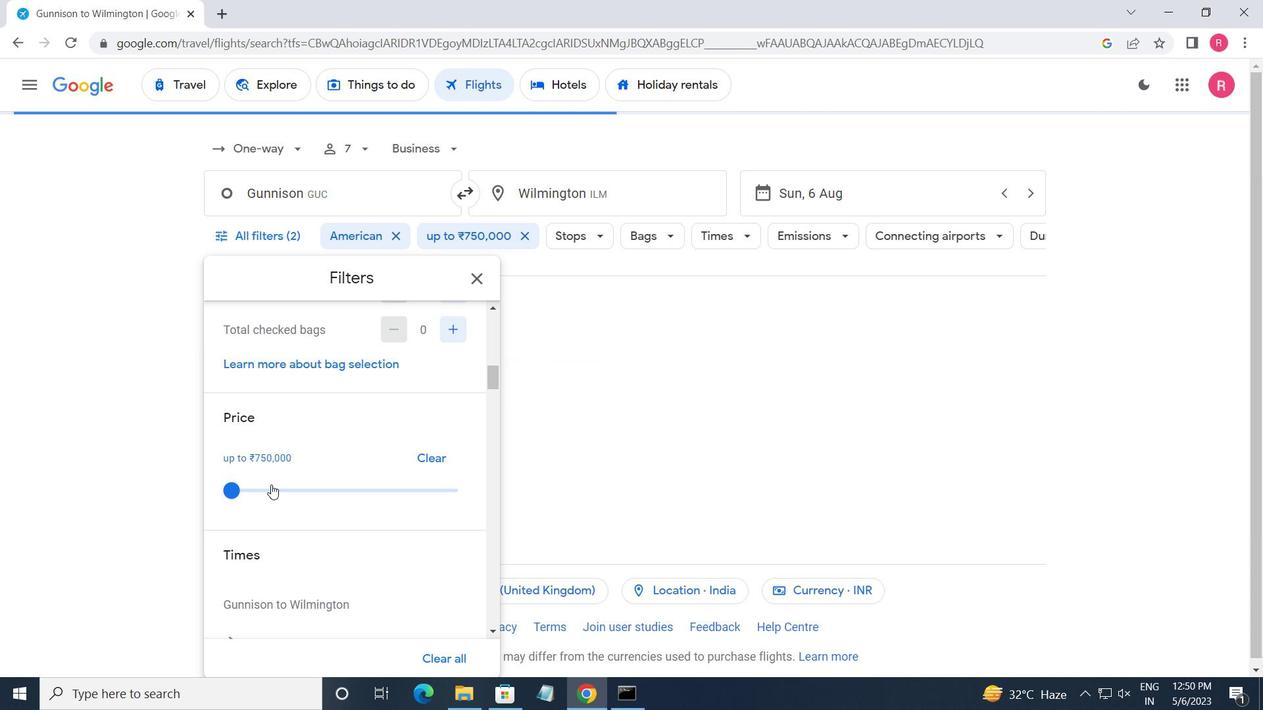 
Action: Mouse moved to (226, 502)
Screenshot: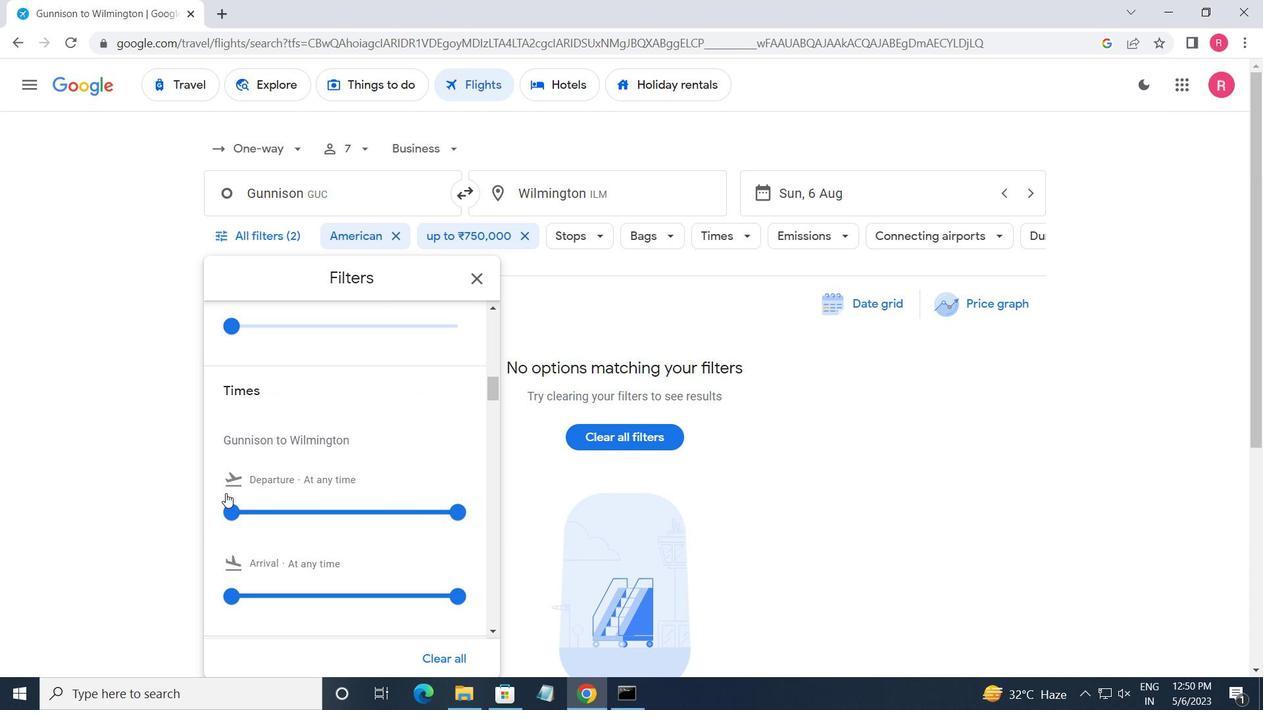 
Action: Mouse pressed left at (226, 502)
Screenshot: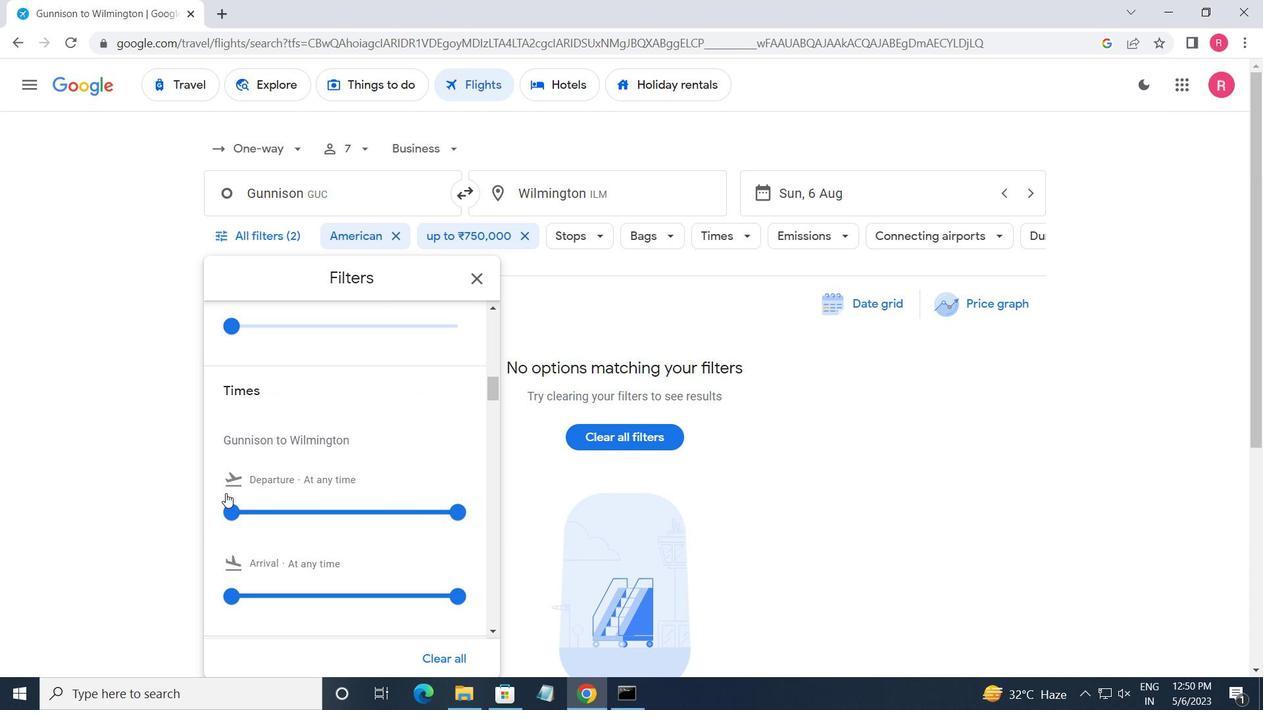 
Action: Mouse moved to (463, 511)
Screenshot: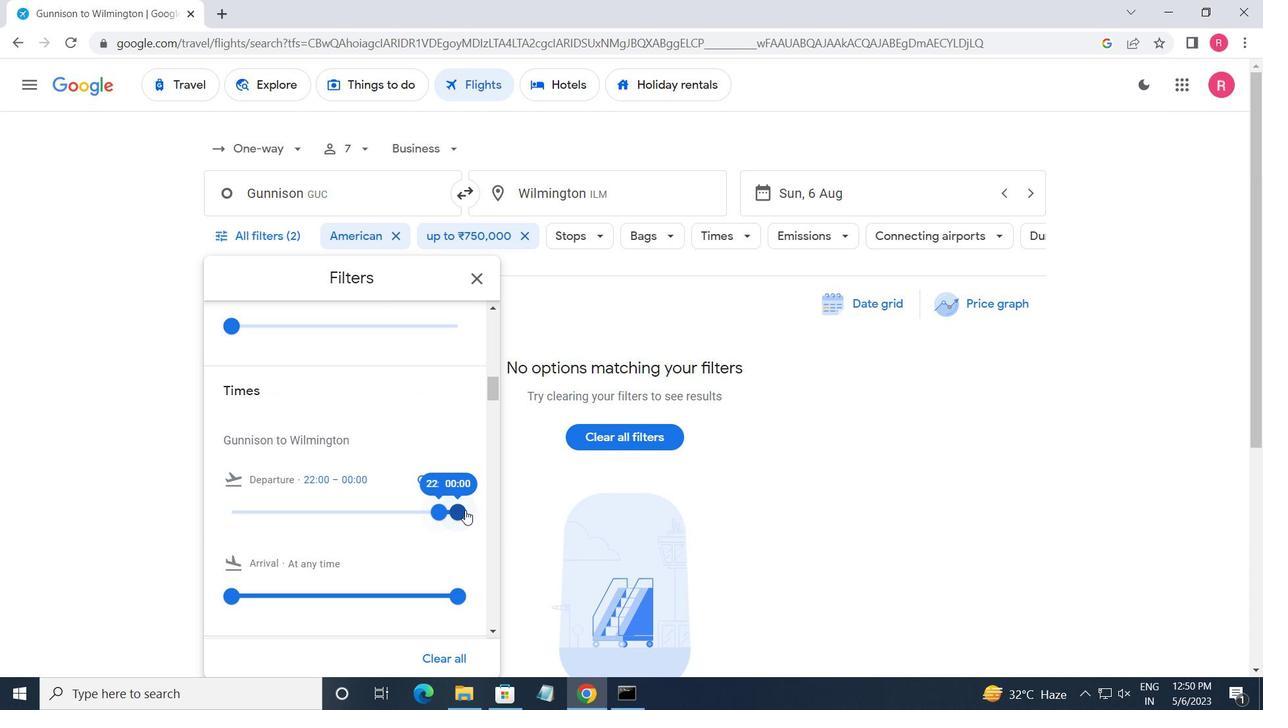 
Action: Mouse pressed left at (463, 511)
Screenshot: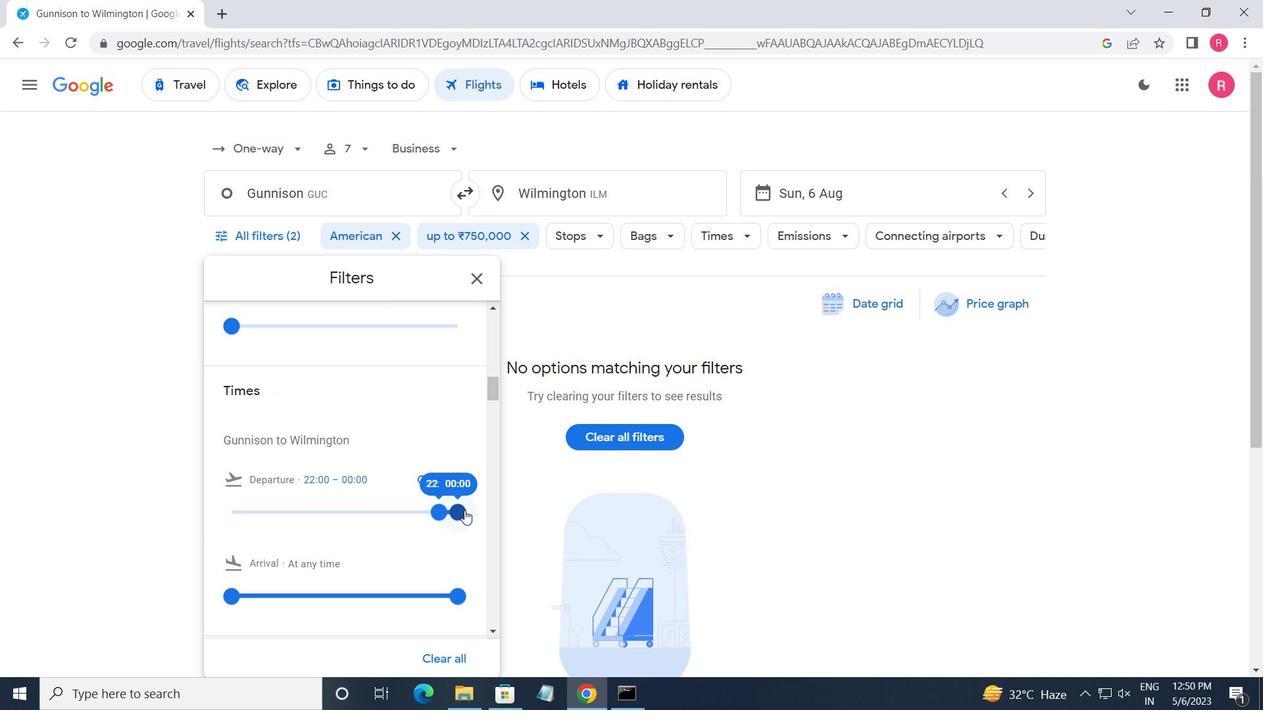 
Action: Mouse moved to (475, 293)
Screenshot: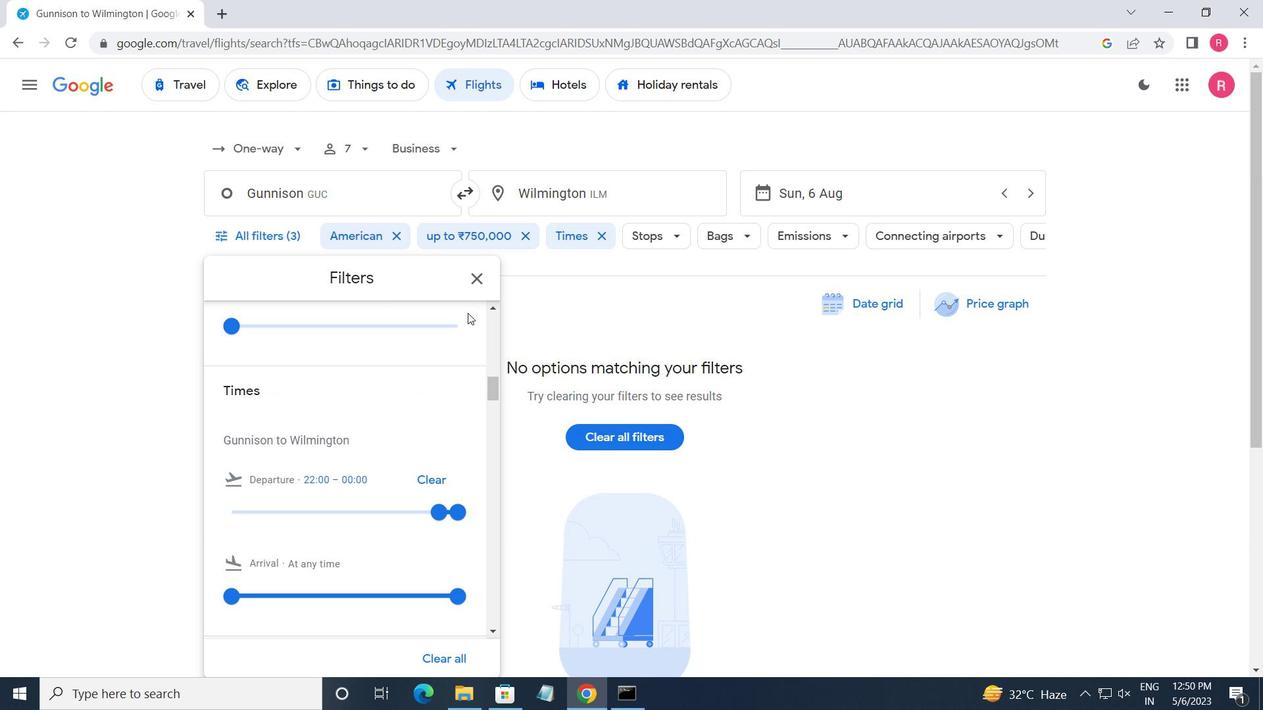 
Action: Mouse pressed left at (475, 293)
Screenshot: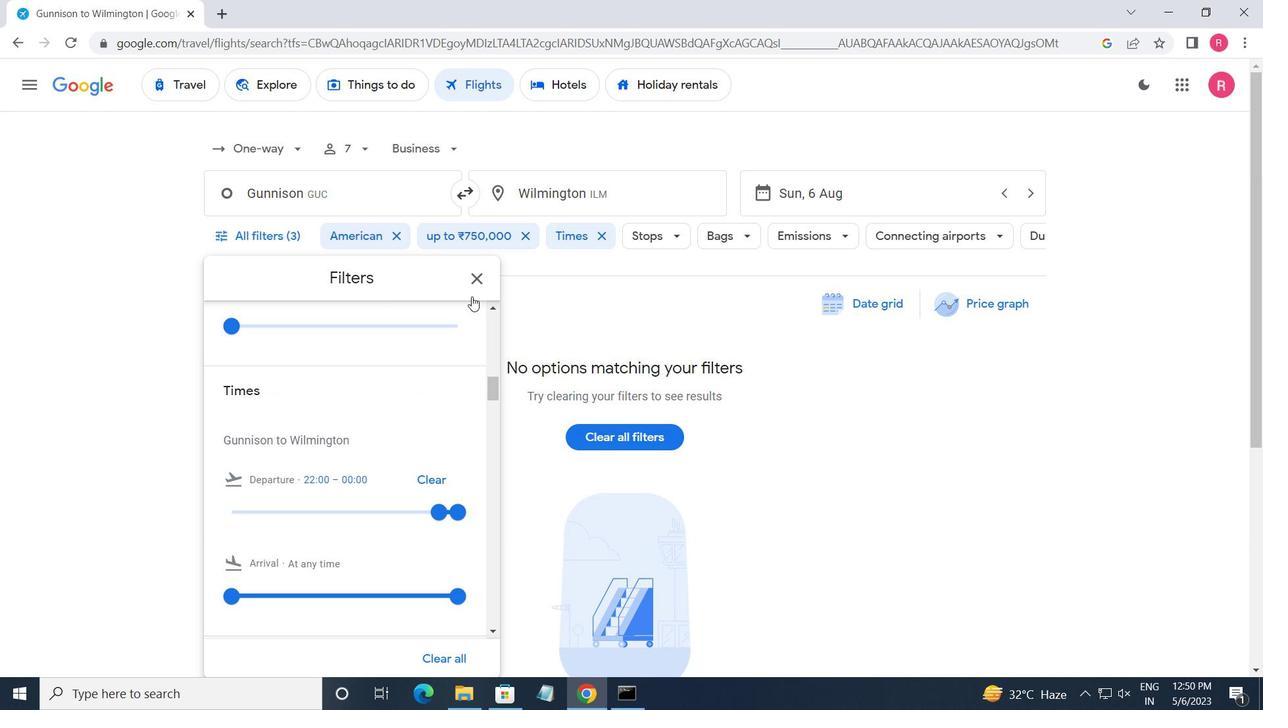 
Action: Mouse moved to (475, 292)
Screenshot: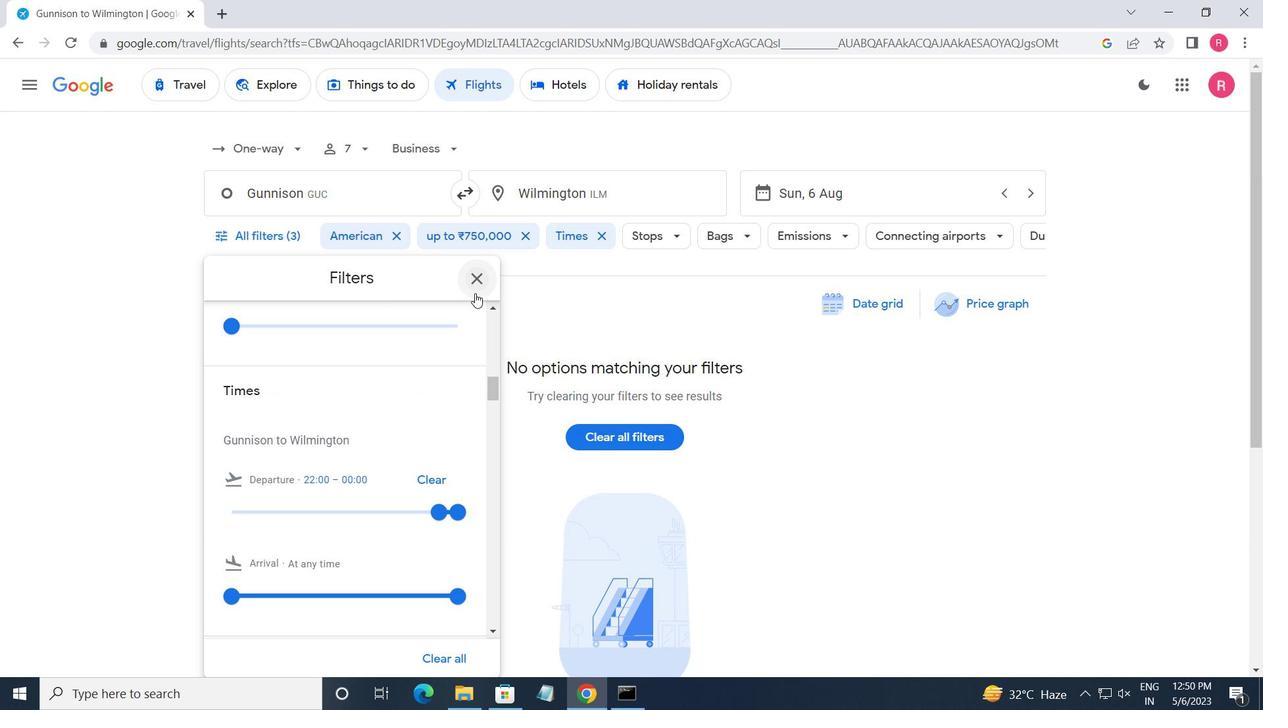 
